 Task: Find a house in Ibague, Colombia for 6 guests from 6th to 15th September, with a price range of ₹8000 to ₹12000, self check-in, and amenities including Wifi, Free parking, and TV.
Action: Mouse moved to (385, 172)
Screenshot: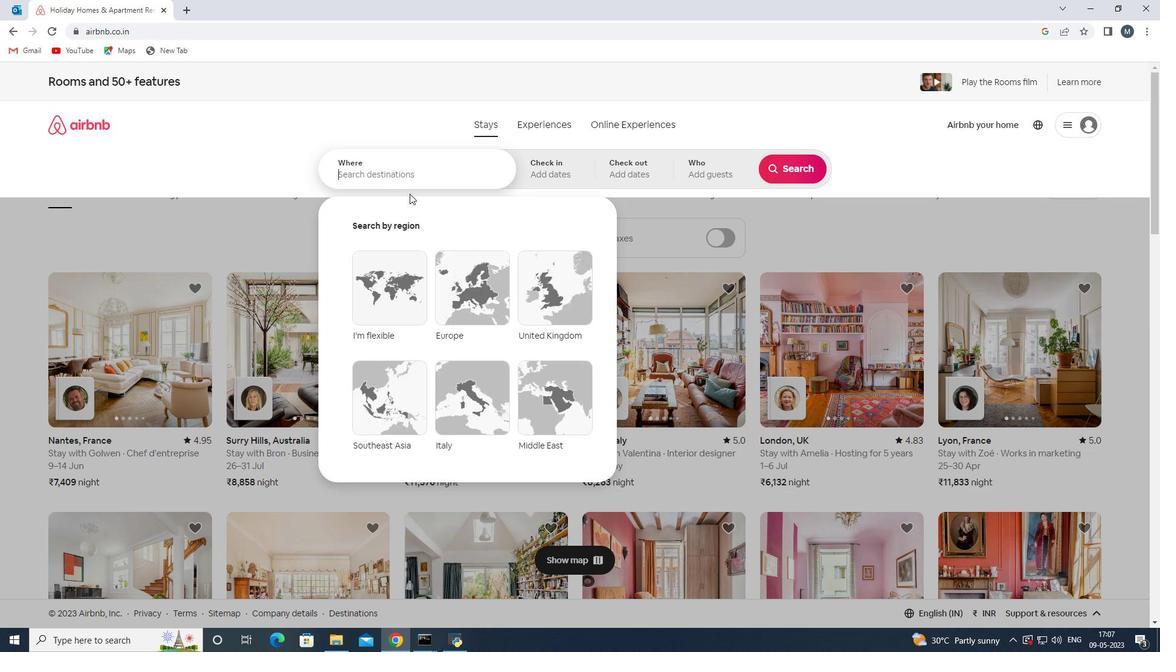 
Action: Mouse pressed left at (385, 172)
Screenshot: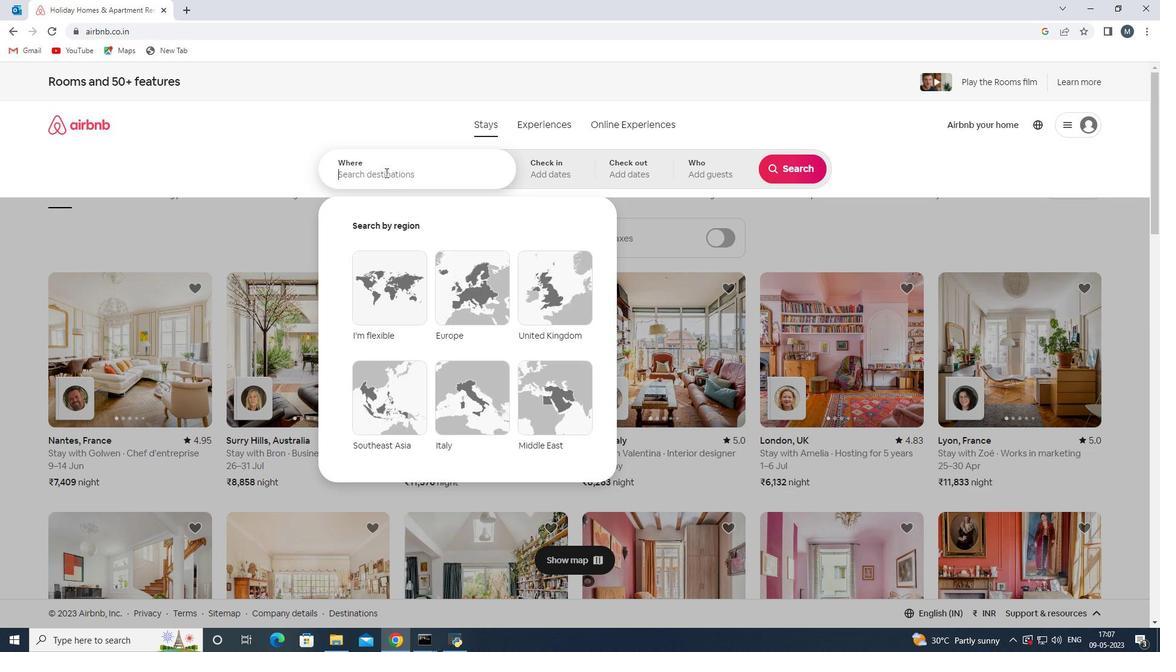 
Action: Mouse moved to (385, 172)
Screenshot: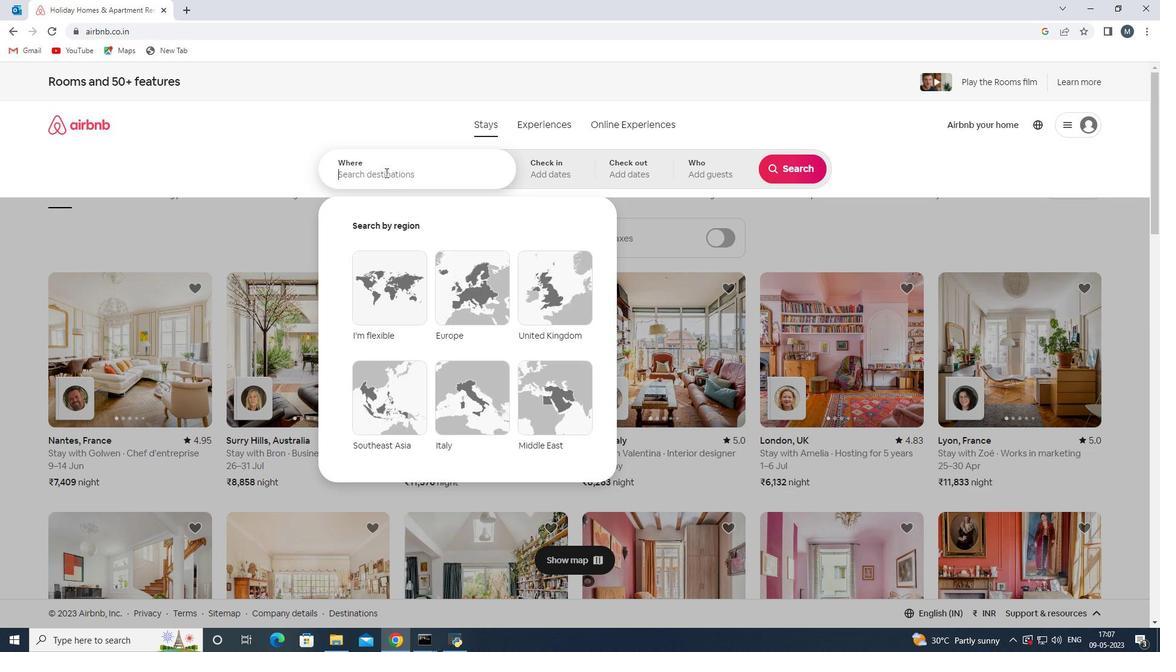 
Action: Key pressed <Key.shift>Ibague,<Key.shift>Colubia<Key.space><Key.enter>
Screenshot: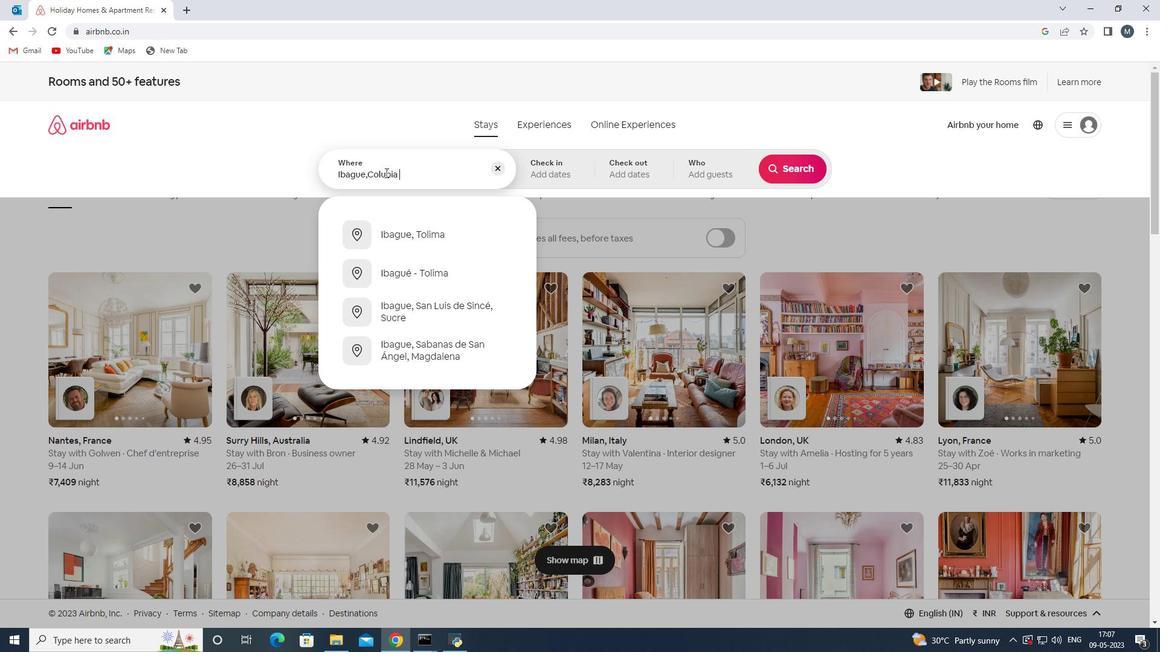
Action: Mouse moved to (791, 263)
Screenshot: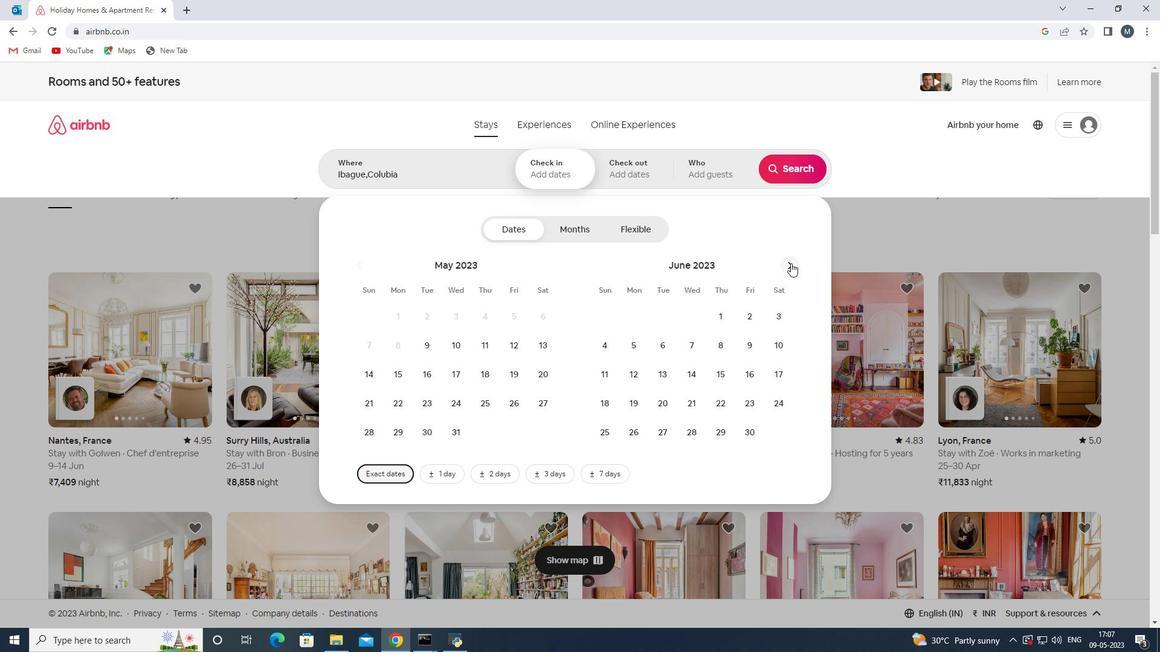 
Action: Mouse pressed left at (791, 263)
Screenshot: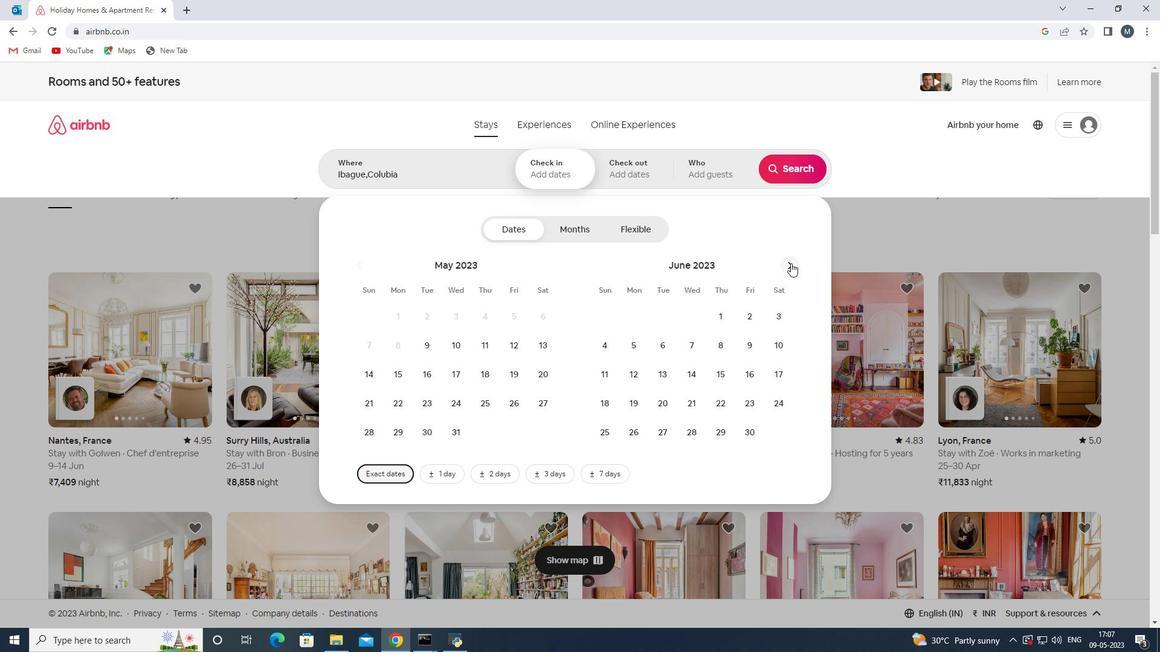 
Action: Mouse moved to (792, 261)
Screenshot: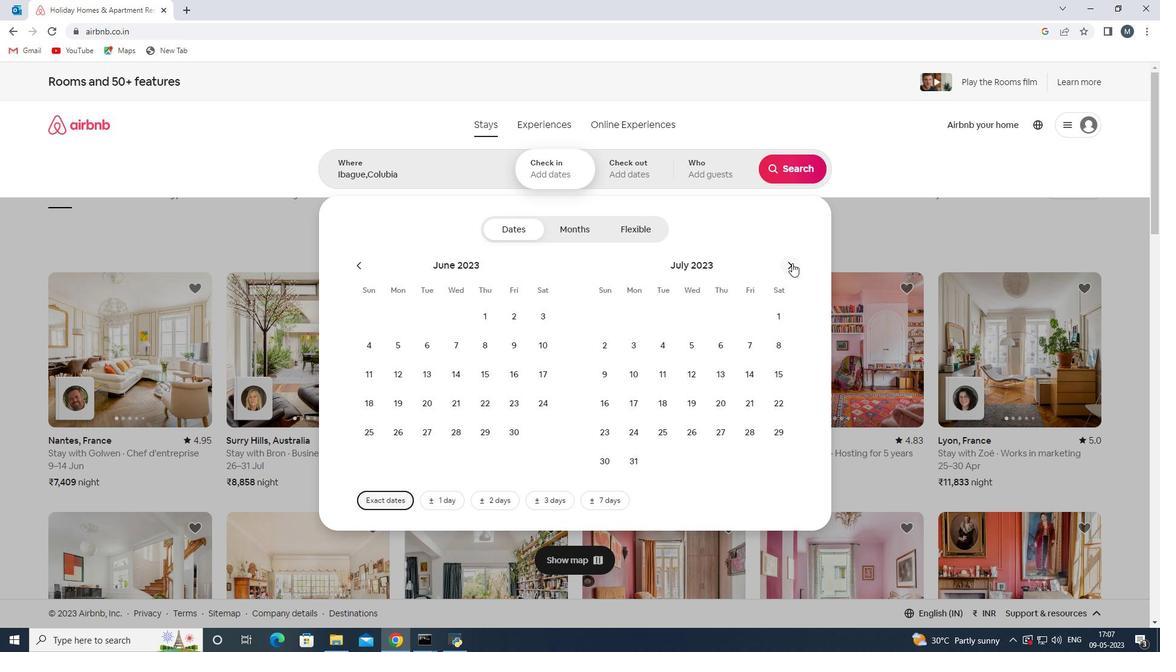 
Action: Mouse pressed left at (792, 261)
Screenshot: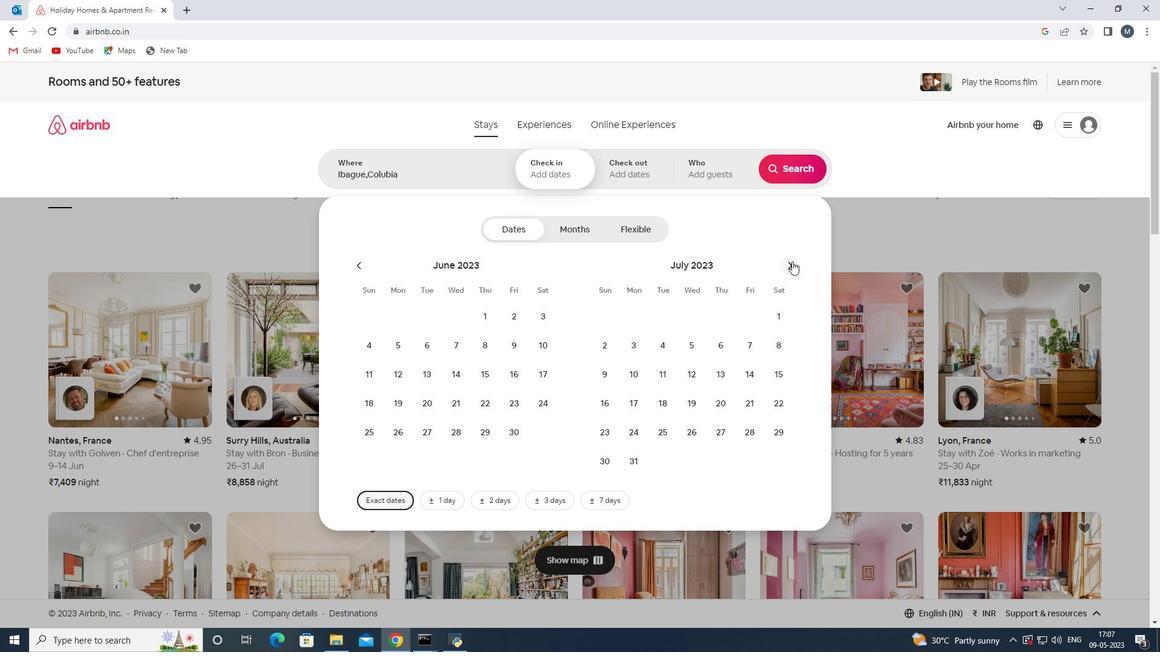 
Action: Mouse moved to (793, 261)
Screenshot: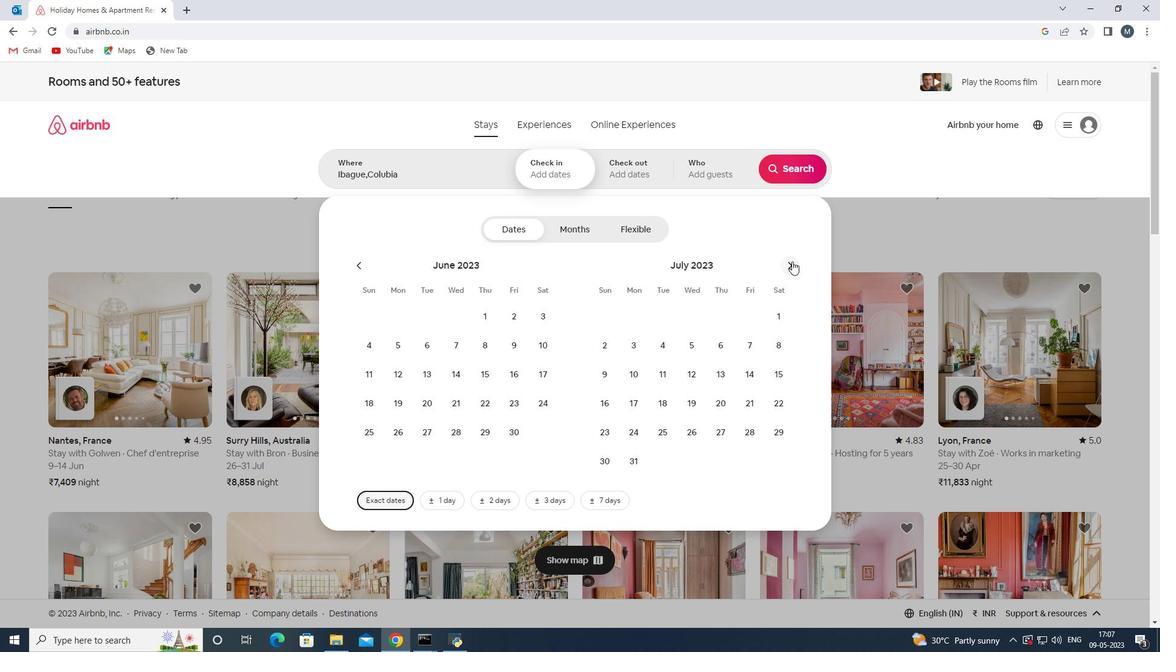 
Action: Mouse pressed left at (793, 261)
Screenshot: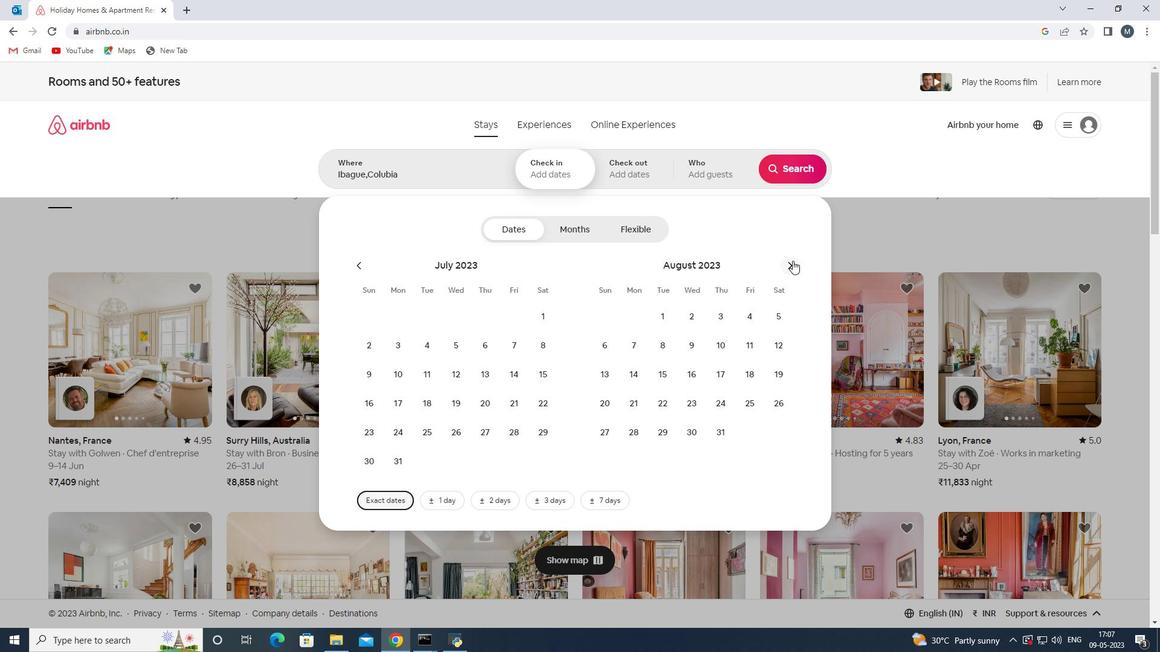 
Action: Mouse moved to (699, 348)
Screenshot: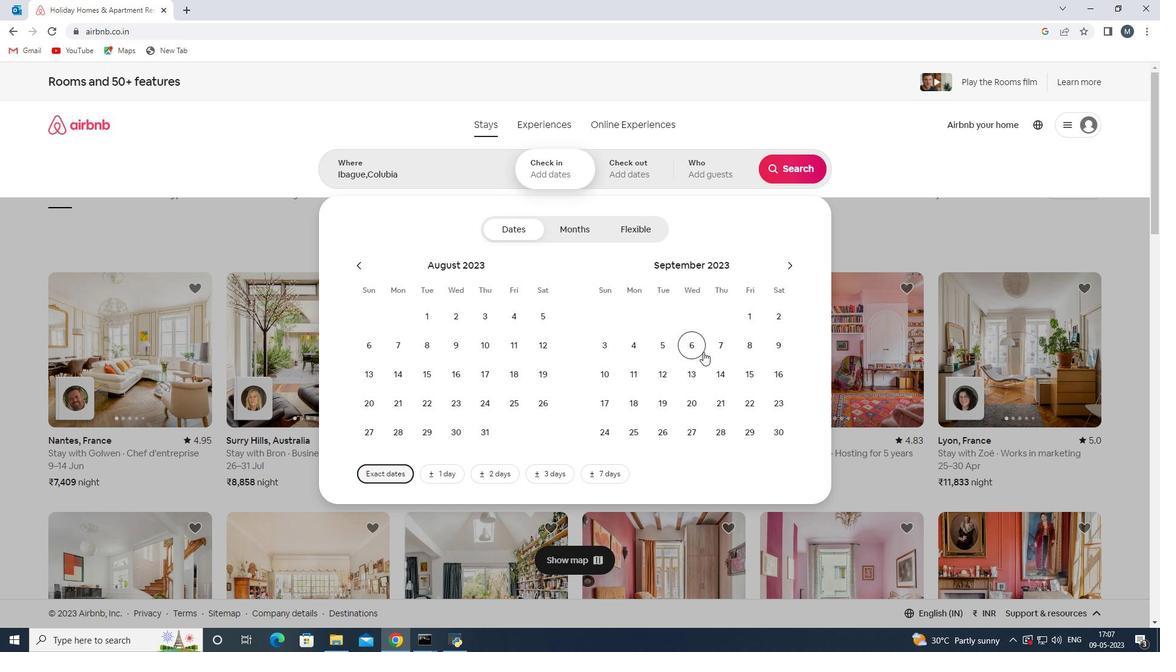
Action: Mouse pressed left at (699, 348)
Screenshot: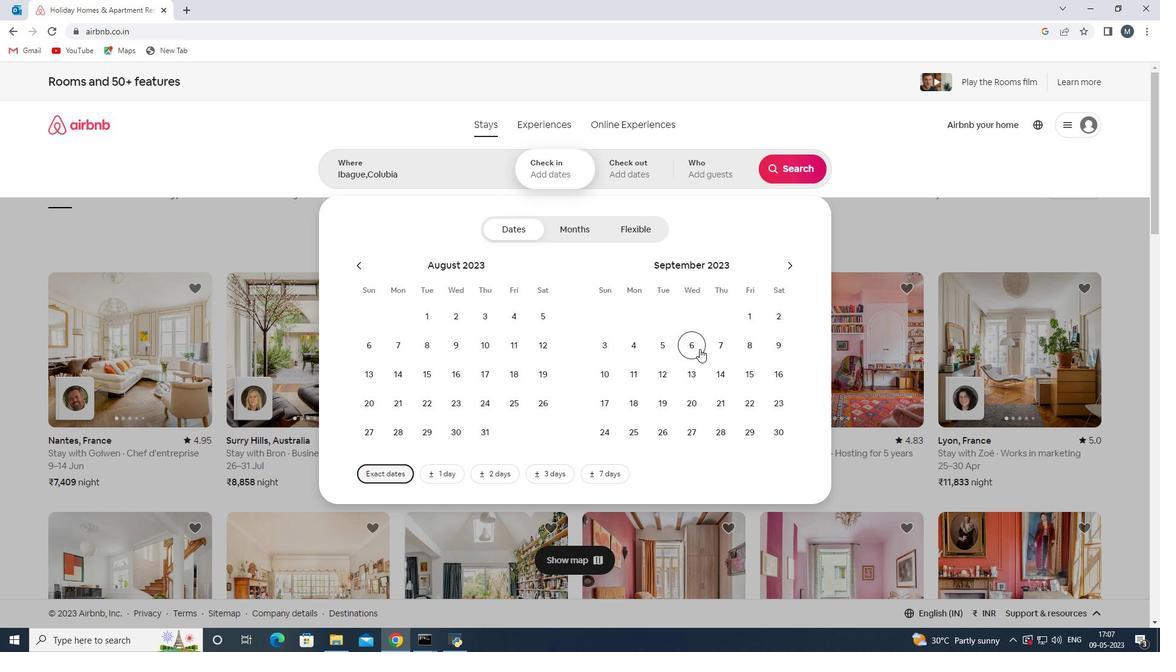 
Action: Mouse moved to (752, 374)
Screenshot: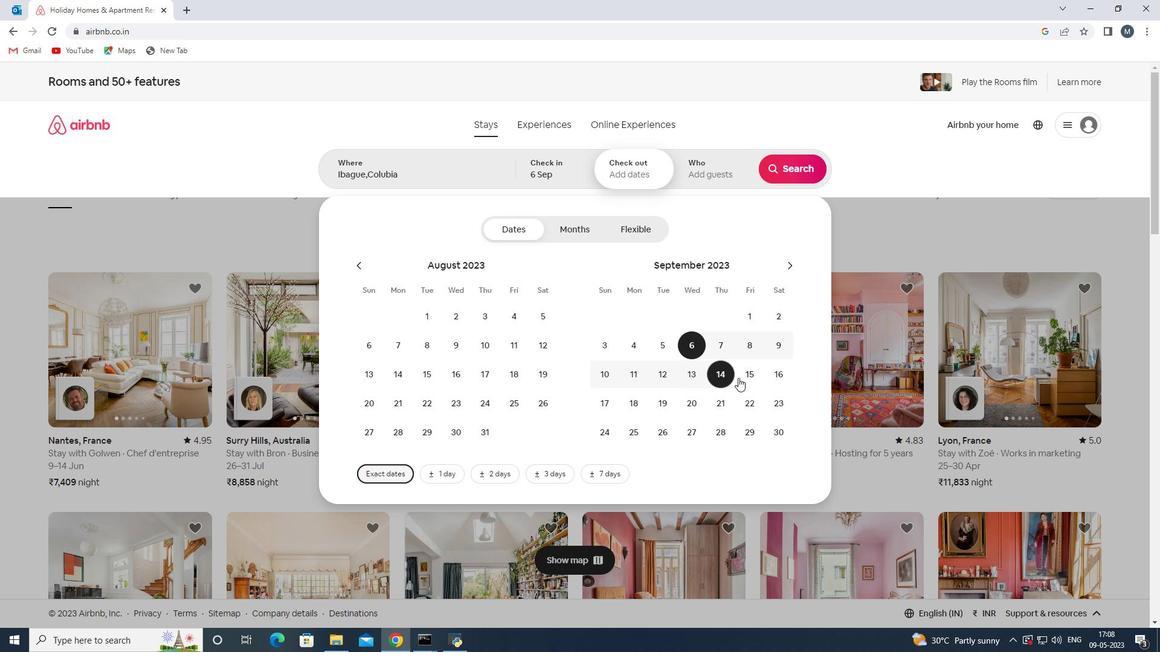 
Action: Mouse pressed left at (752, 374)
Screenshot: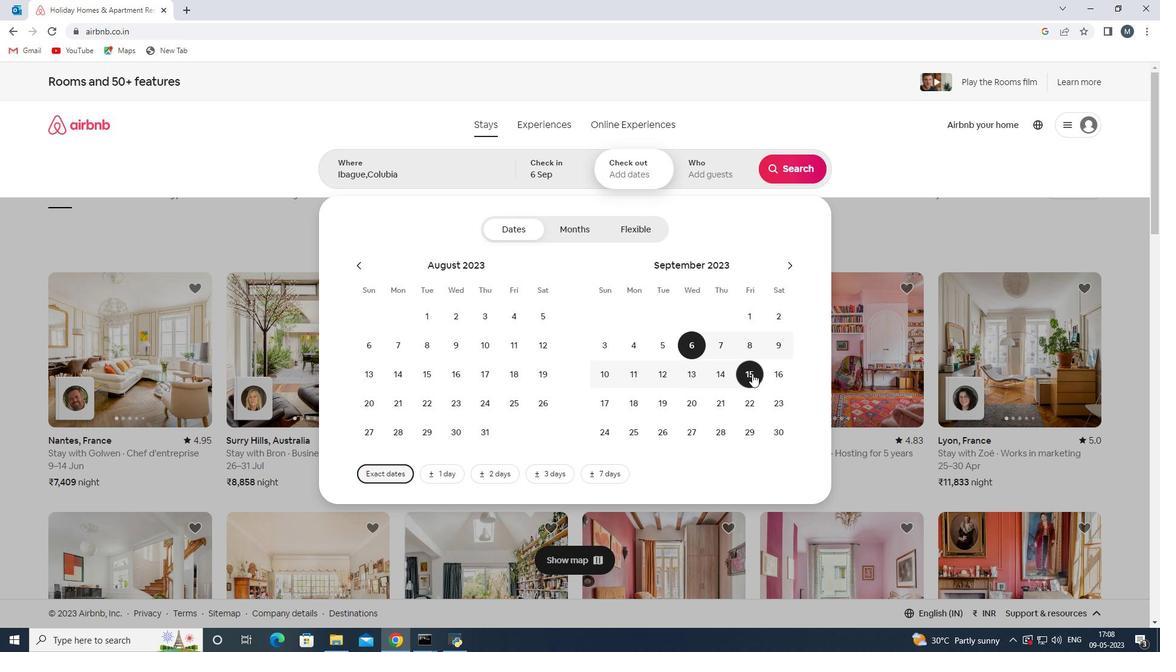 
Action: Mouse moved to (694, 175)
Screenshot: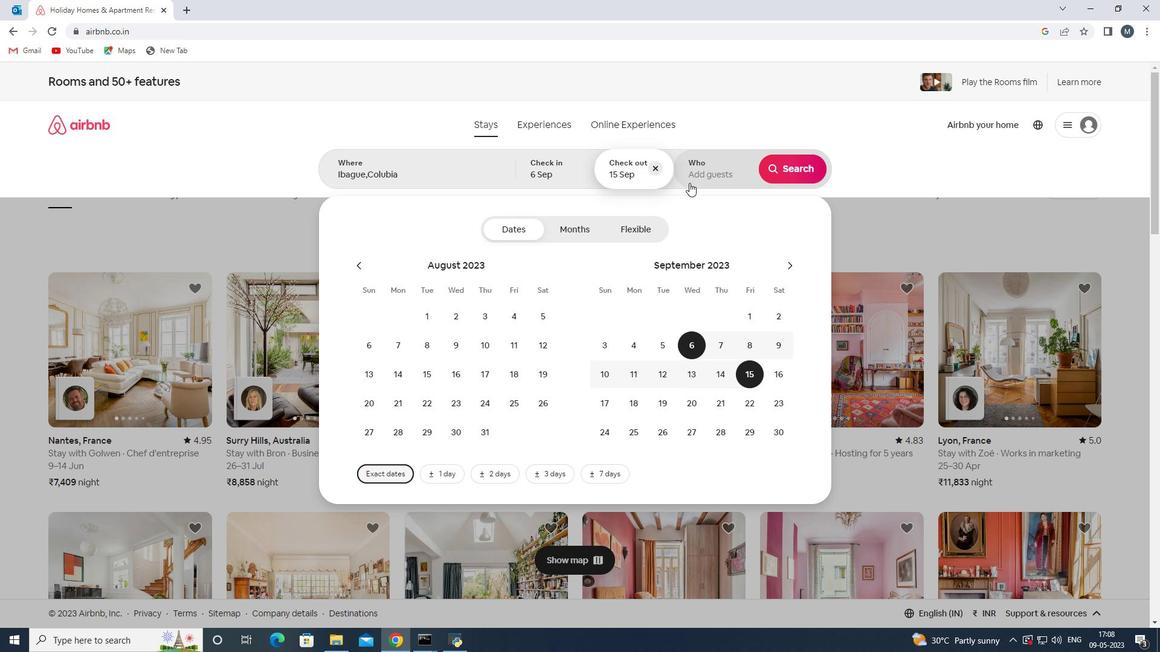 
Action: Mouse pressed left at (694, 175)
Screenshot: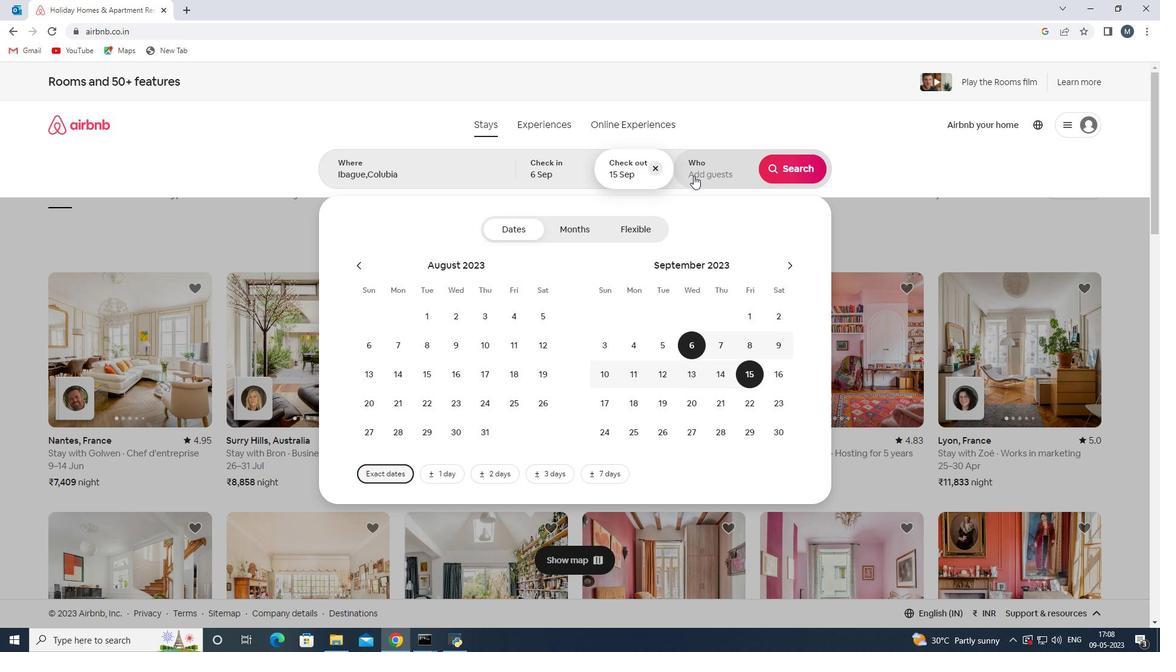 
Action: Mouse moved to (799, 235)
Screenshot: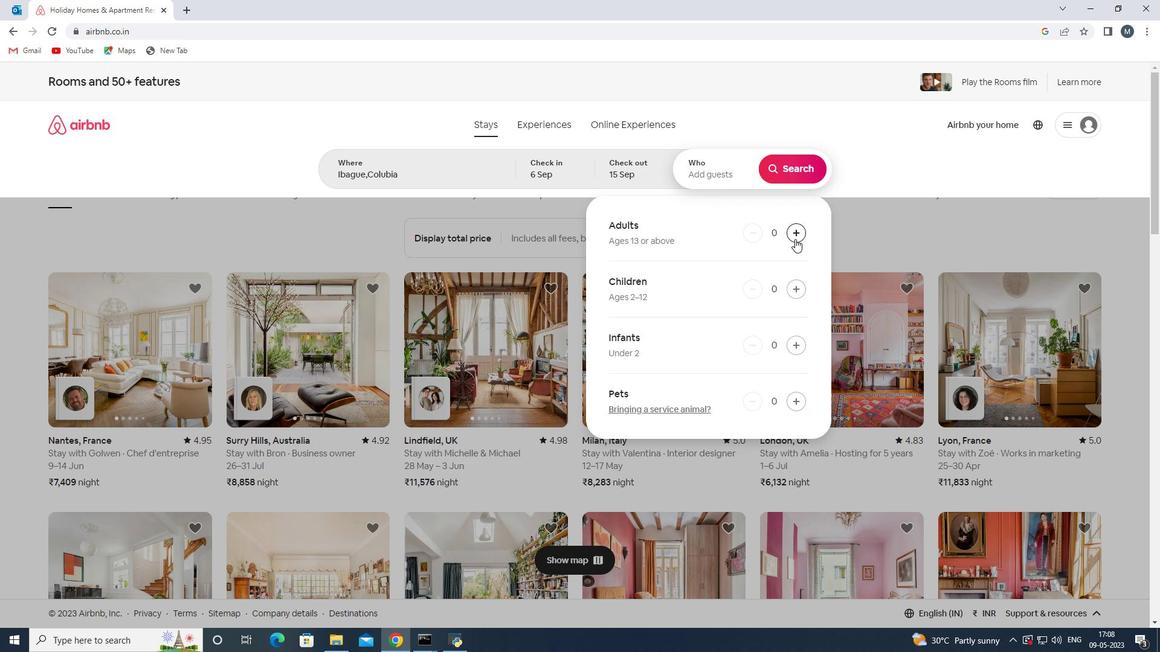 
Action: Mouse pressed left at (799, 235)
Screenshot: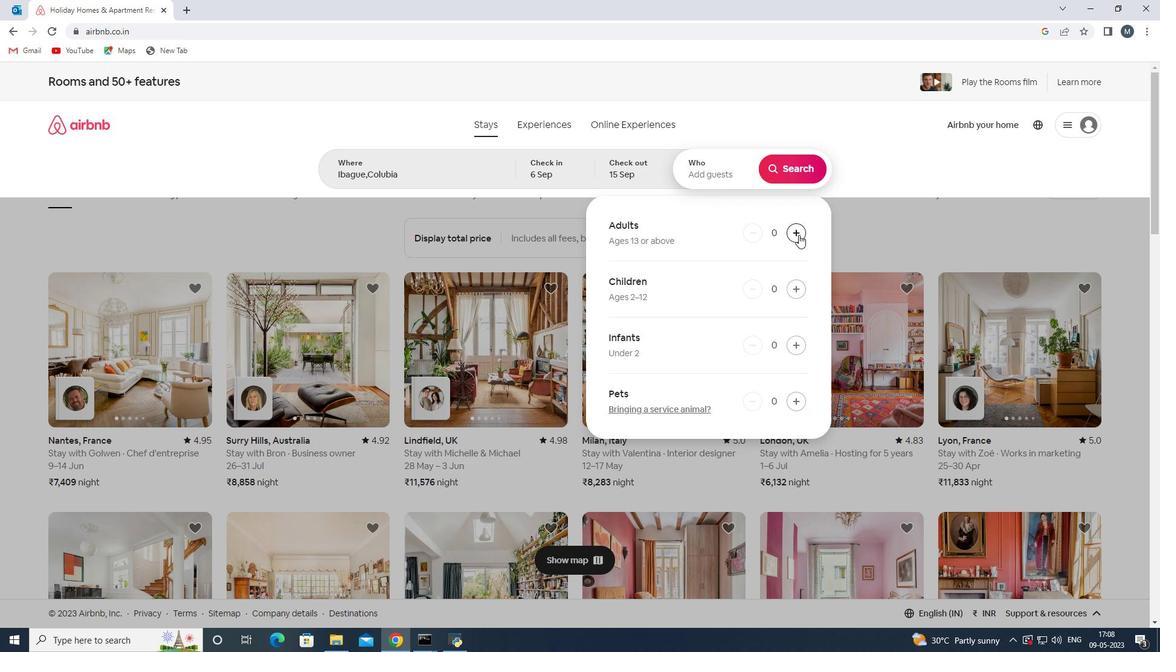 
Action: Mouse pressed left at (799, 235)
Screenshot: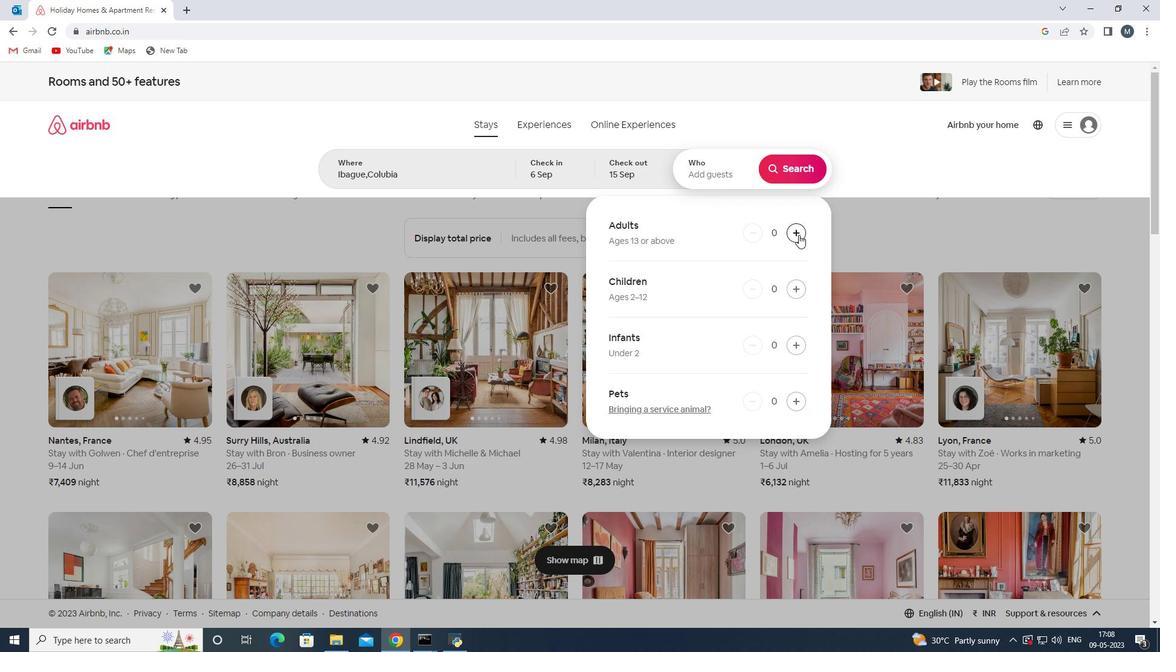 
Action: Mouse pressed left at (799, 235)
Screenshot: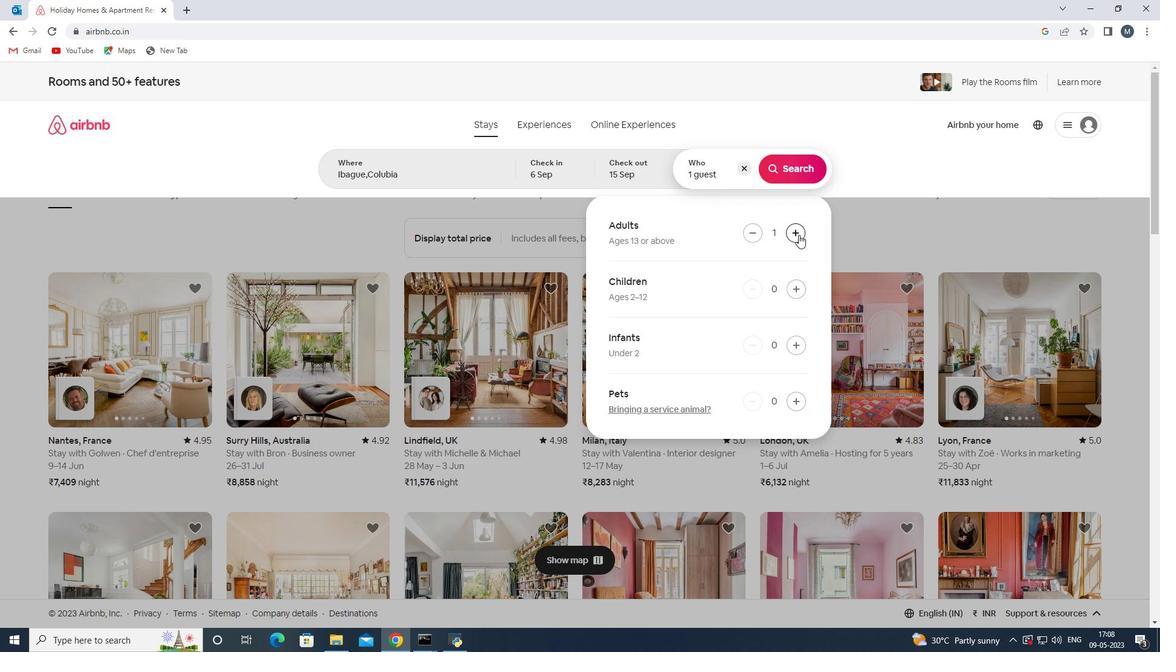 
Action: Mouse pressed left at (799, 235)
Screenshot: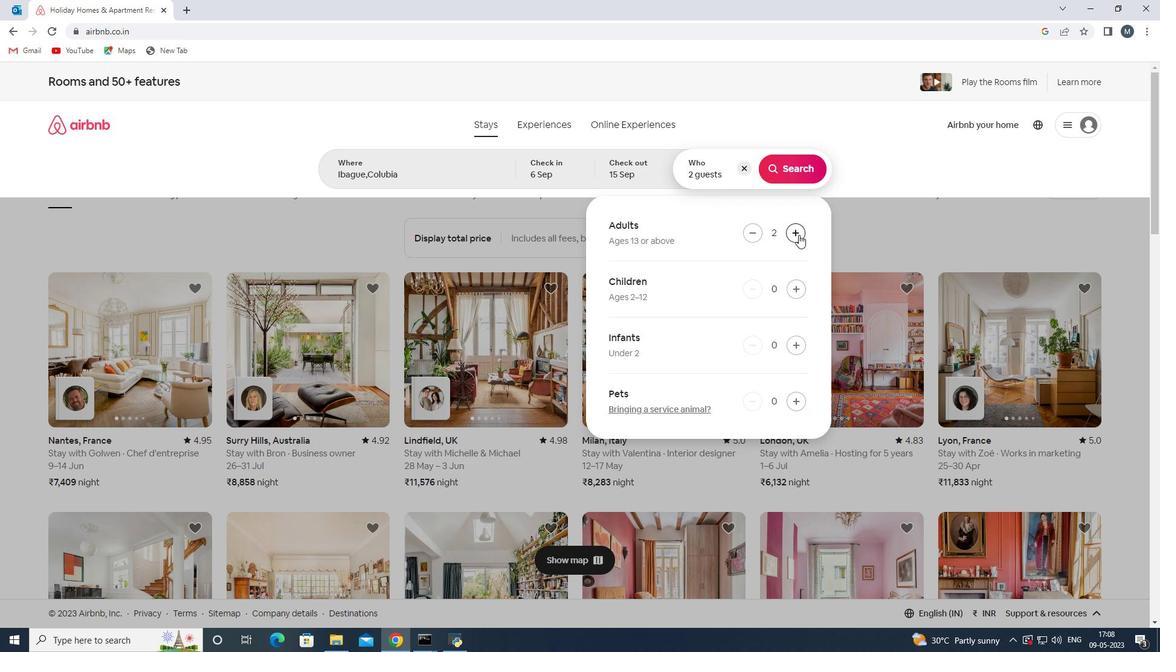 
Action: Mouse pressed left at (799, 235)
Screenshot: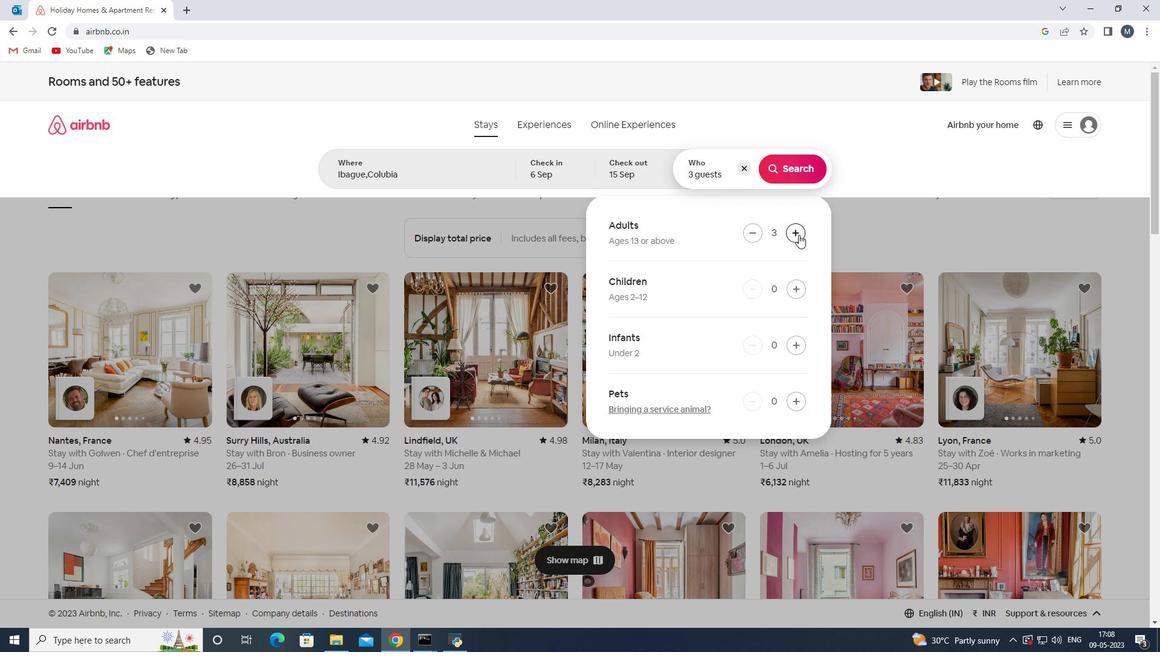
Action: Mouse pressed left at (799, 235)
Screenshot: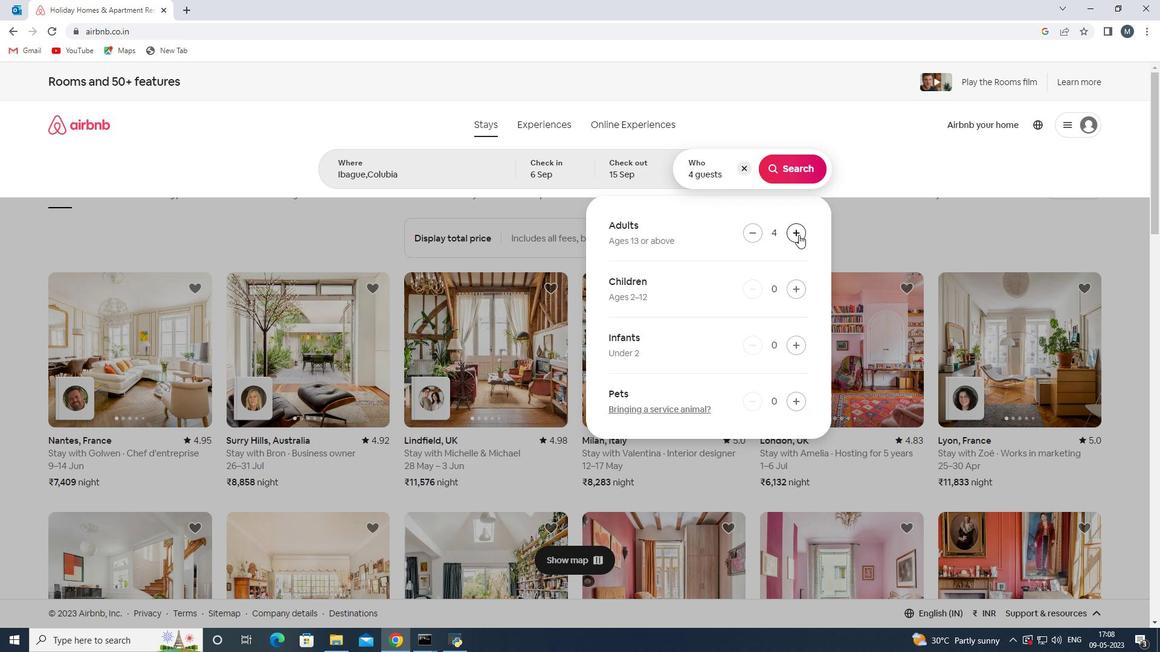 
Action: Mouse moved to (782, 161)
Screenshot: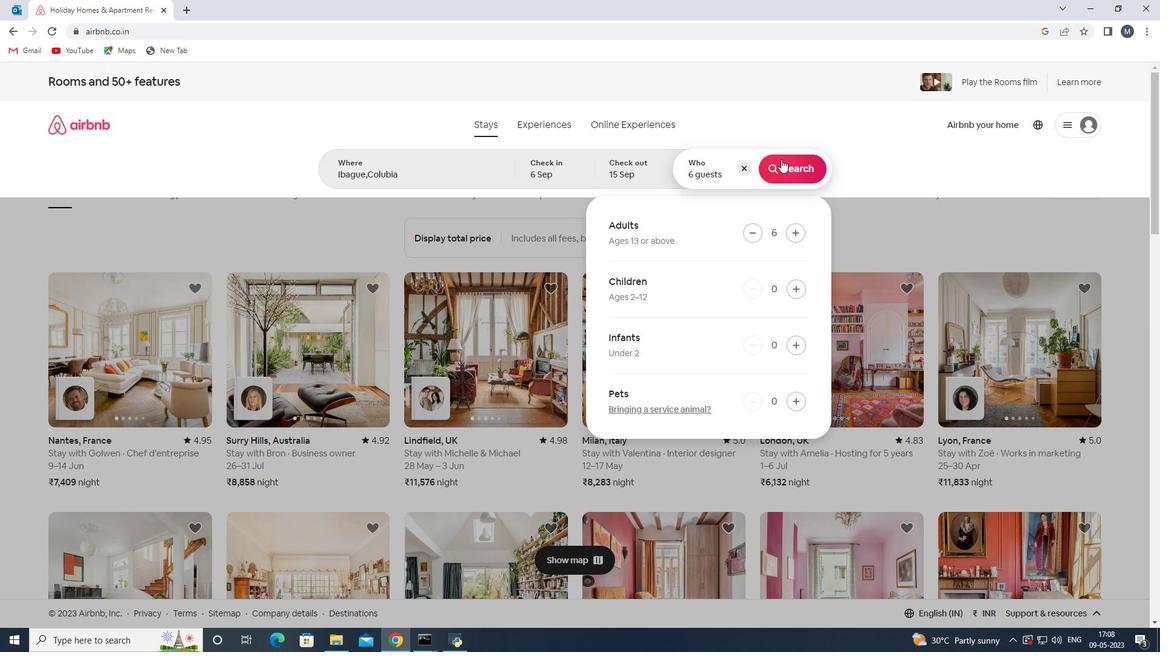 
Action: Mouse pressed left at (782, 161)
Screenshot: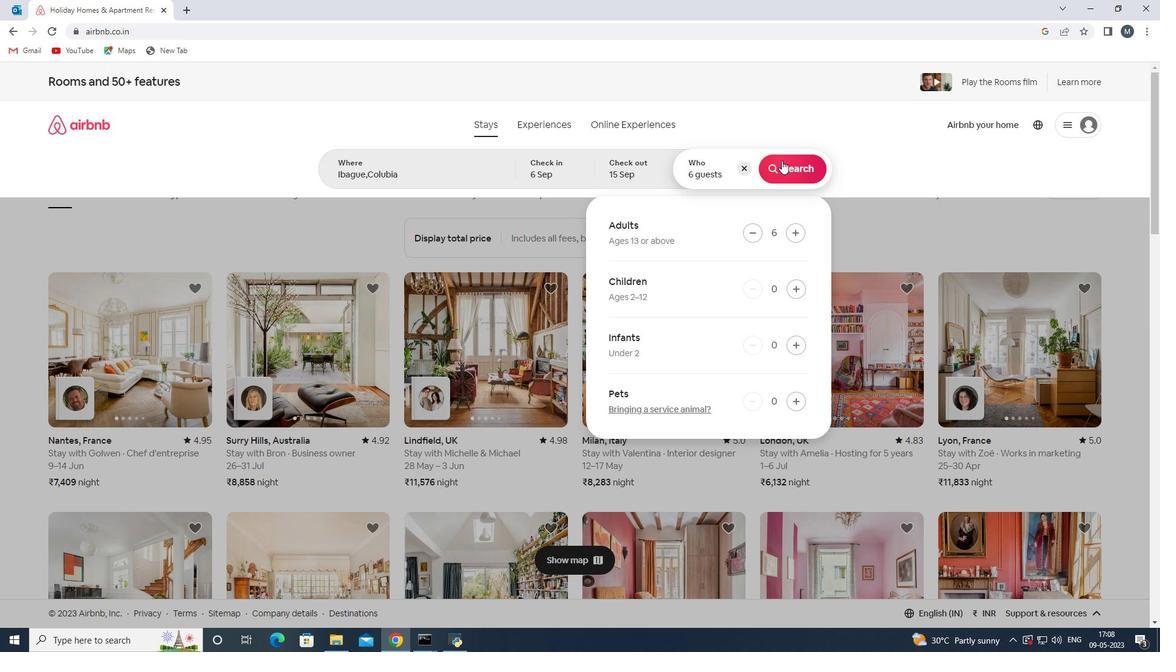 
Action: Mouse moved to (1088, 142)
Screenshot: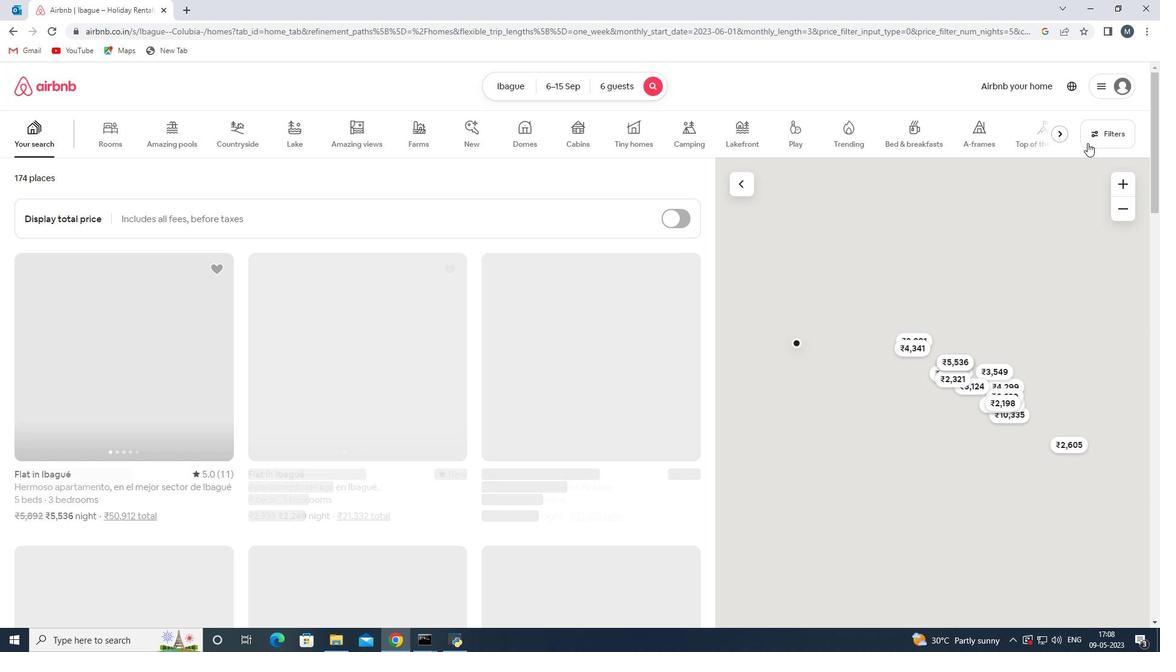
Action: Mouse pressed left at (1088, 142)
Screenshot: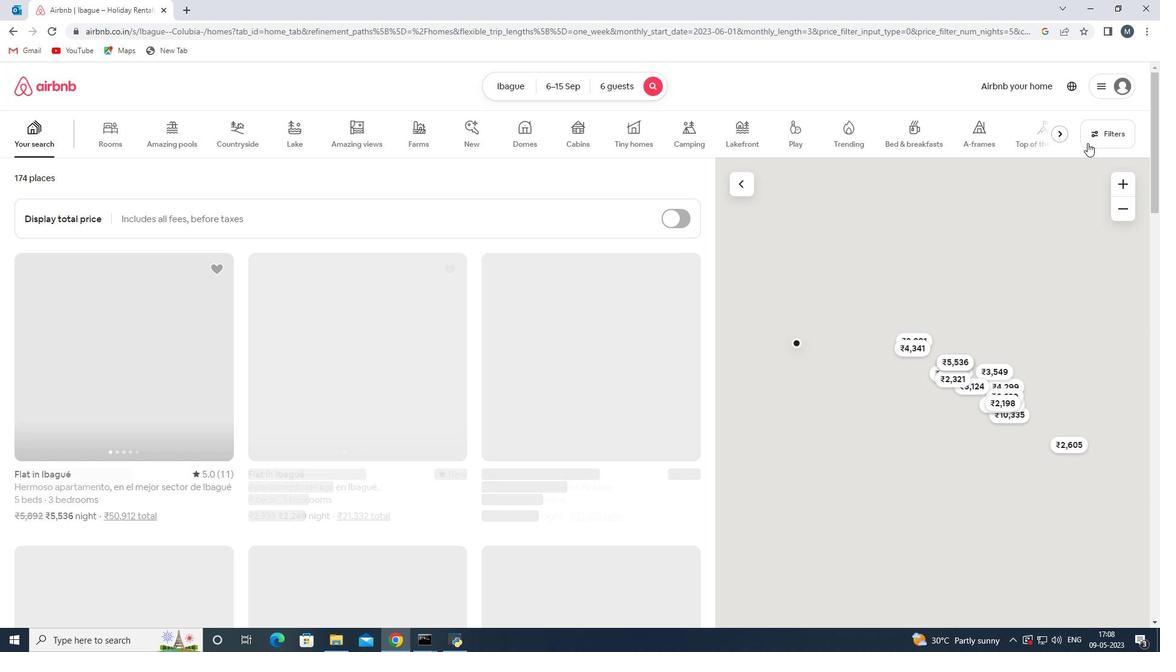 
Action: Mouse moved to (437, 422)
Screenshot: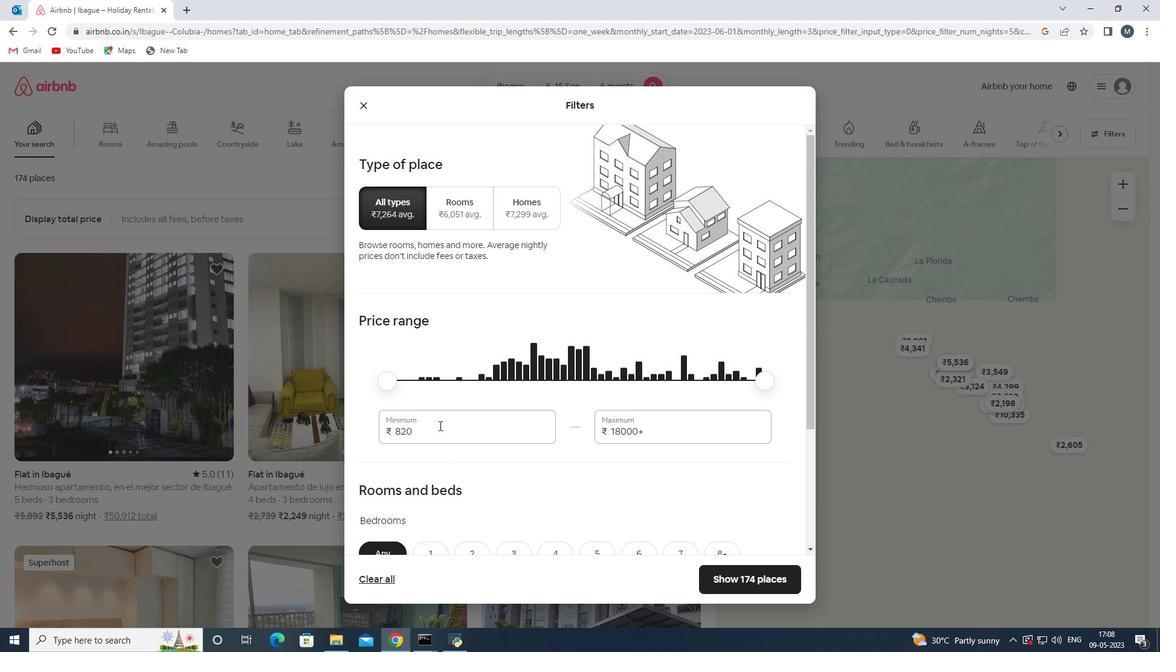 
Action: Mouse pressed left at (437, 422)
Screenshot: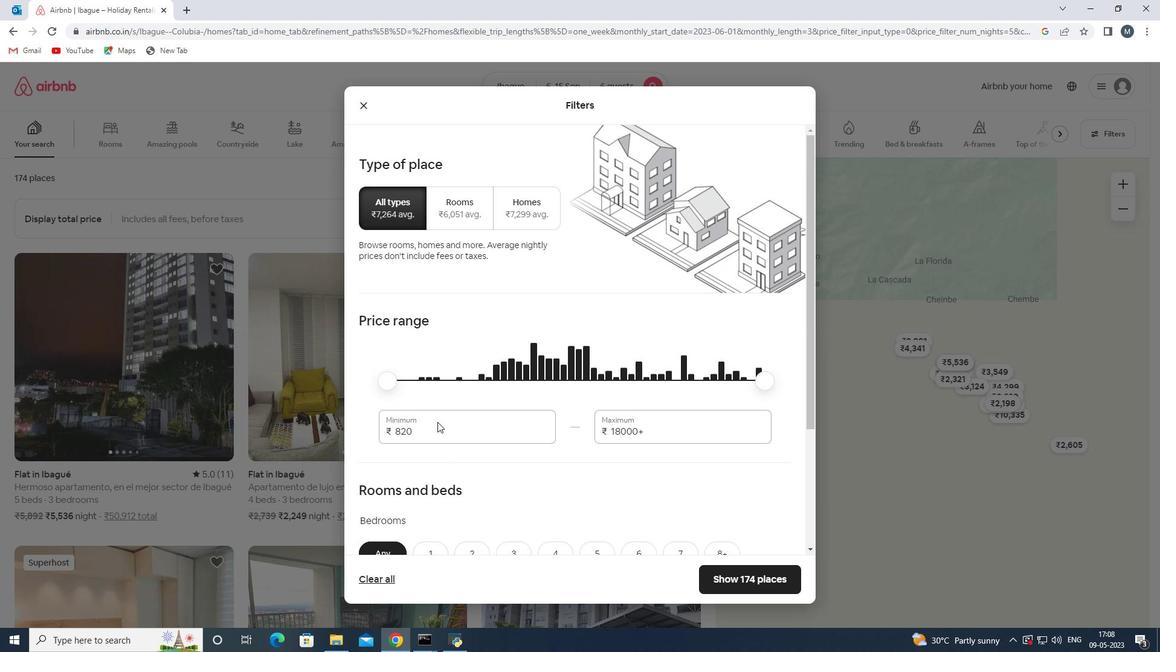 
Action: Mouse moved to (438, 434)
Screenshot: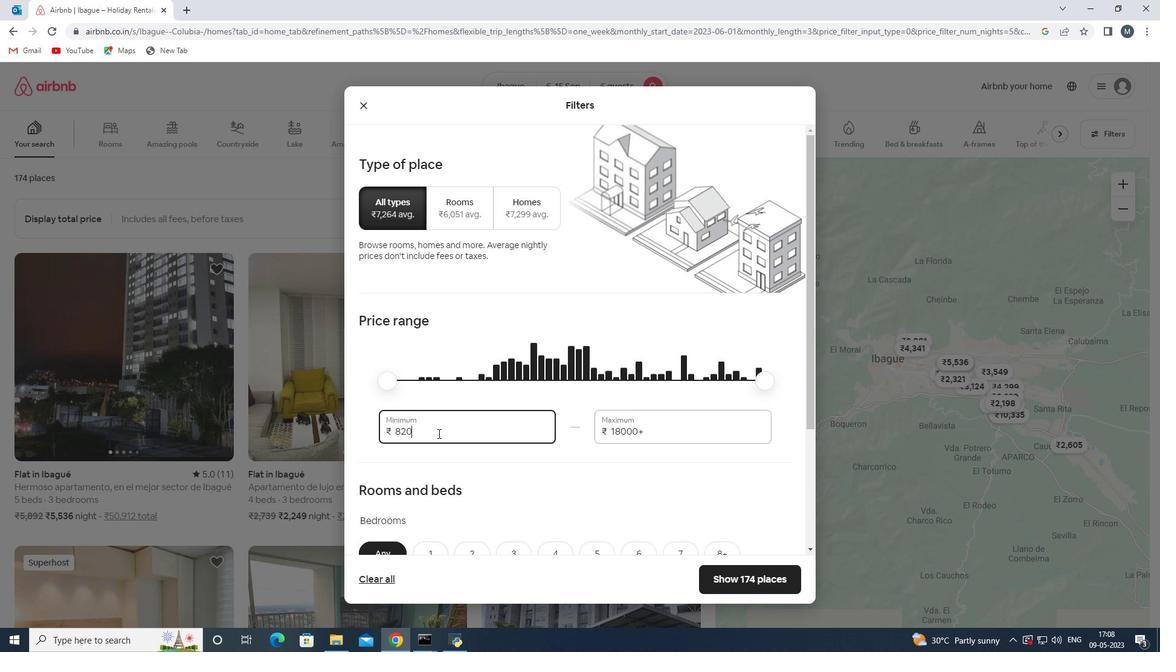 
Action: Key pressed <Key.backspace><Key.backspace>000
Screenshot: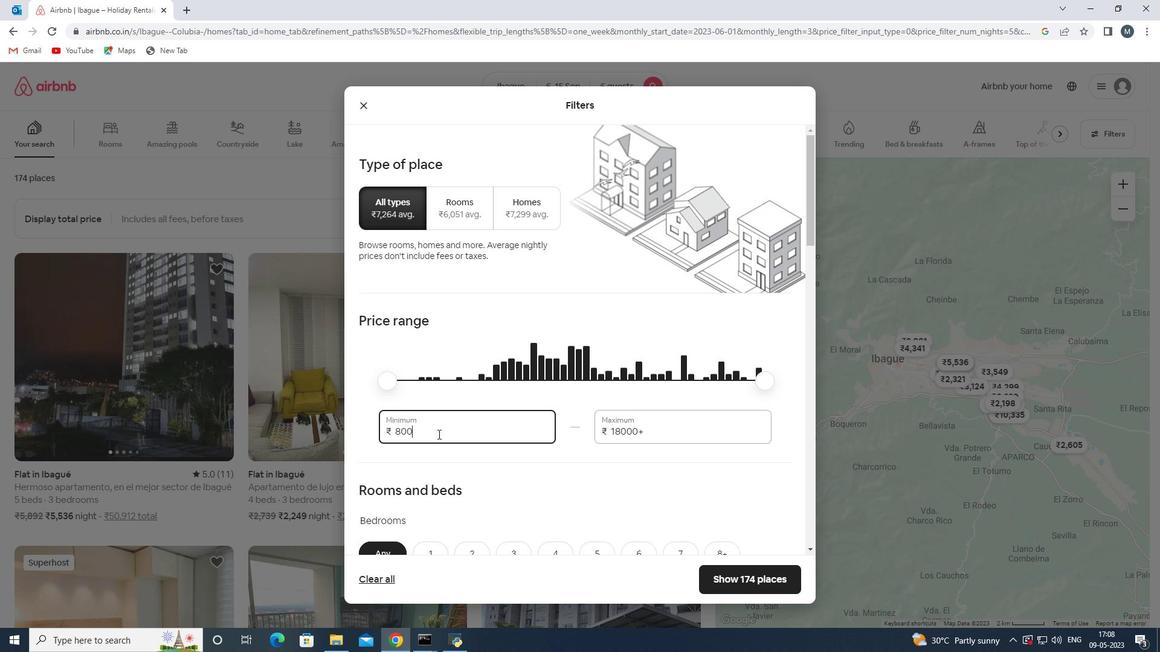 
Action: Mouse moved to (669, 432)
Screenshot: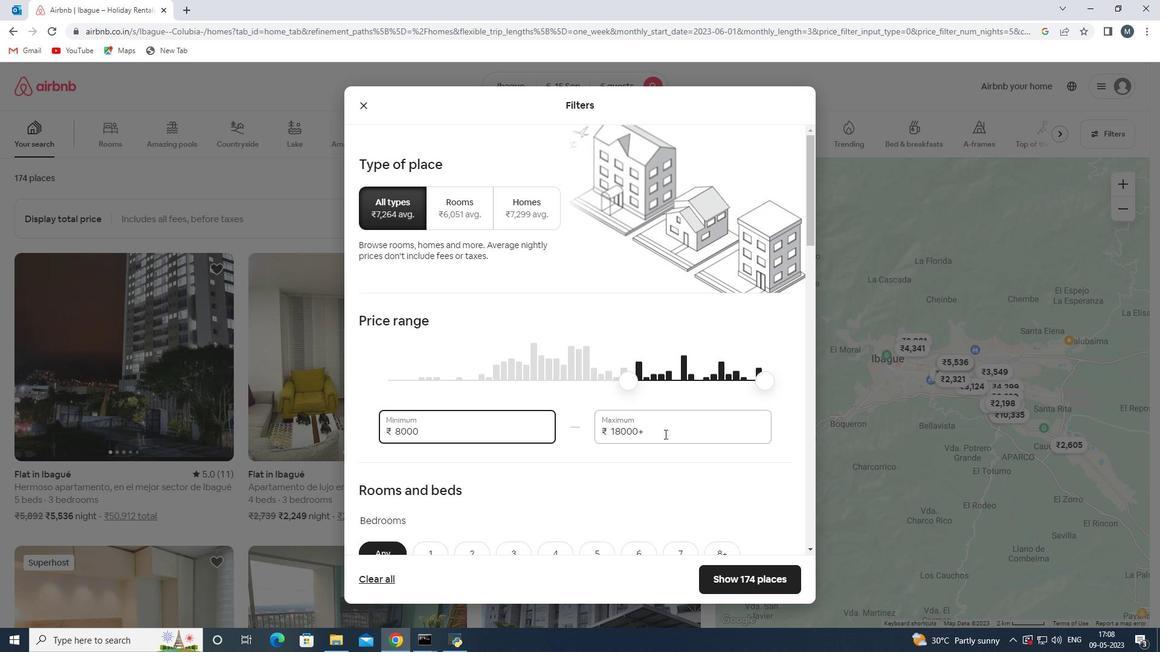 
Action: Mouse pressed left at (669, 432)
Screenshot: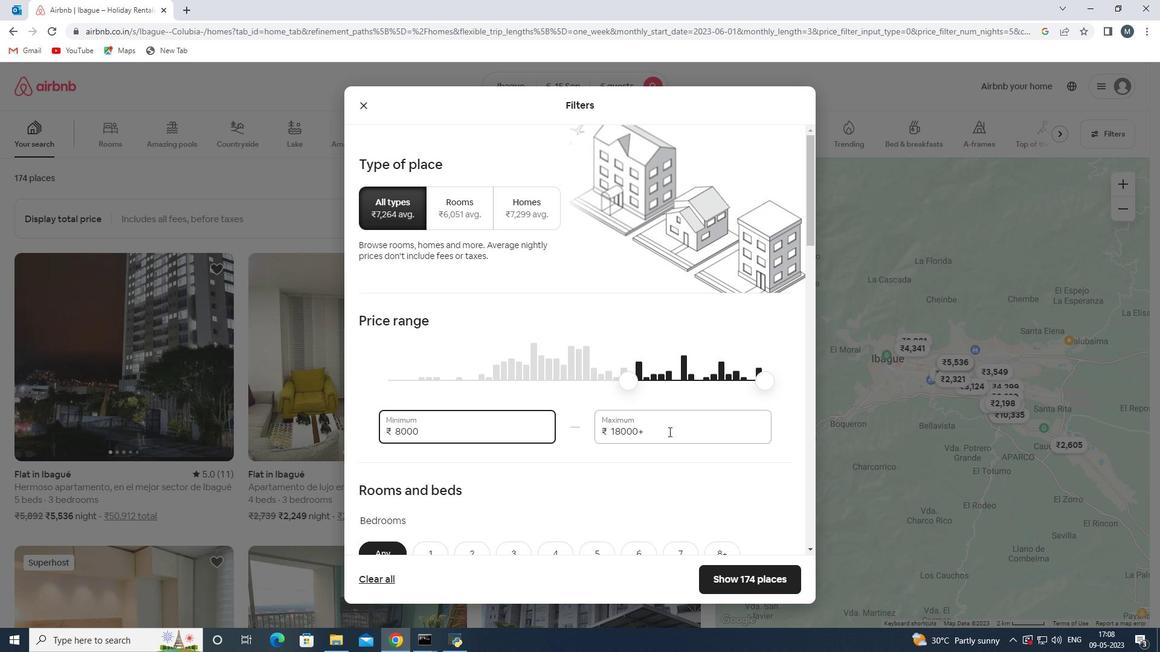 
Action: Mouse moved to (587, 438)
Screenshot: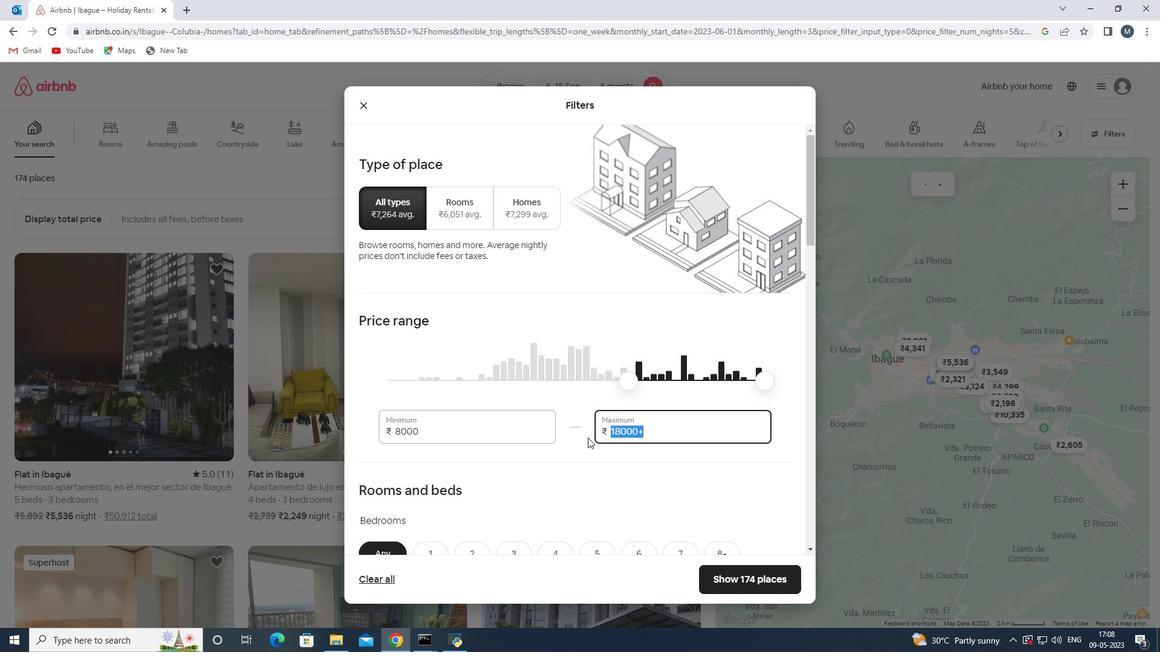 
Action: Key pressed 12000
Screenshot: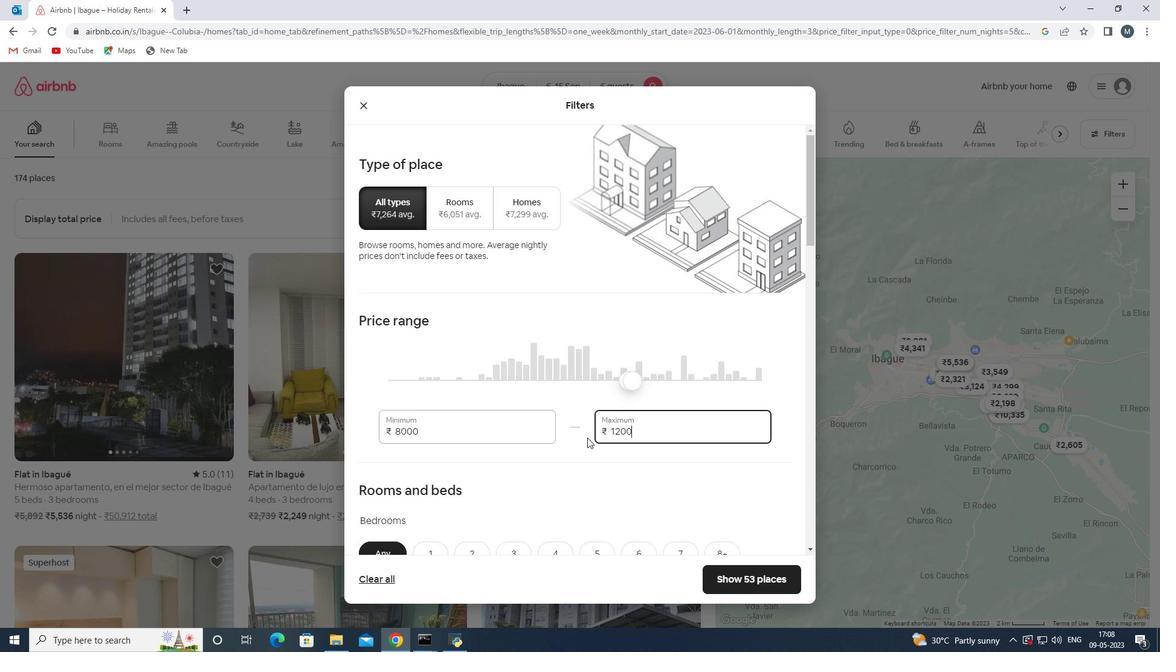 
Action: Mouse moved to (568, 363)
Screenshot: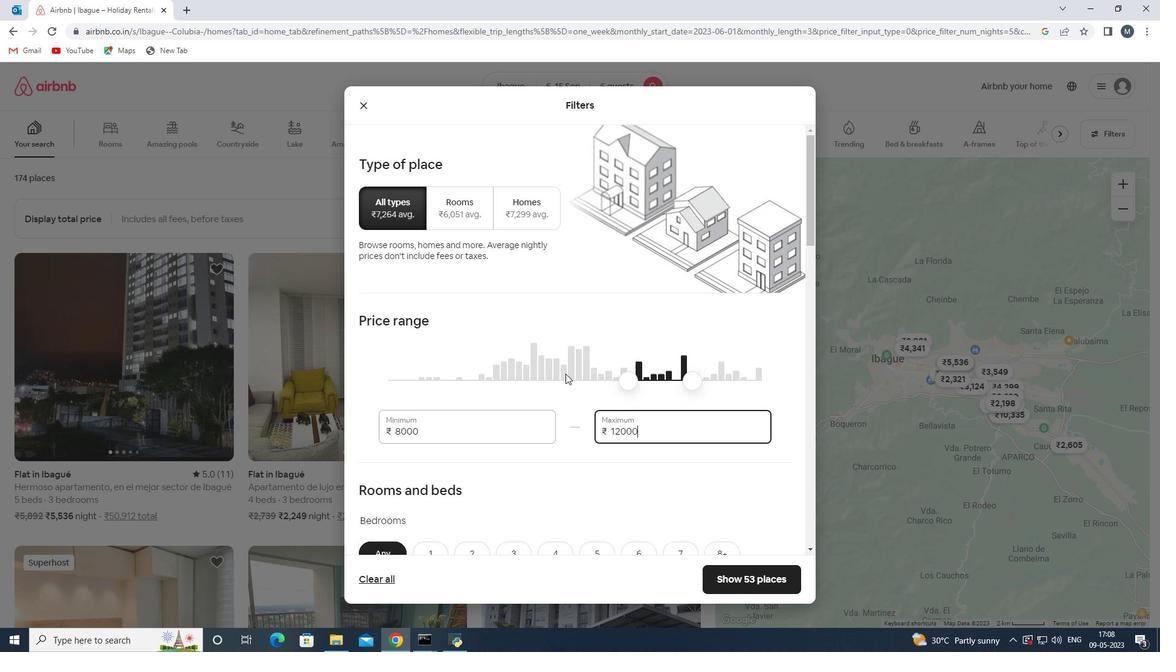 
Action: Mouse scrolled (568, 363) with delta (0, 0)
Screenshot: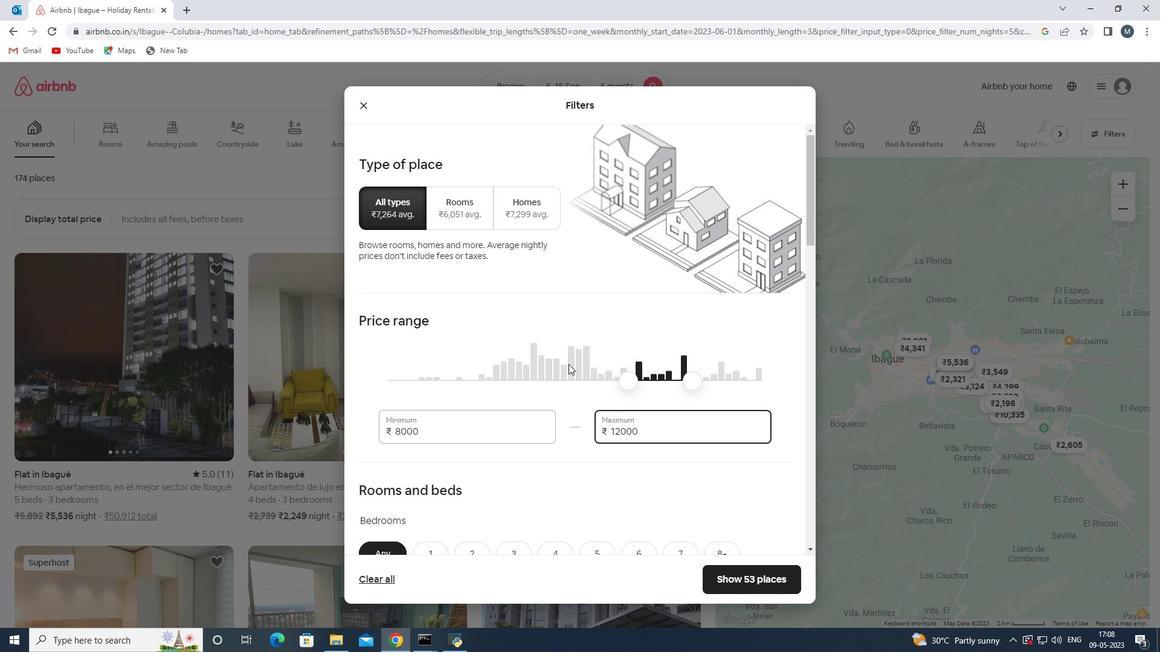 
Action: Mouse scrolled (568, 363) with delta (0, 0)
Screenshot: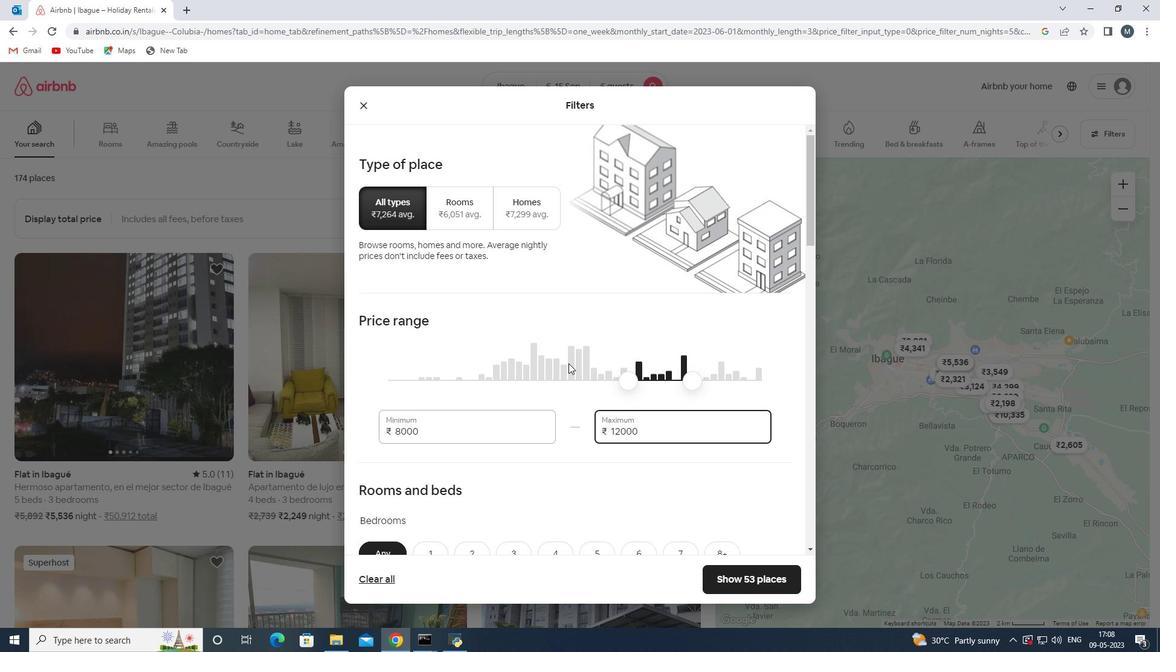 
Action: Mouse moved to (568, 365)
Screenshot: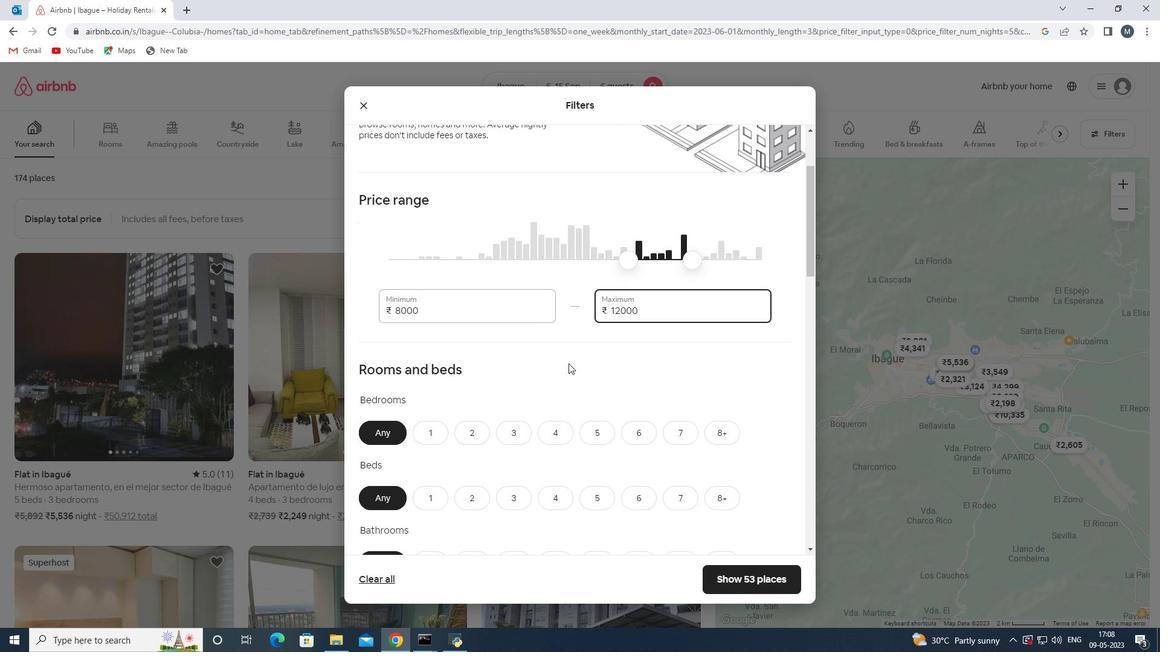 
Action: Mouse scrolled (568, 365) with delta (0, 0)
Screenshot: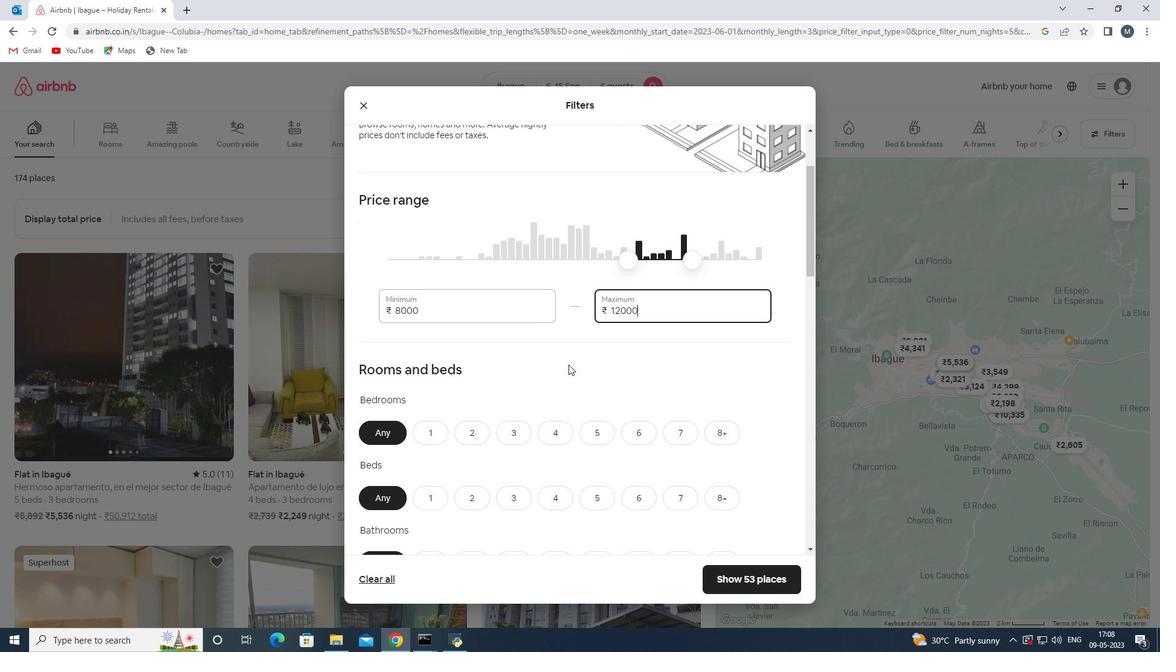
Action: Mouse moved to (649, 369)
Screenshot: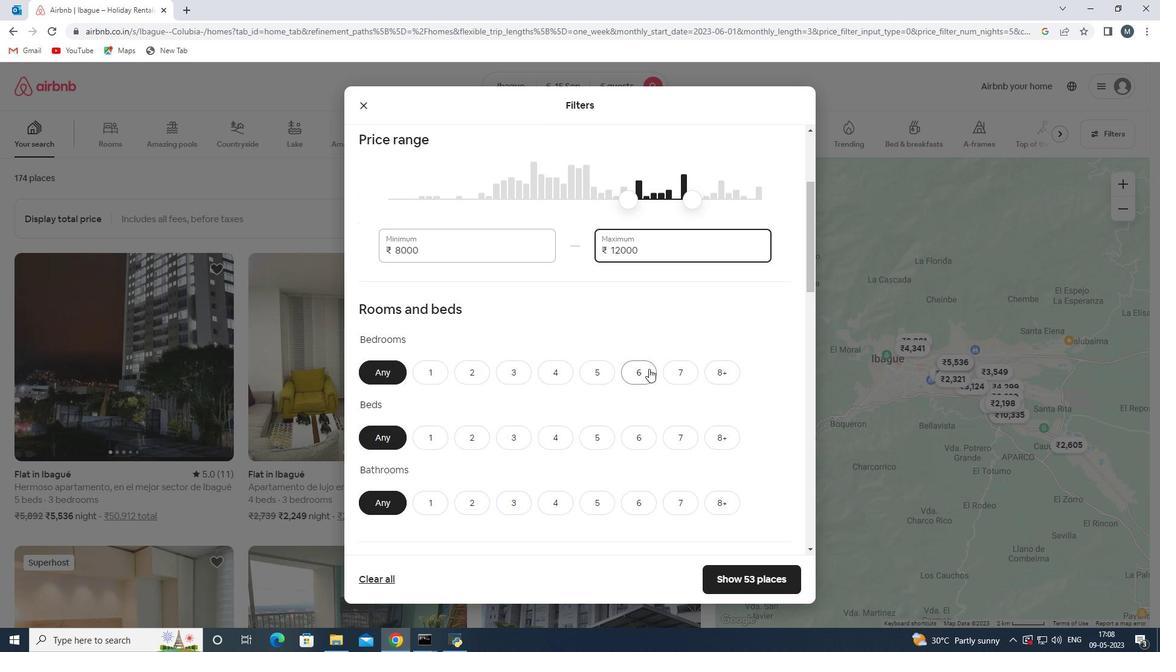 
Action: Mouse pressed left at (649, 369)
Screenshot: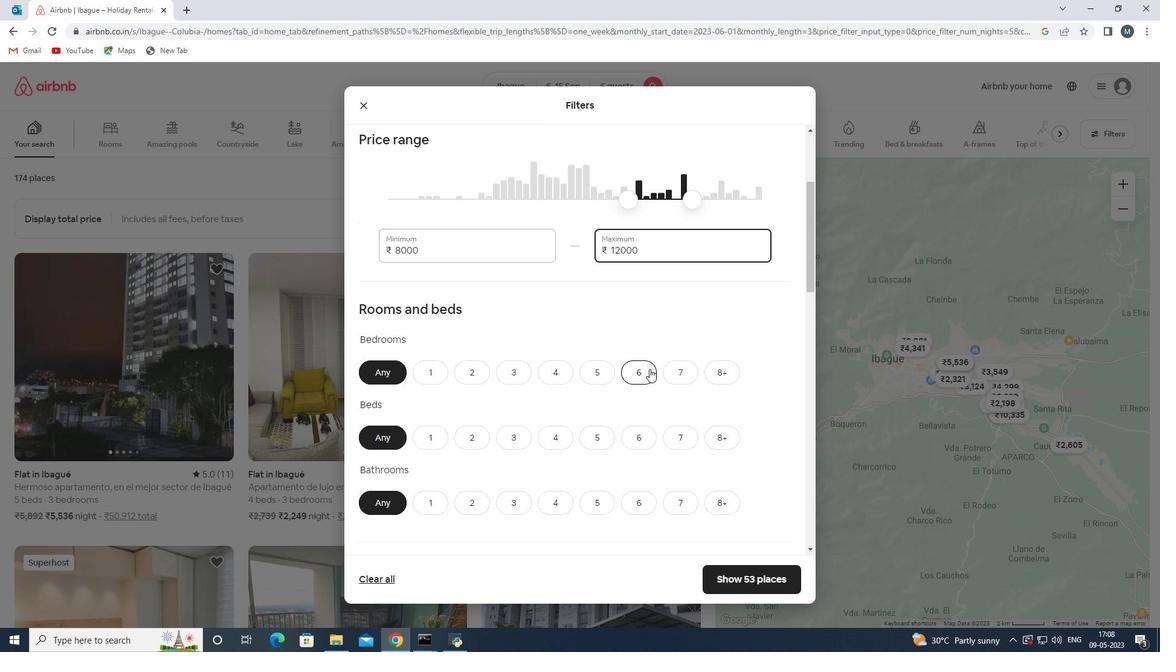 
Action: Mouse moved to (643, 442)
Screenshot: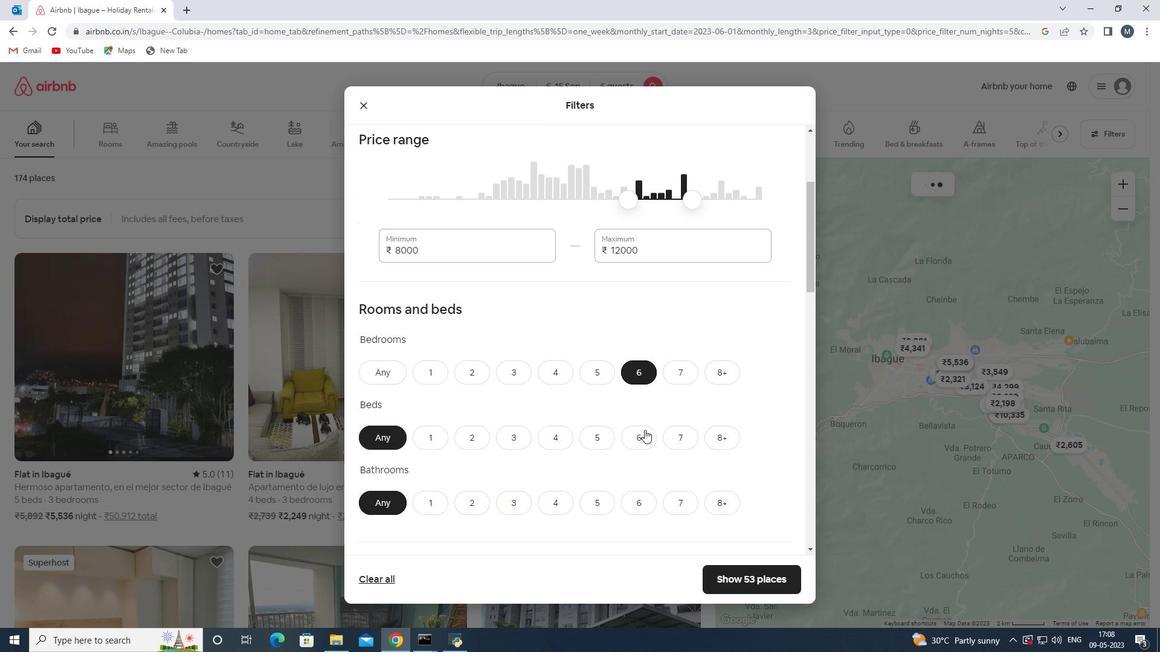 
Action: Mouse pressed left at (643, 442)
Screenshot: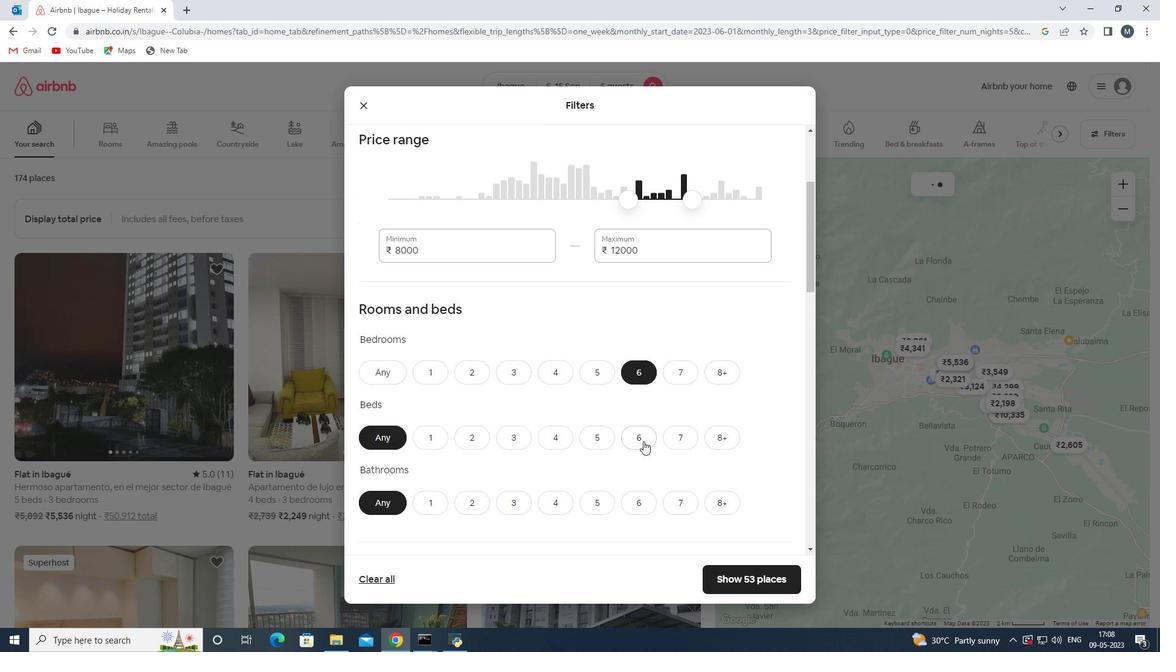 
Action: Mouse moved to (638, 502)
Screenshot: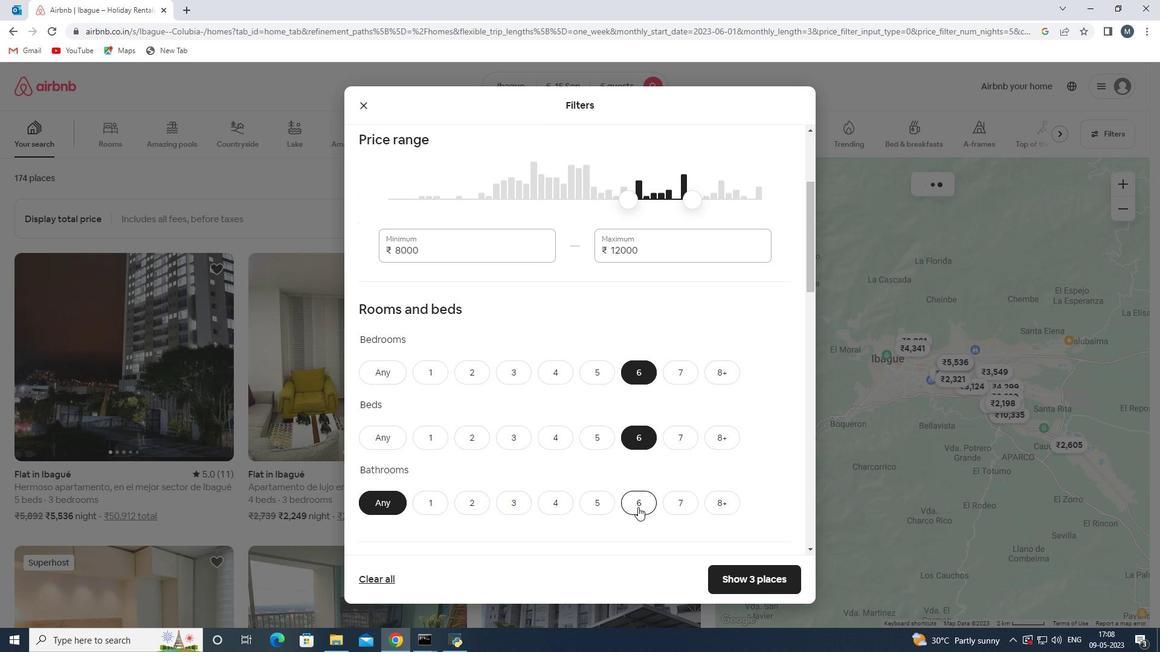 
Action: Mouse pressed left at (638, 502)
Screenshot: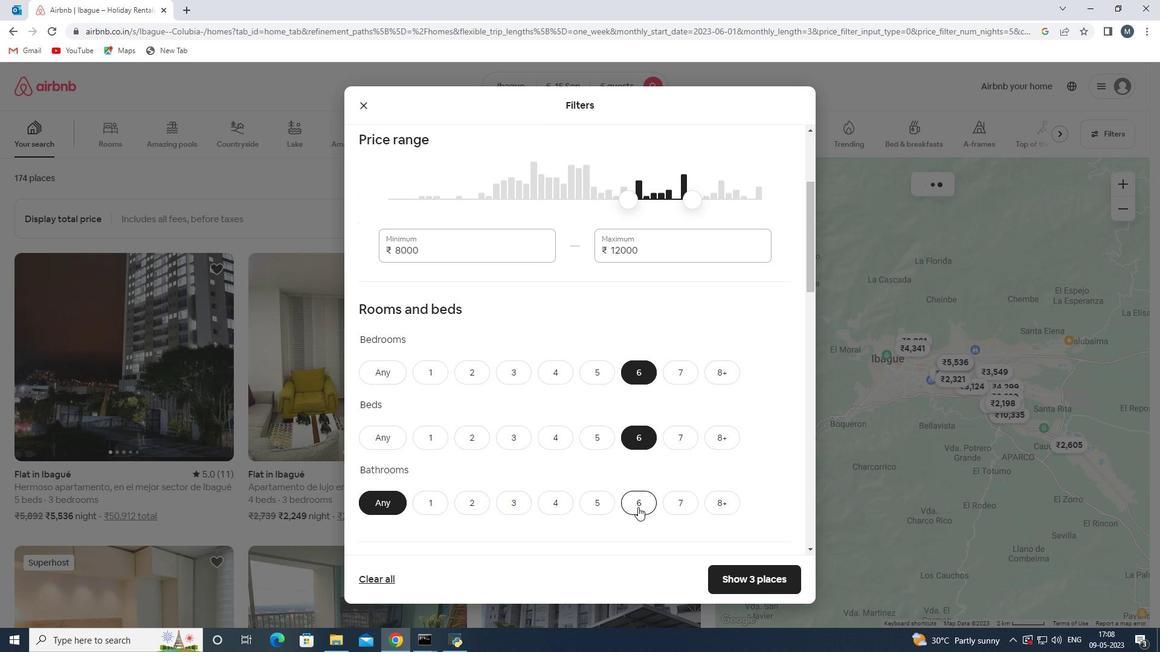 
Action: Mouse moved to (588, 420)
Screenshot: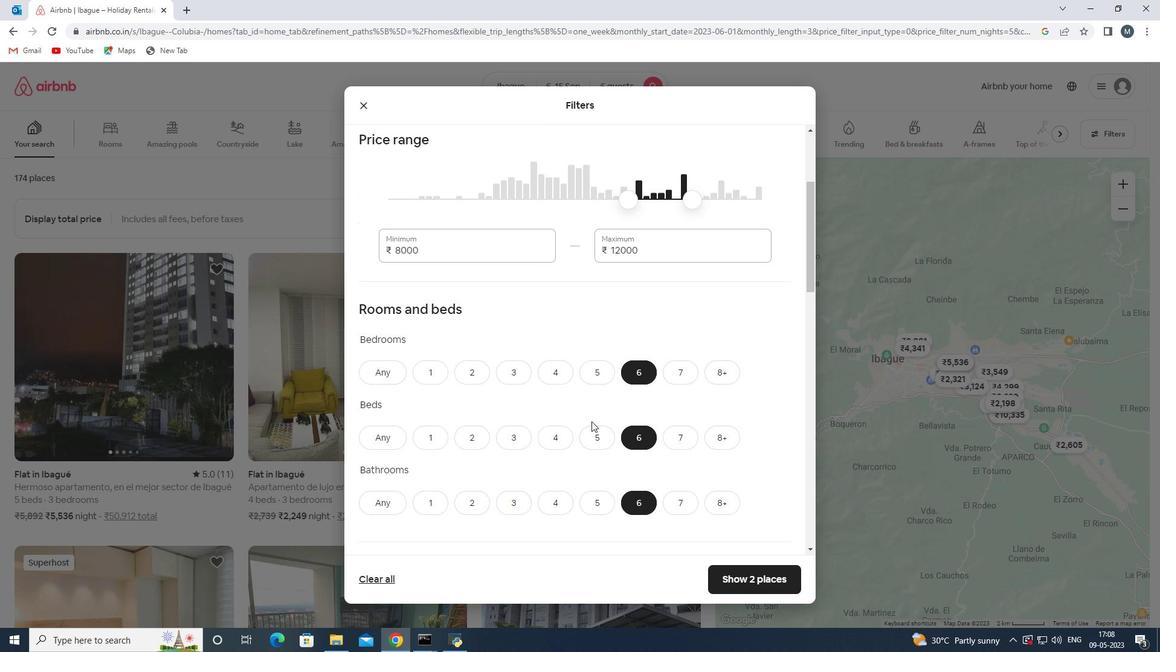 
Action: Mouse scrolled (588, 420) with delta (0, 0)
Screenshot: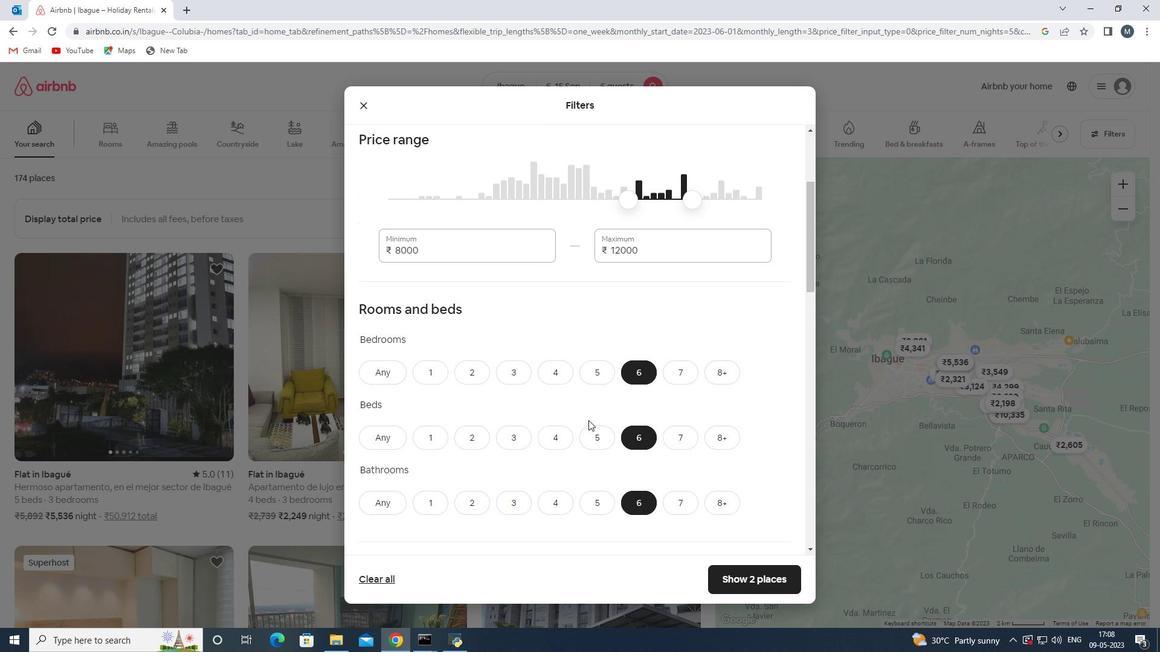 
Action: Mouse moved to (588, 420)
Screenshot: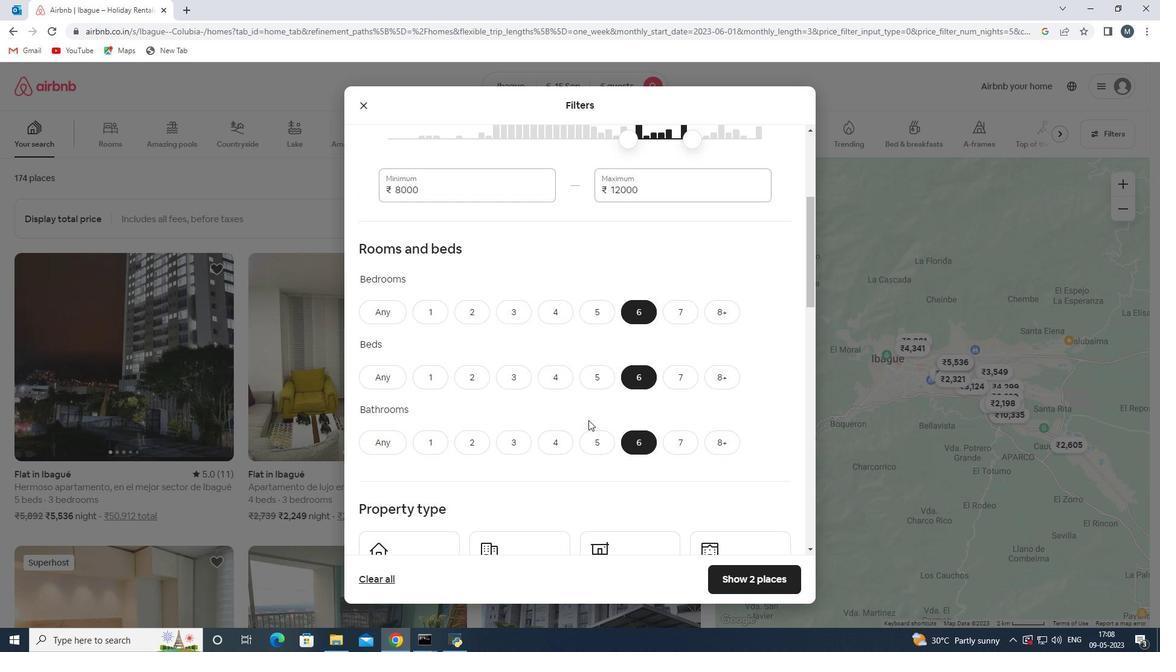 
Action: Mouse scrolled (588, 419) with delta (0, 0)
Screenshot: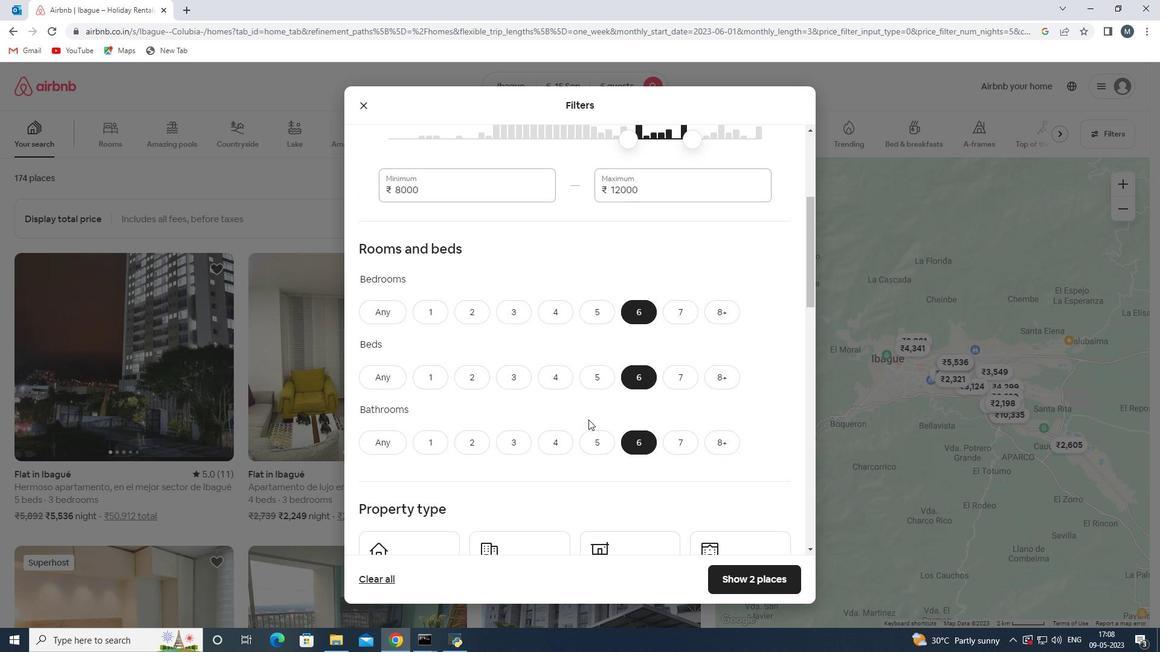 
Action: Mouse moved to (588, 419)
Screenshot: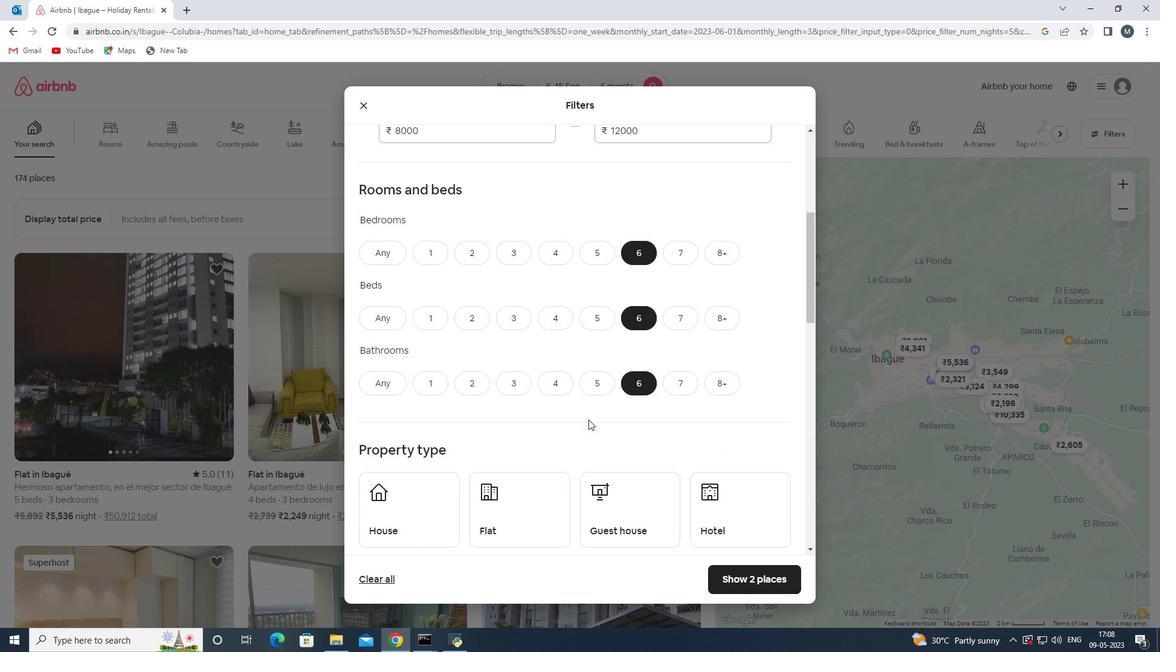 
Action: Mouse scrolled (588, 418) with delta (0, 0)
Screenshot: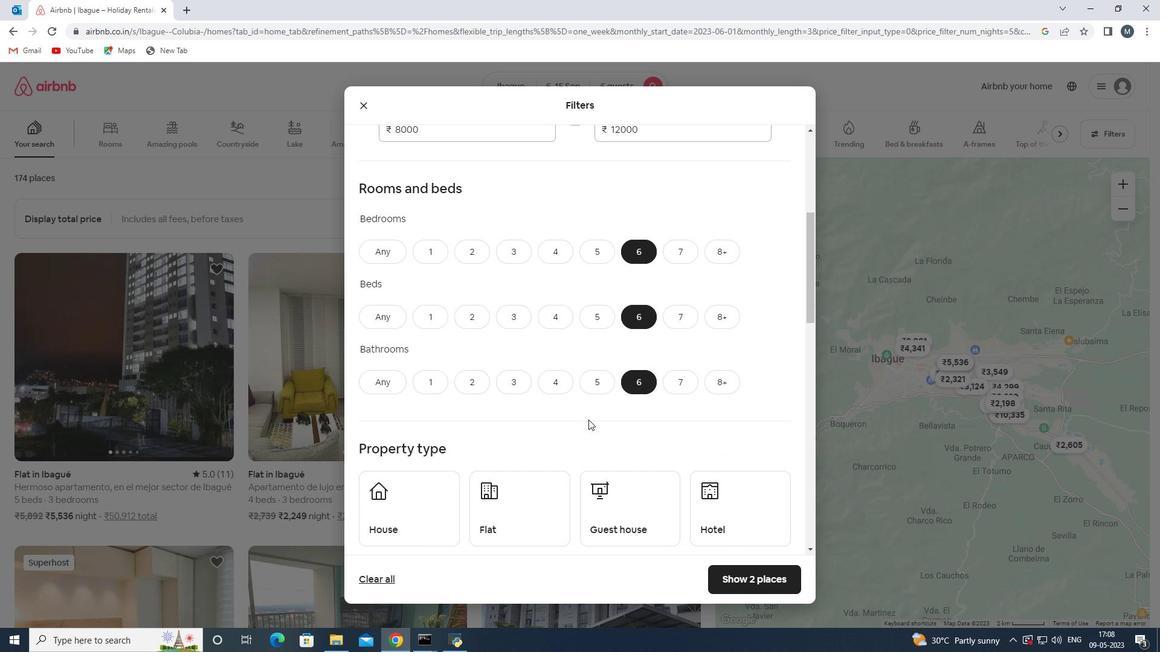 
Action: Mouse moved to (433, 454)
Screenshot: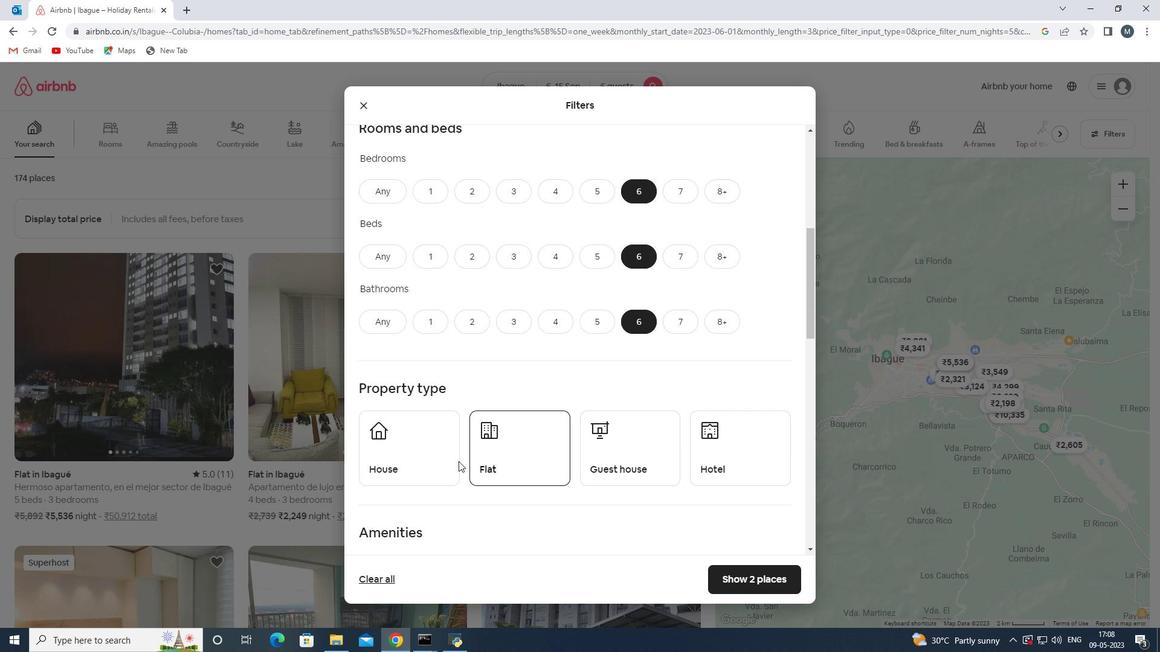 
Action: Mouse pressed left at (433, 454)
Screenshot: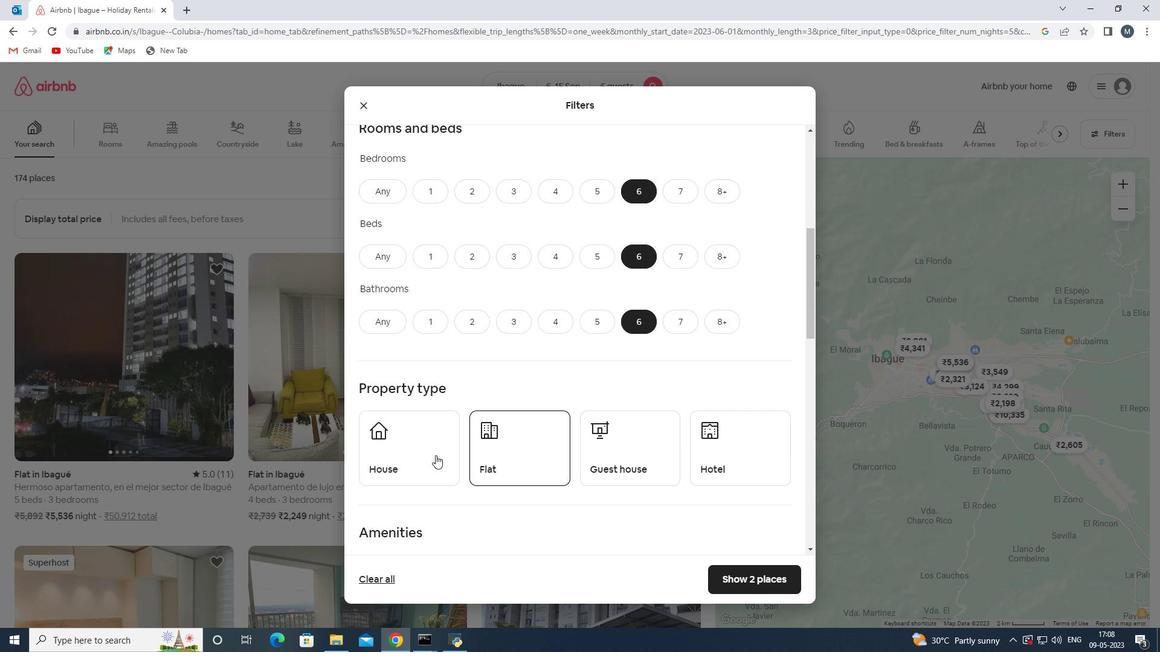 
Action: Mouse moved to (516, 452)
Screenshot: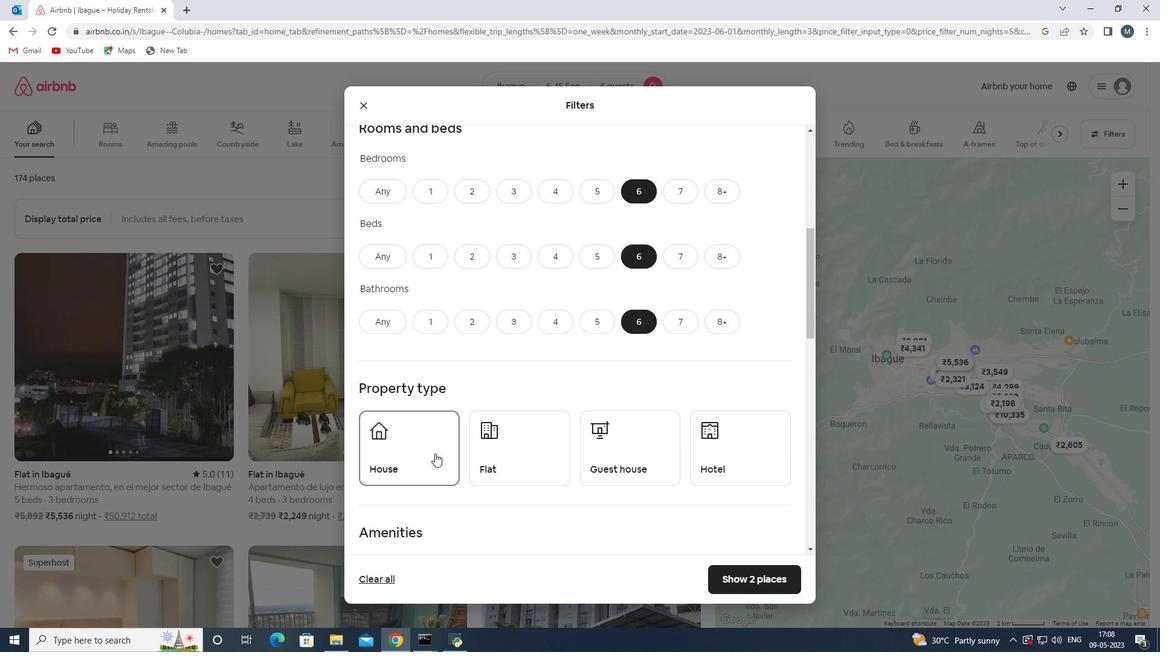 
Action: Mouse pressed left at (516, 452)
Screenshot: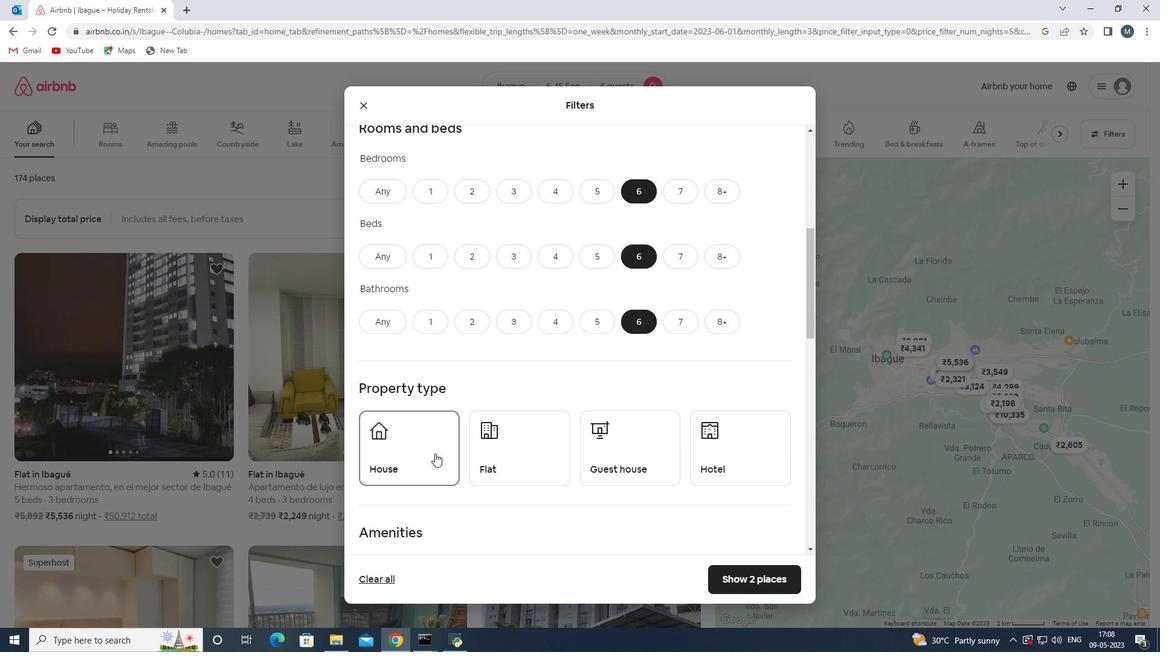 
Action: Mouse moved to (627, 447)
Screenshot: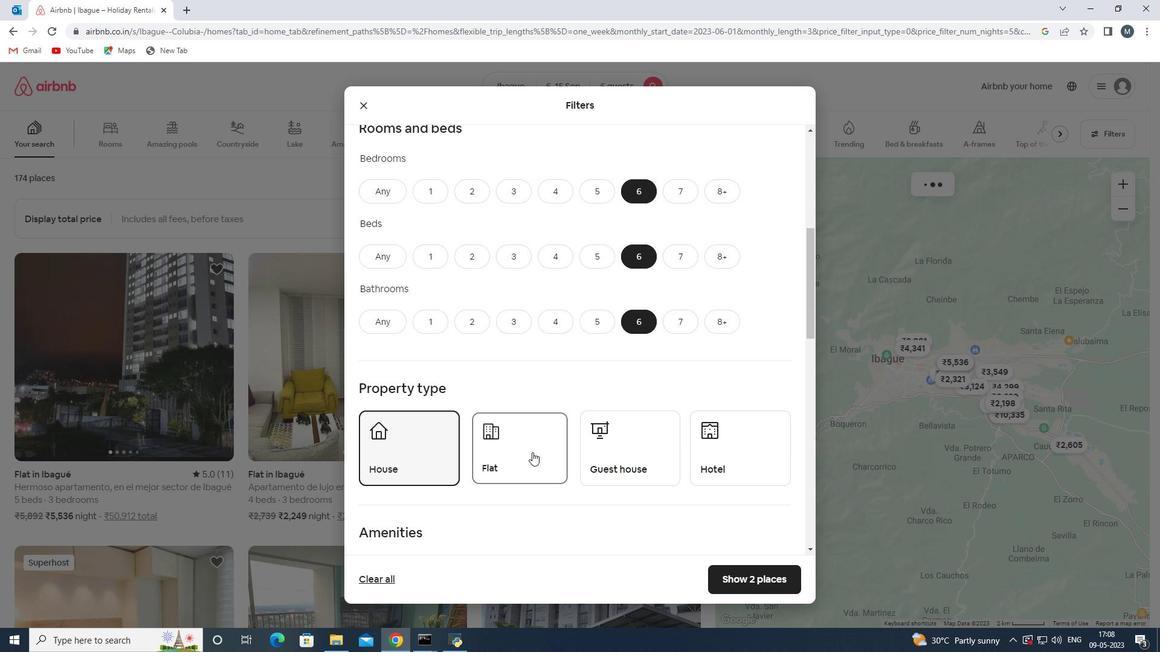 
Action: Mouse pressed left at (627, 447)
Screenshot: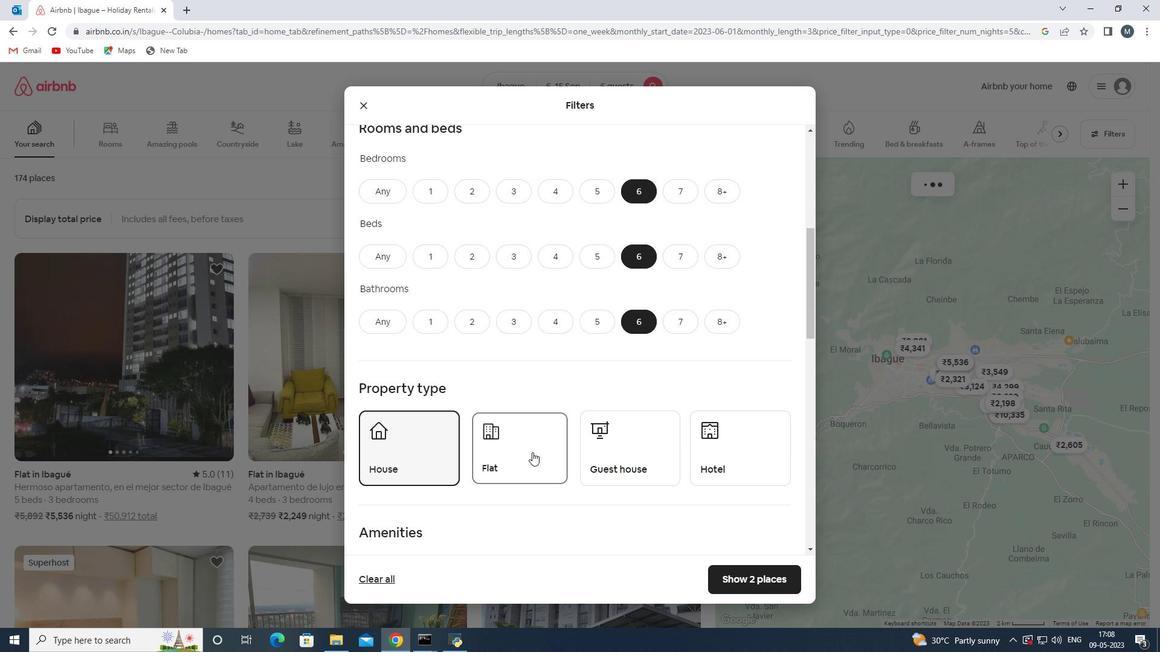 
Action: Mouse moved to (562, 432)
Screenshot: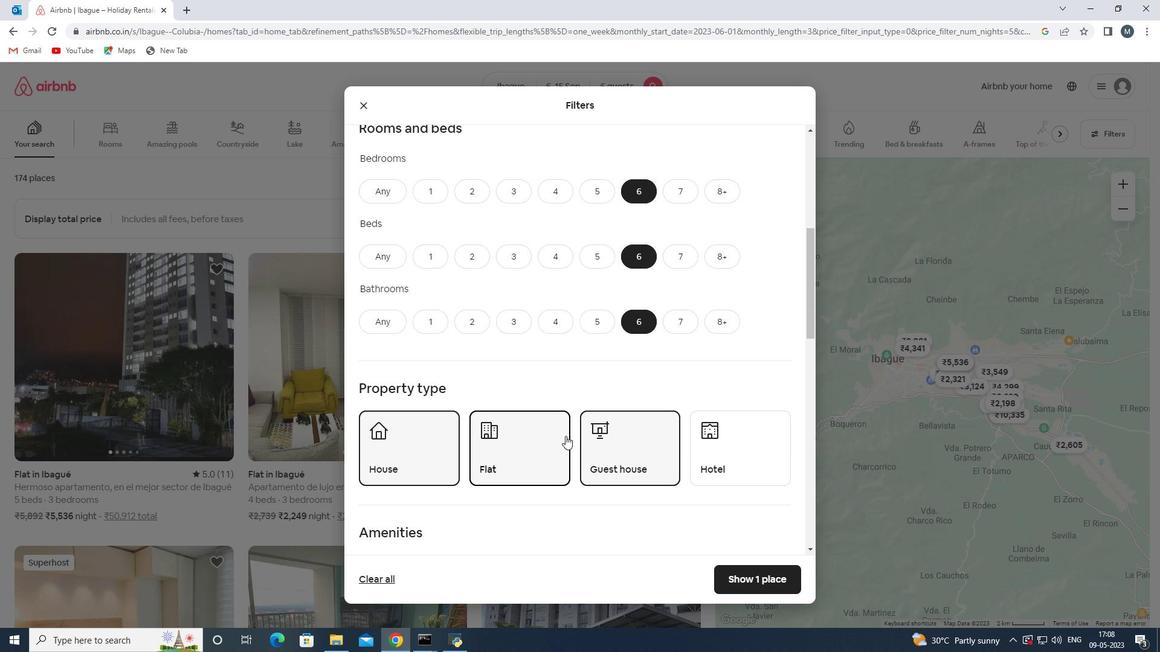 
Action: Mouse scrolled (562, 432) with delta (0, 0)
Screenshot: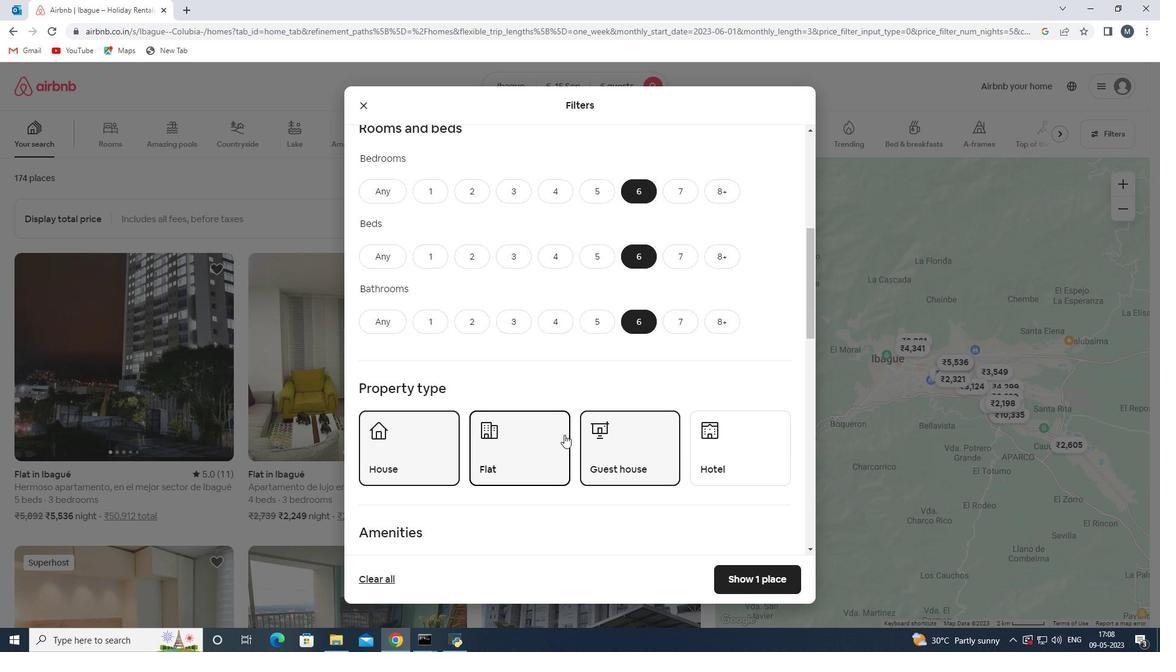 
Action: Mouse moved to (559, 432)
Screenshot: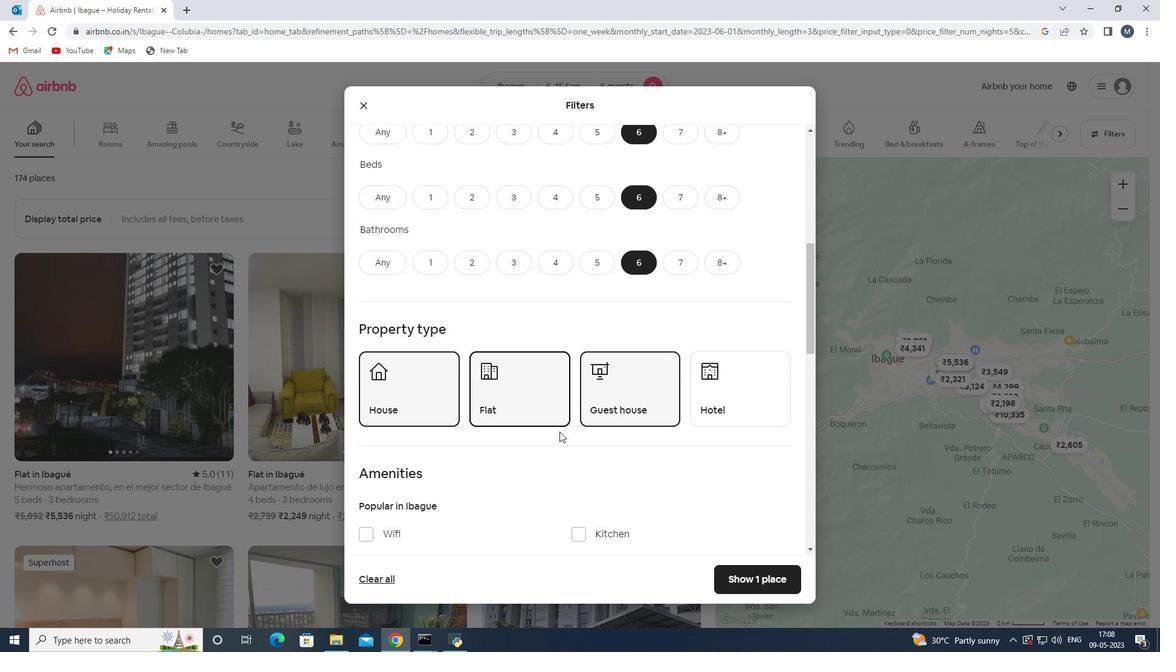
Action: Mouse scrolled (559, 431) with delta (0, 0)
Screenshot: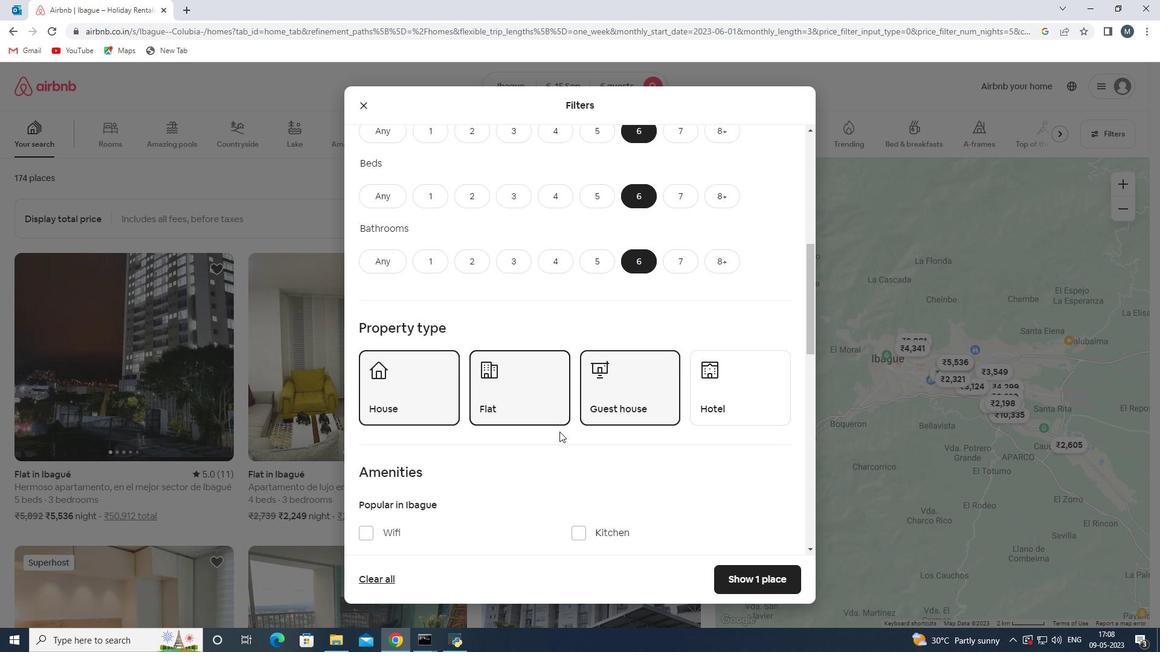 
Action: Mouse moved to (368, 467)
Screenshot: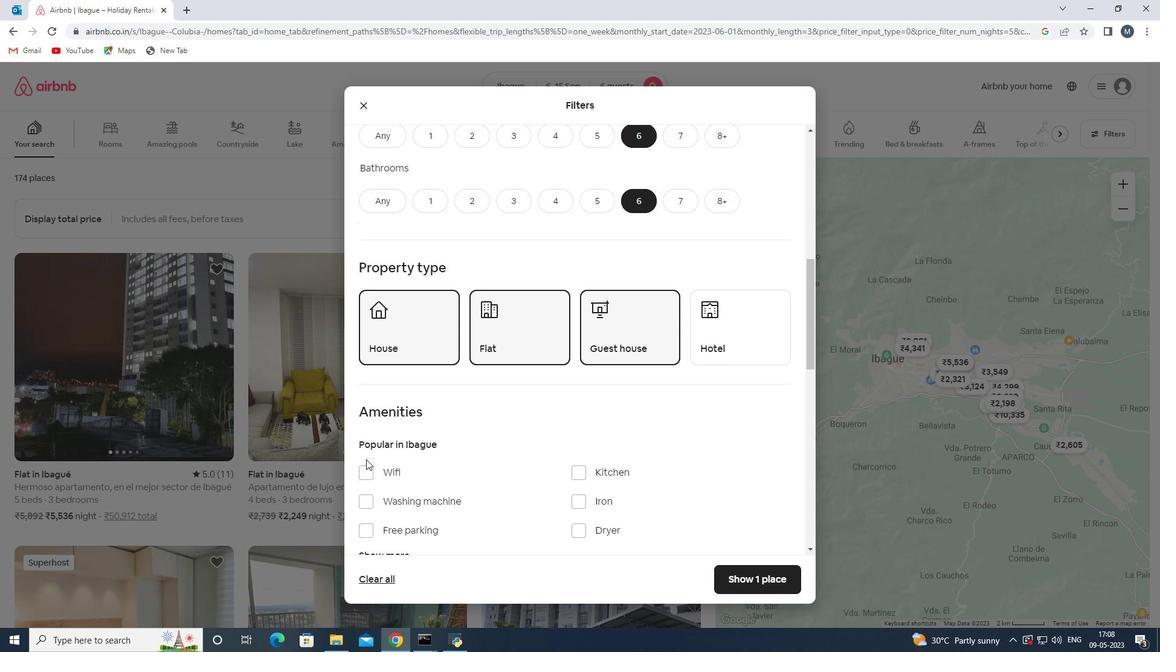 
Action: Mouse pressed left at (368, 467)
Screenshot: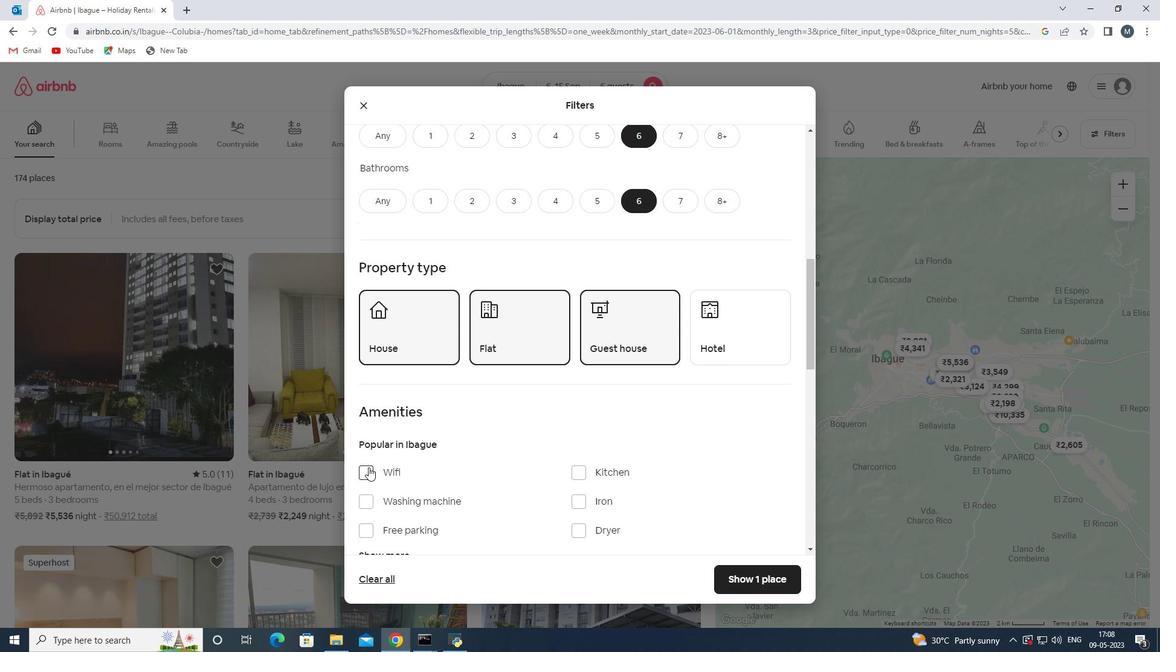 
Action: Mouse moved to (481, 432)
Screenshot: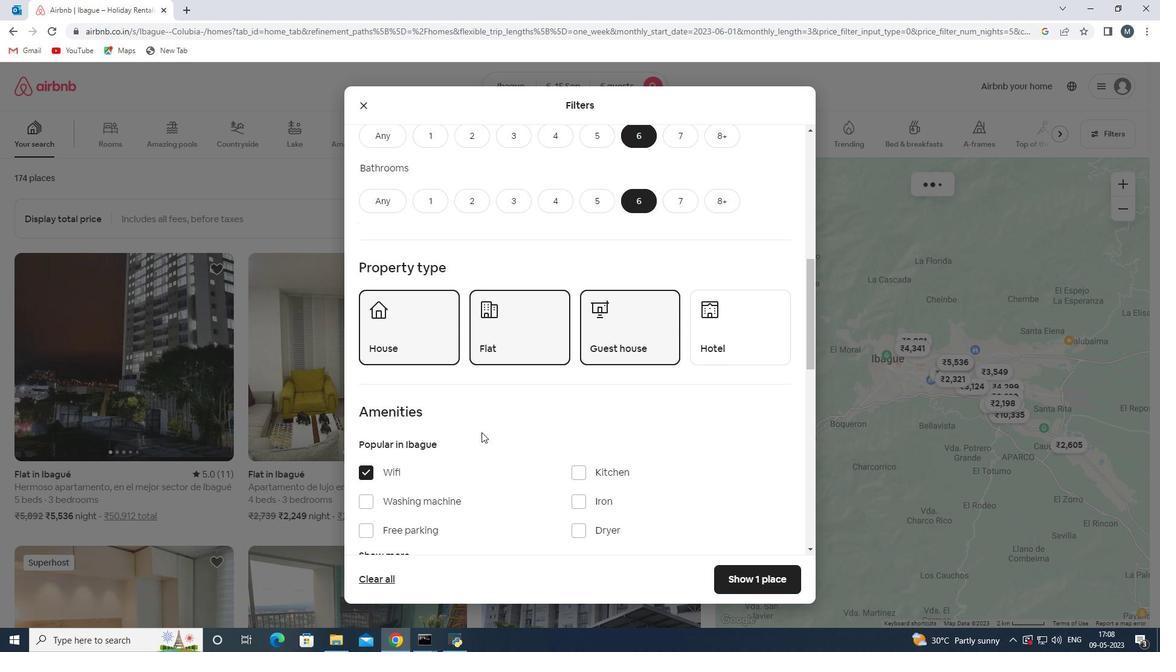 
Action: Mouse scrolled (481, 432) with delta (0, 0)
Screenshot: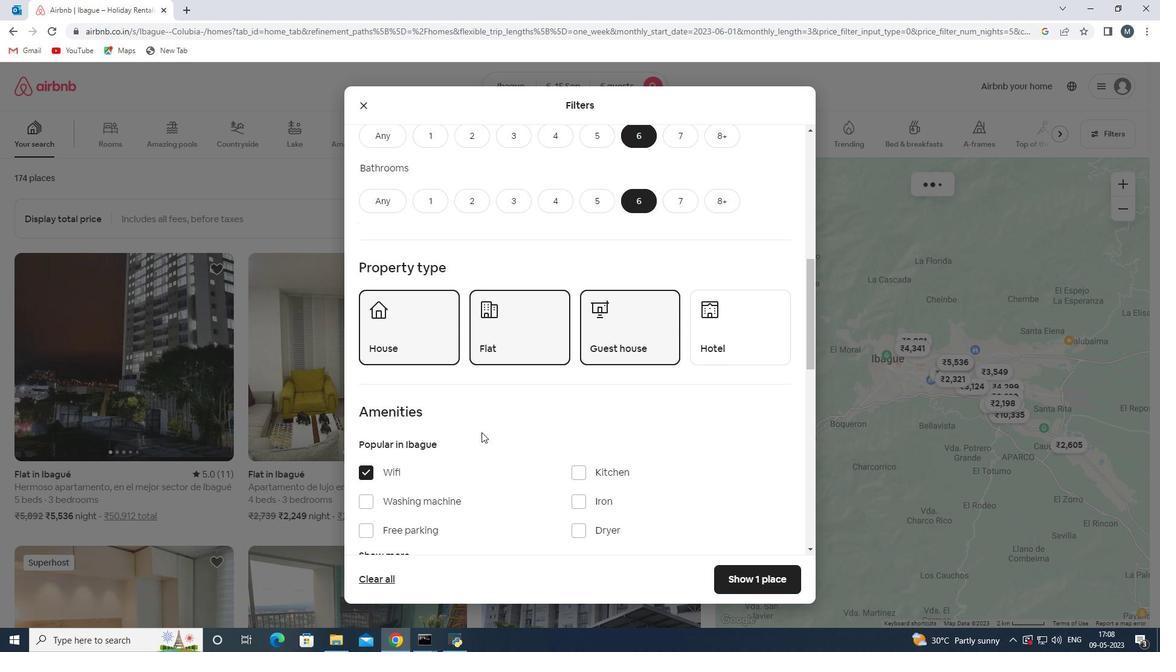 
Action: Mouse moved to (447, 466)
Screenshot: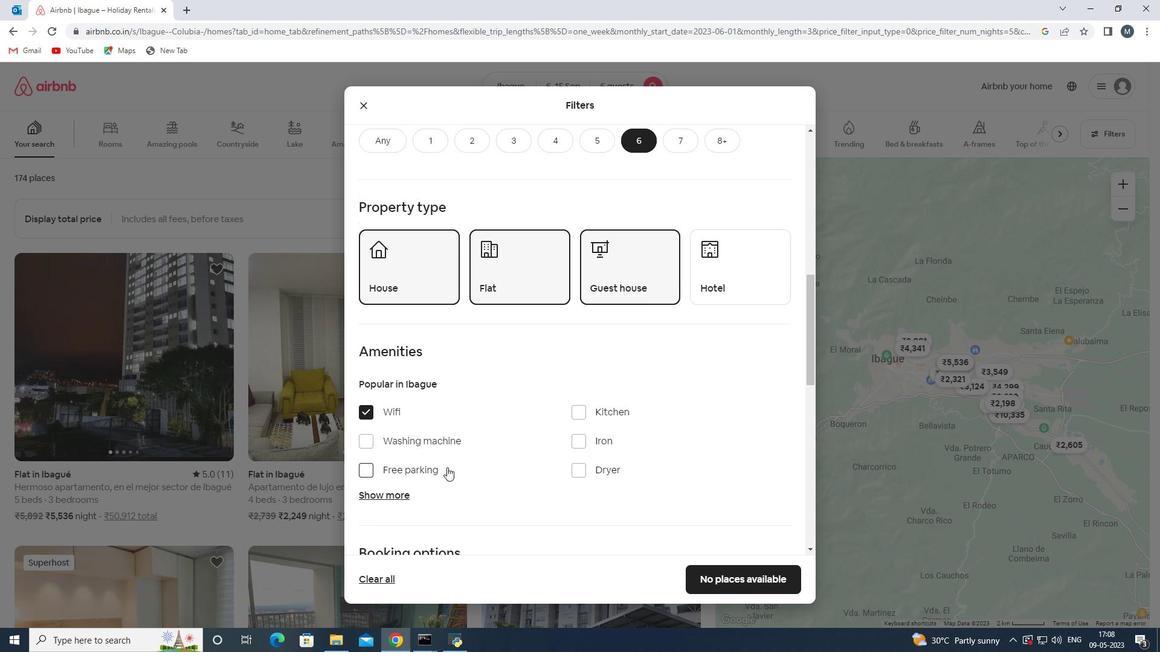 
Action: Mouse pressed left at (447, 466)
Screenshot: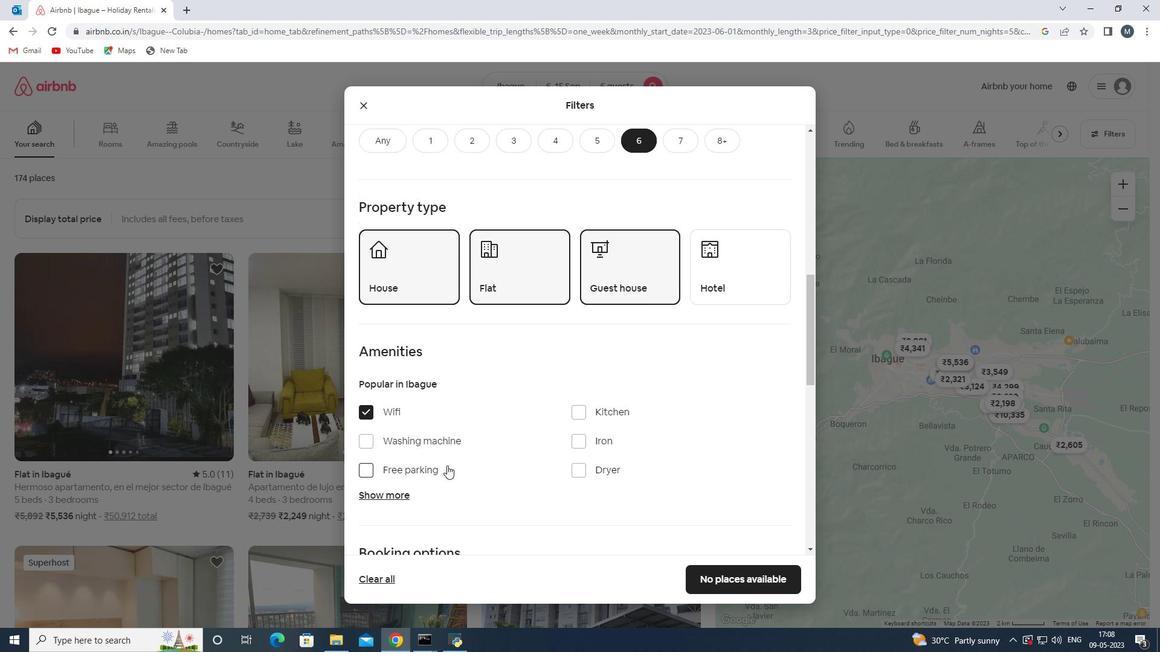
Action: Mouse moved to (474, 437)
Screenshot: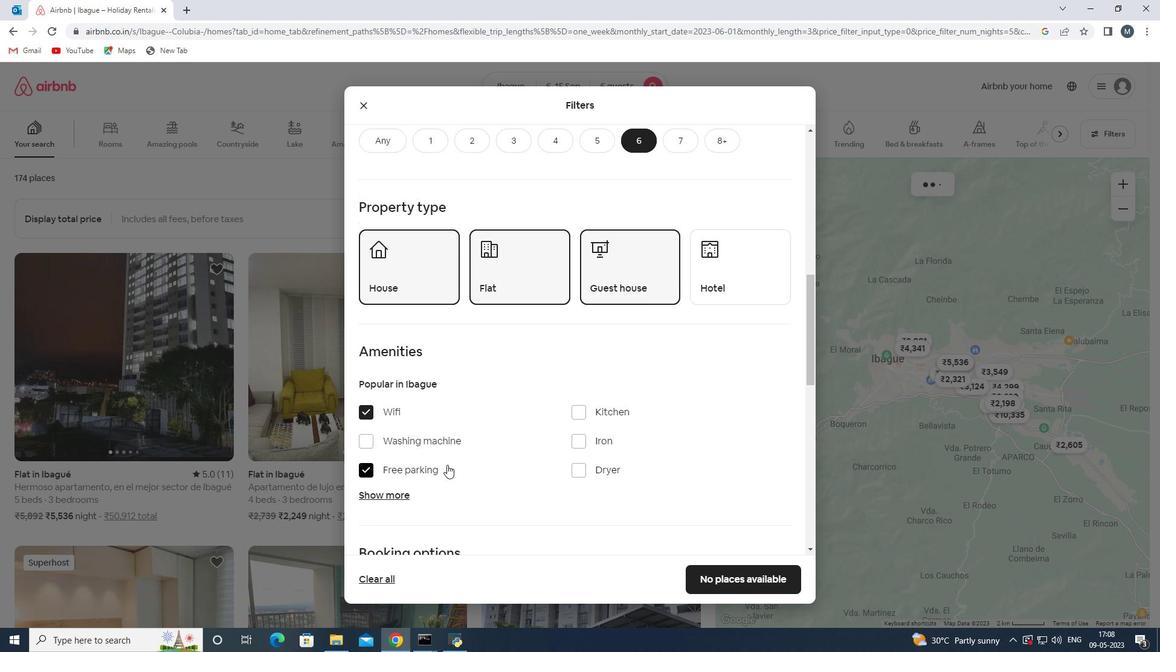 
Action: Mouse scrolled (474, 437) with delta (0, 0)
Screenshot: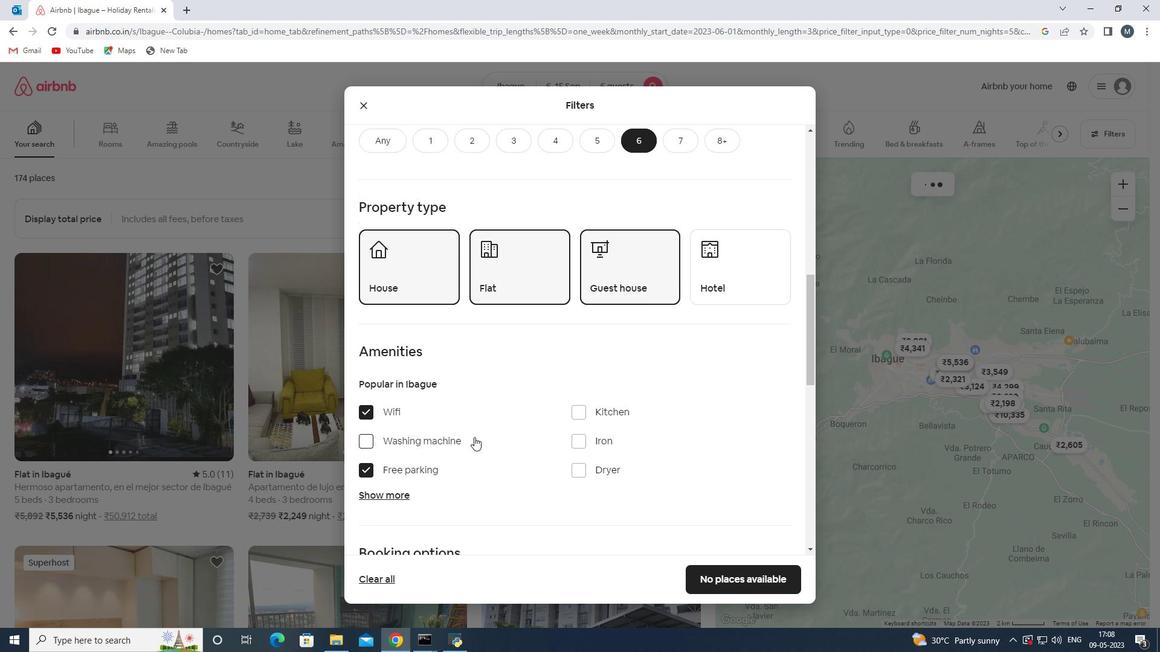
Action: Mouse moved to (399, 433)
Screenshot: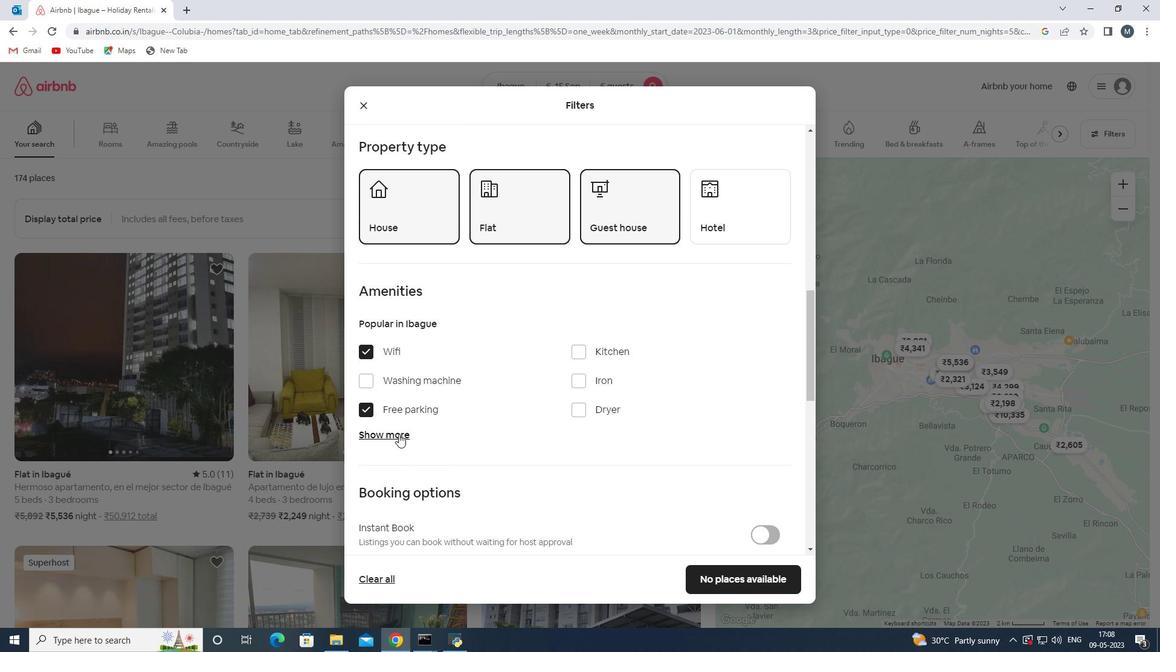 
Action: Mouse pressed left at (399, 433)
Screenshot: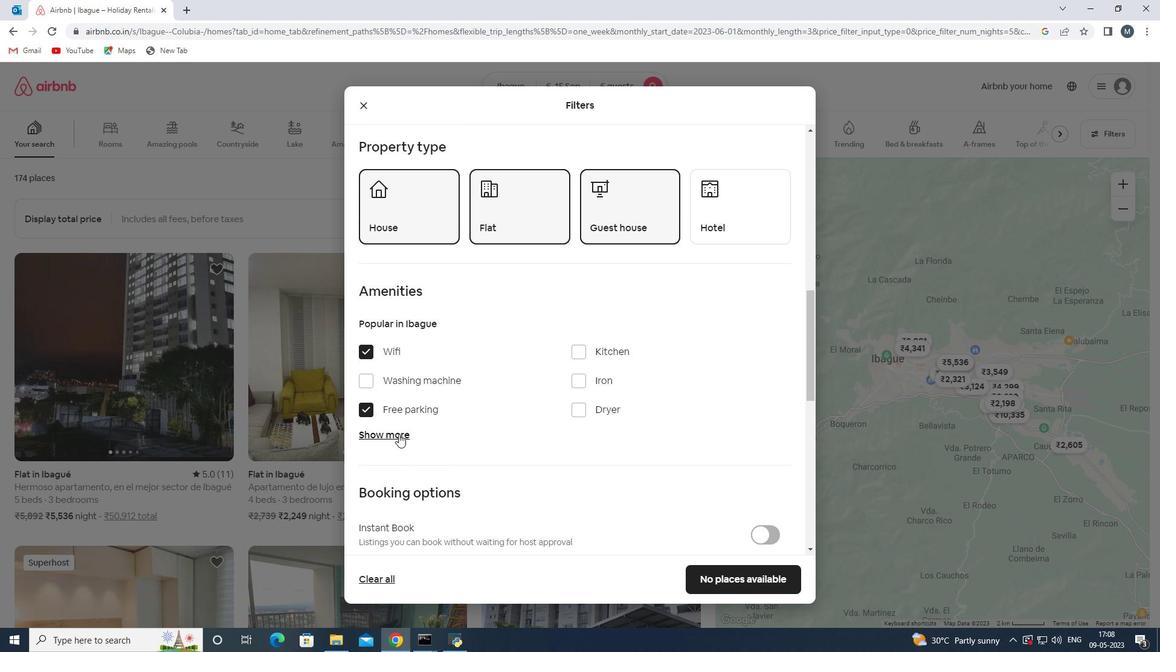 
Action: Mouse moved to (450, 429)
Screenshot: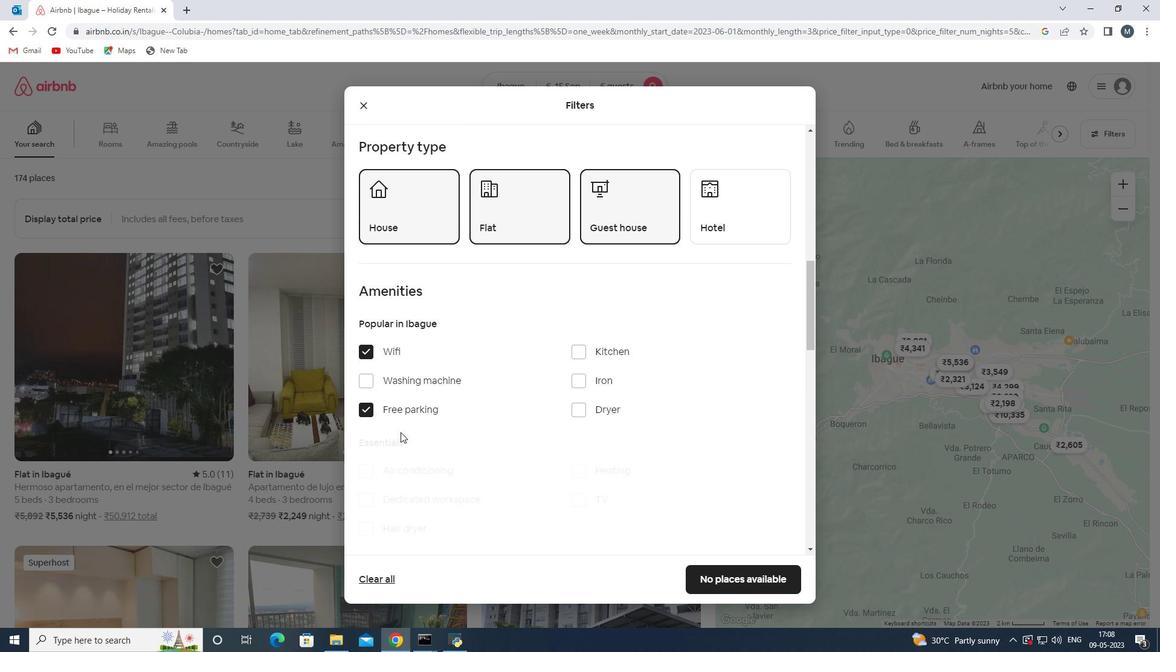
Action: Mouse scrolled (450, 428) with delta (0, 0)
Screenshot: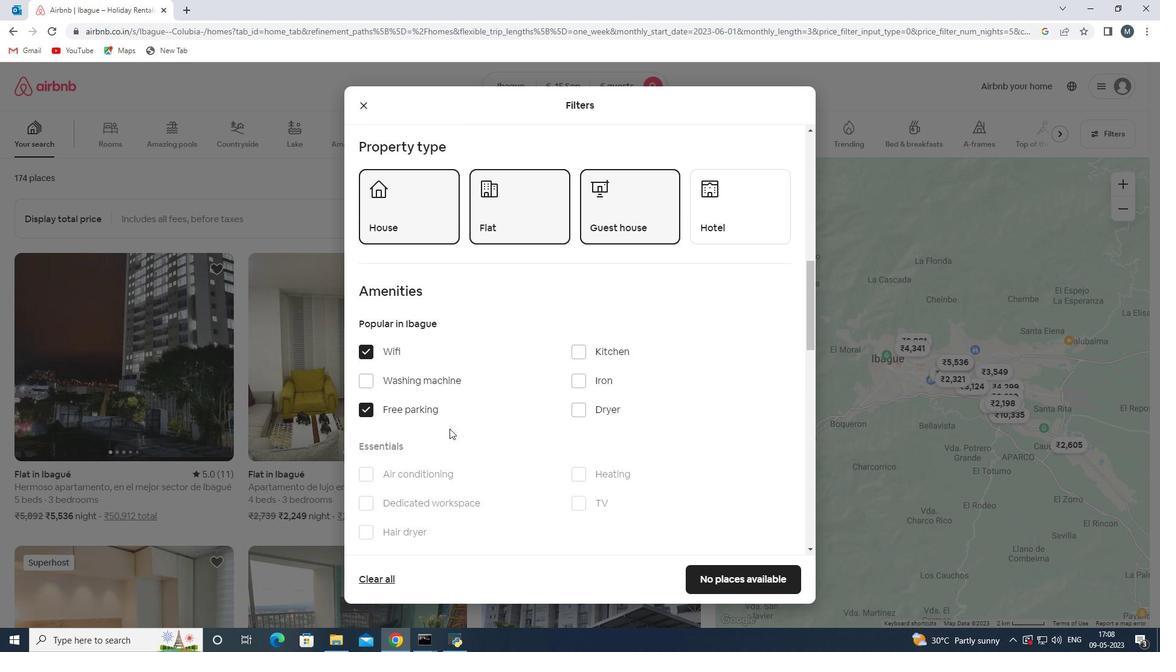 
Action: Mouse moved to (450, 429)
Screenshot: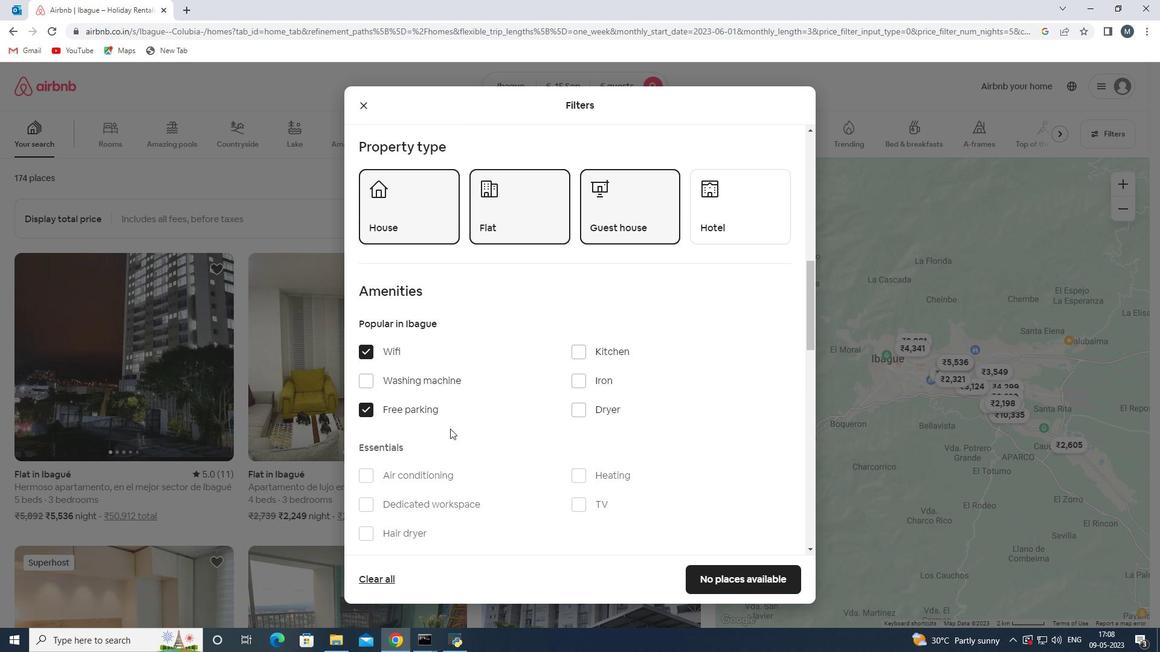
Action: Mouse scrolled (450, 428) with delta (0, 0)
Screenshot: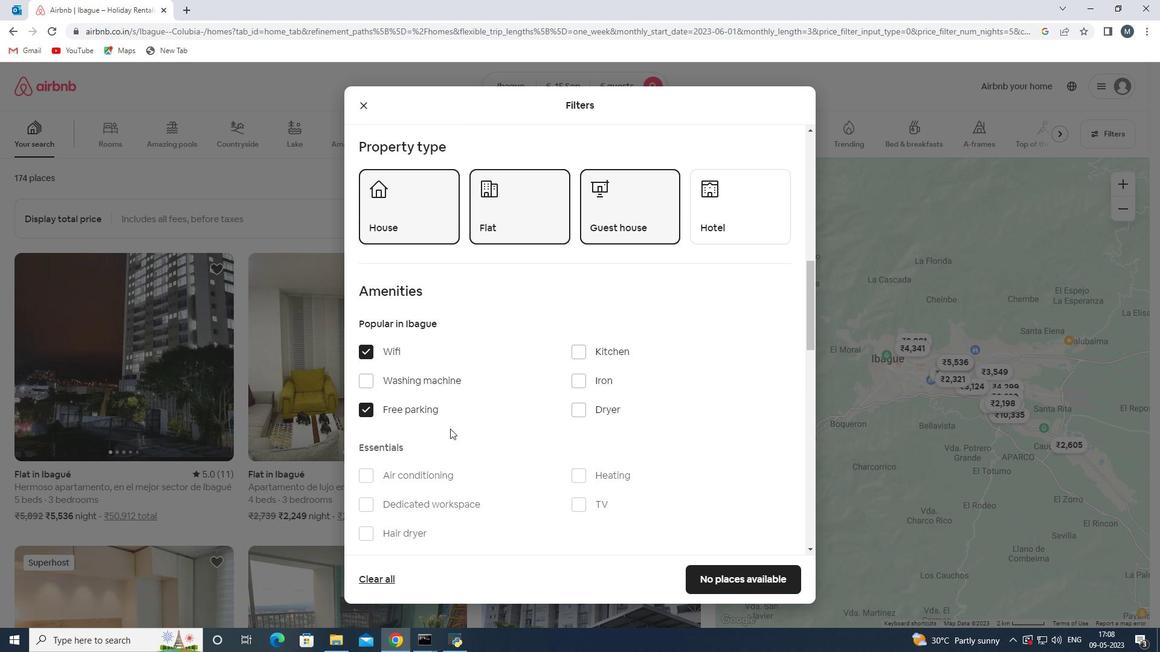 
Action: Mouse moved to (574, 386)
Screenshot: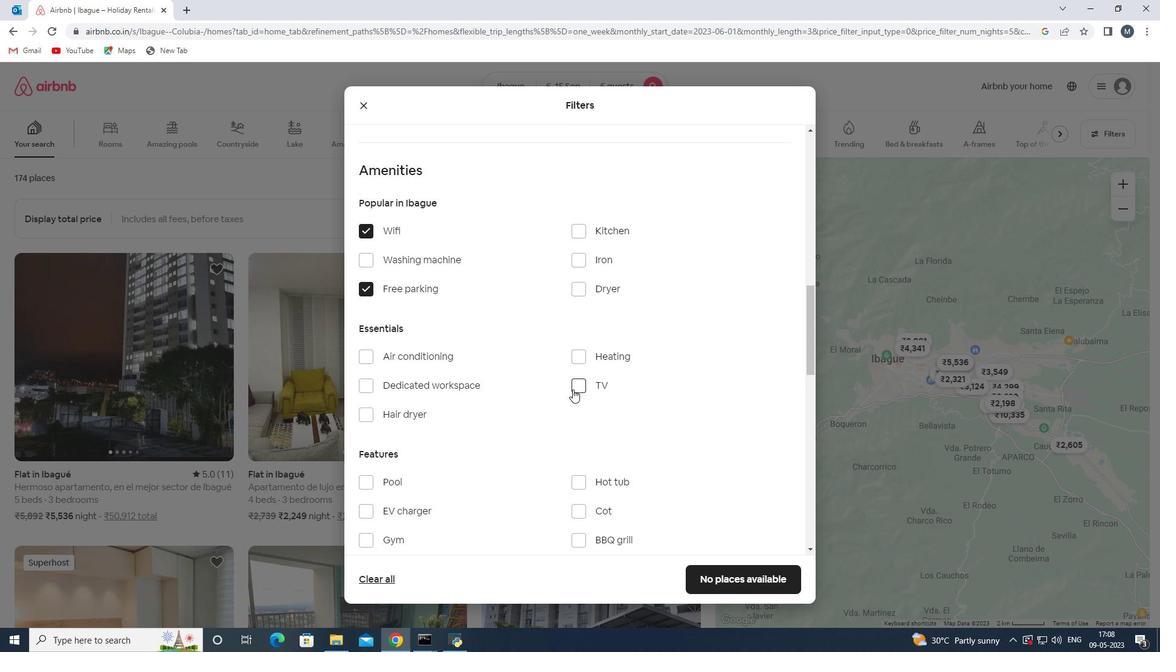 
Action: Mouse pressed left at (574, 386)
Screenshot: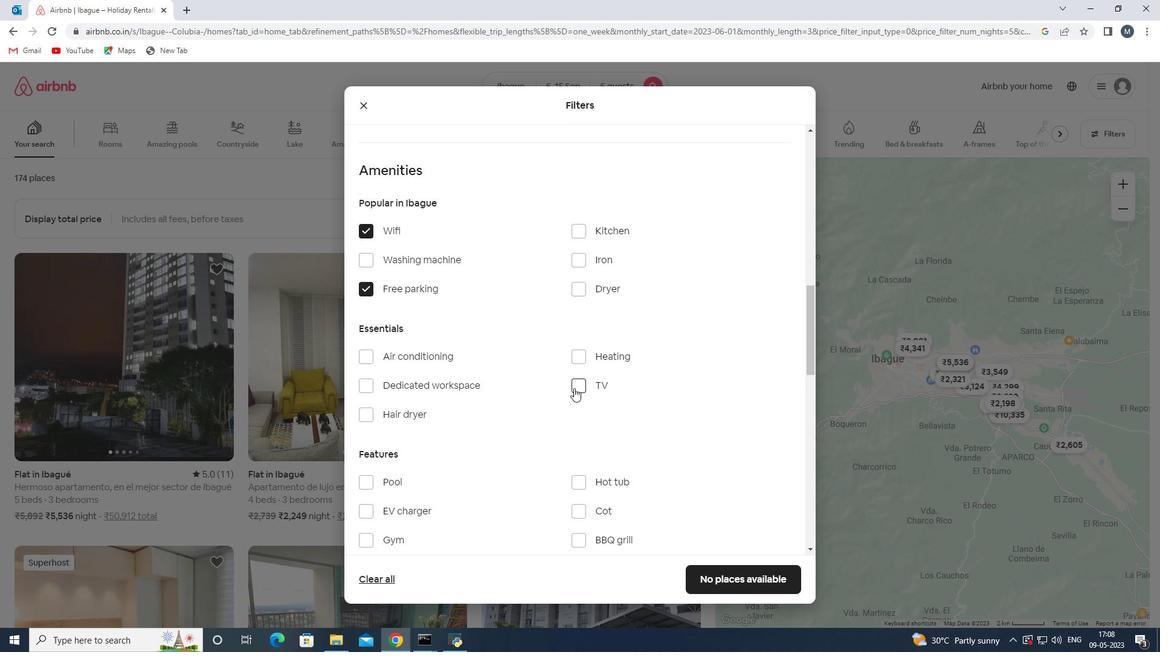 
Action: Mouse moved to (477, 426)
Screenshot: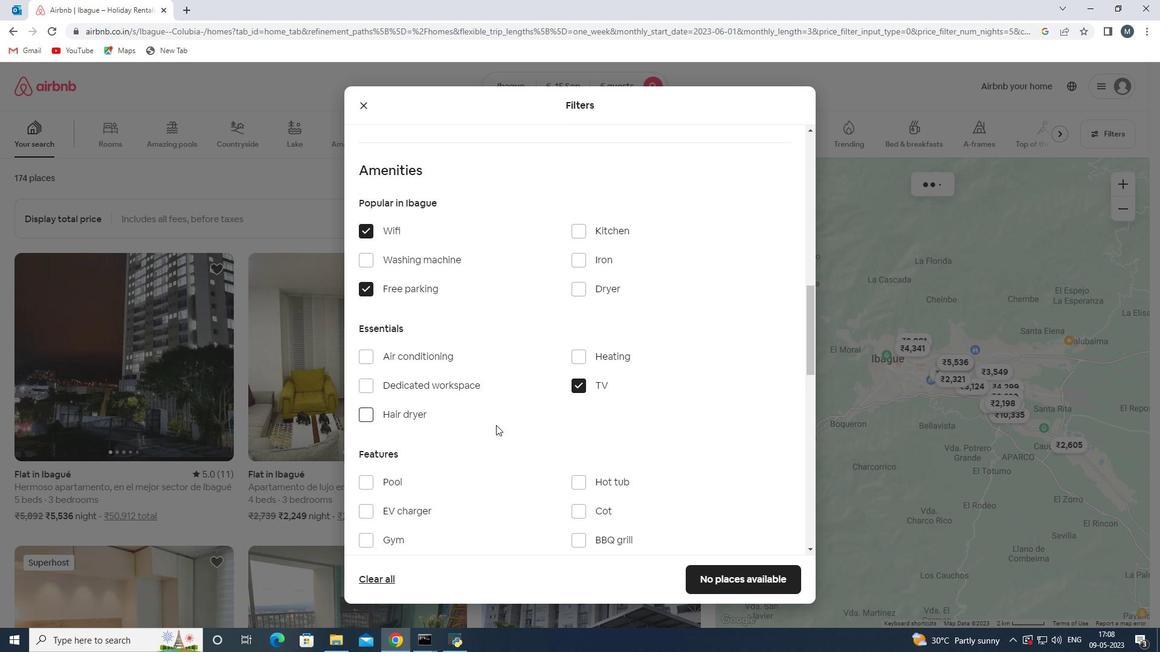 
Action: Mouse scrolled (477, 425) with delta (0, 0)
Screenshot: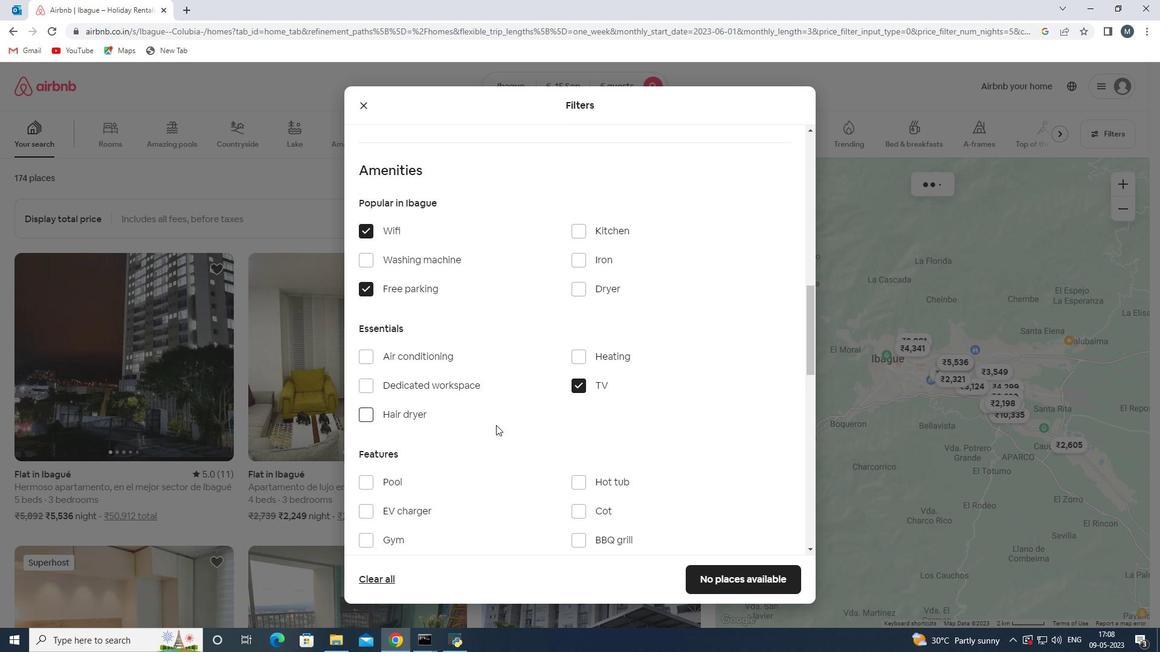 
Action: Mouse moved to (476, 427)
Screenshot: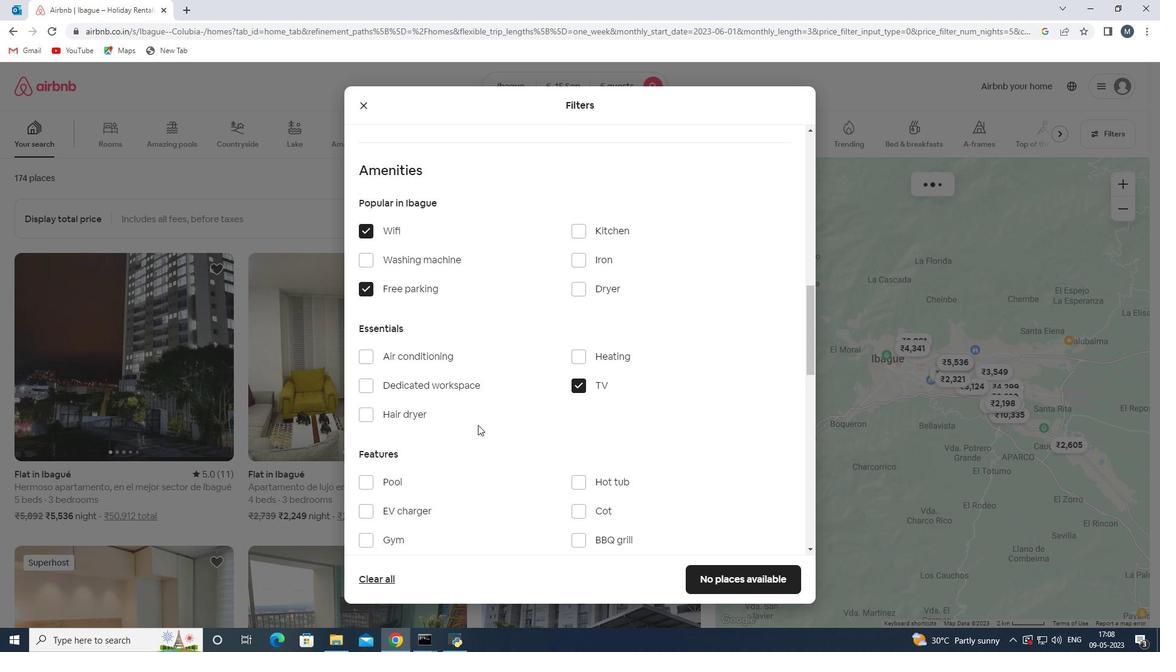 
Action: Mouse scrolled (476, 426) with delta (0, 0)
Screenshot: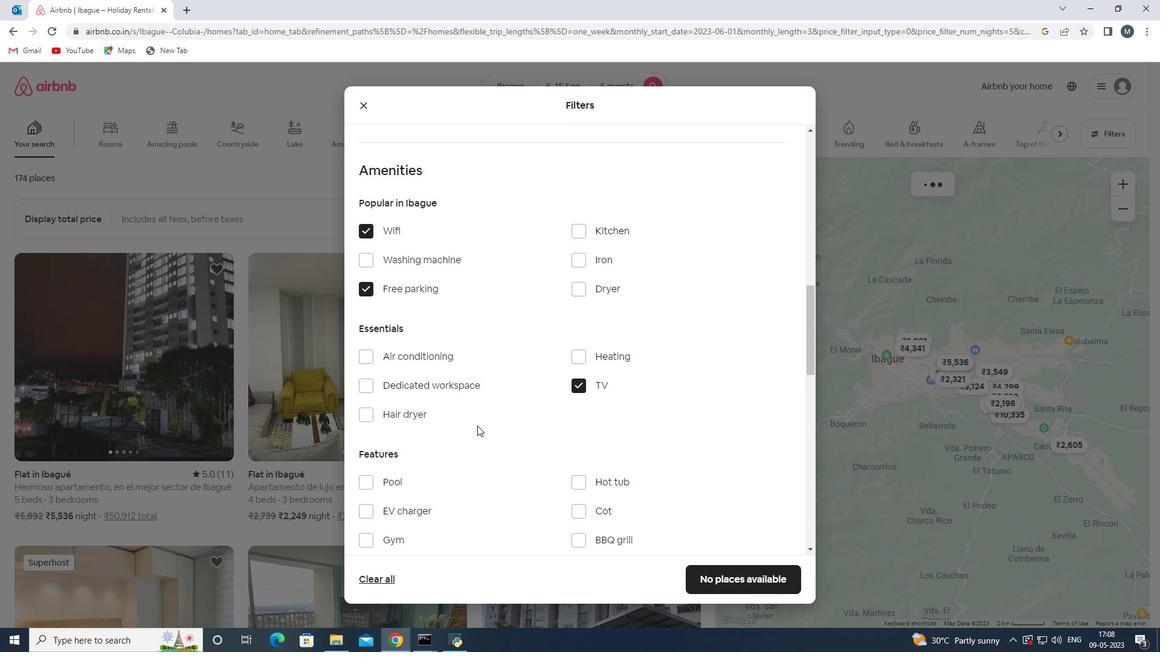 
Action: Mouse moved to (419, 423)
Screenshot: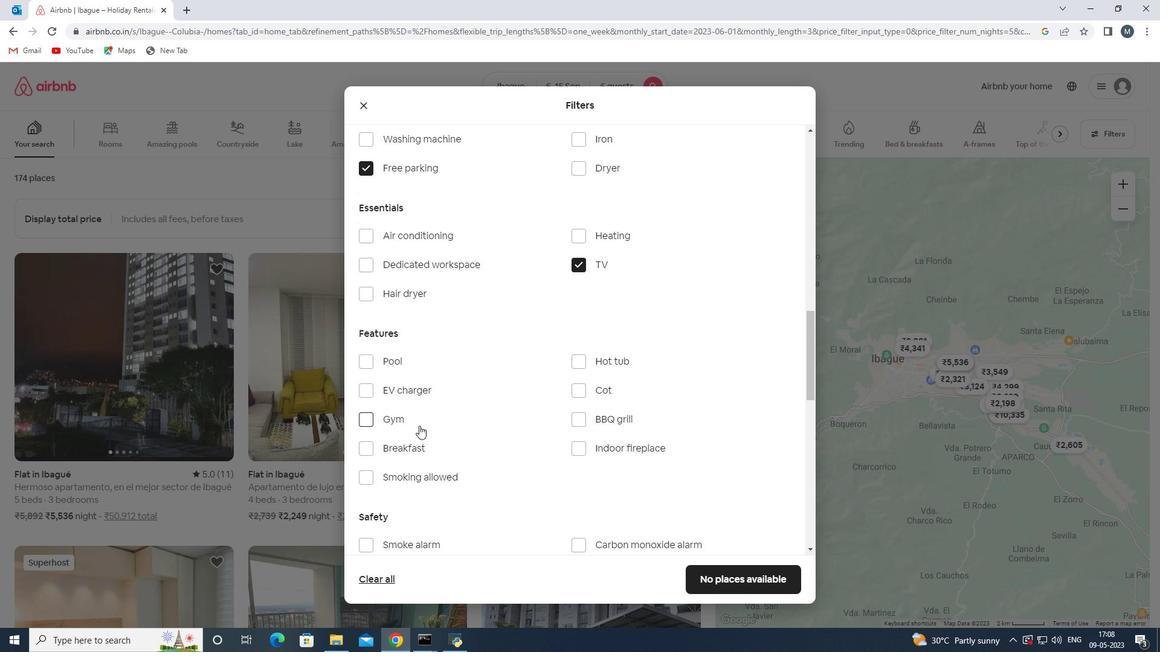 
Action: Mouse pressed left at (419, 423)
Screenshot: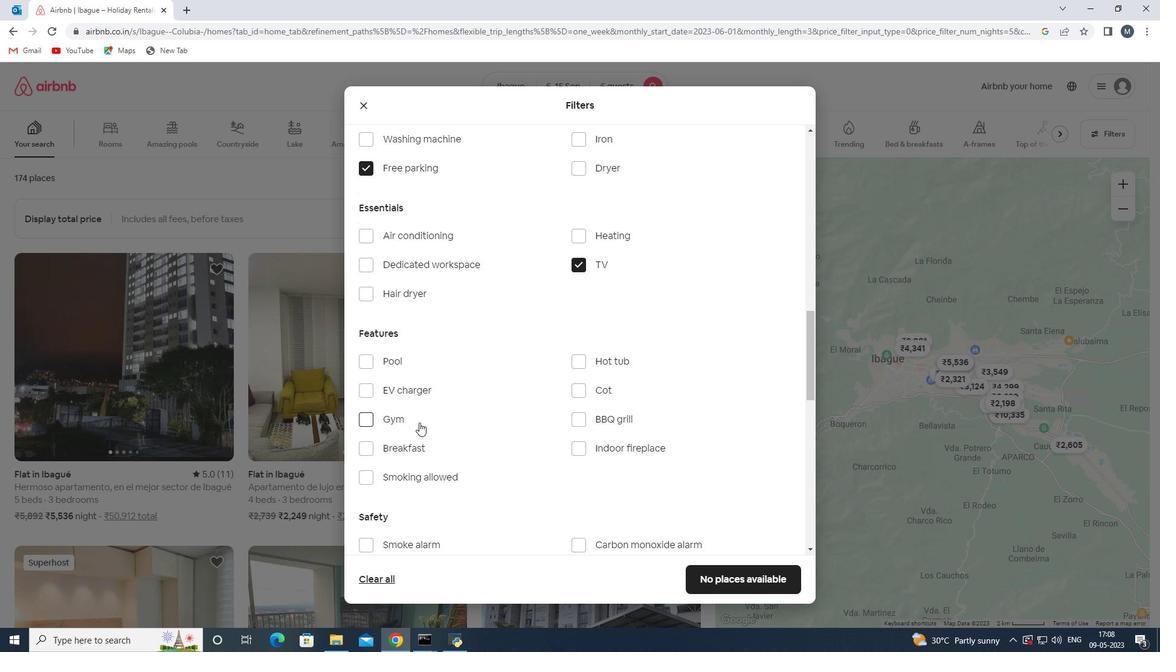 
Action: Mouse moved to (414, 445)
Screenshot: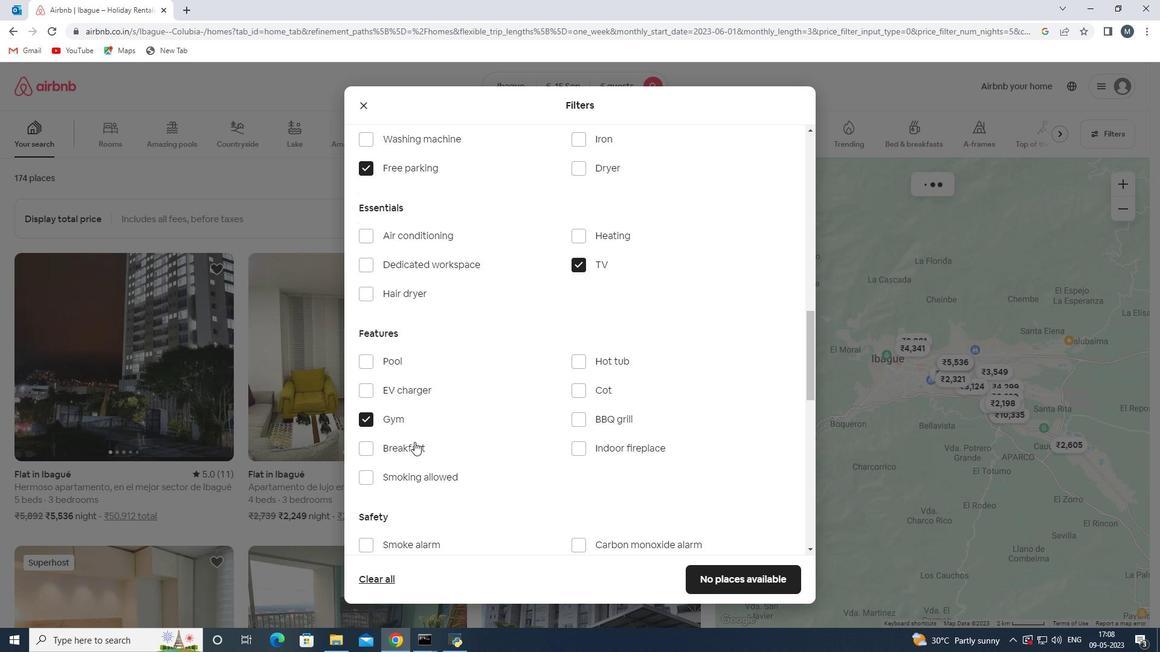 
Action: Mouse pressed left at (414, 445)
Screenshot: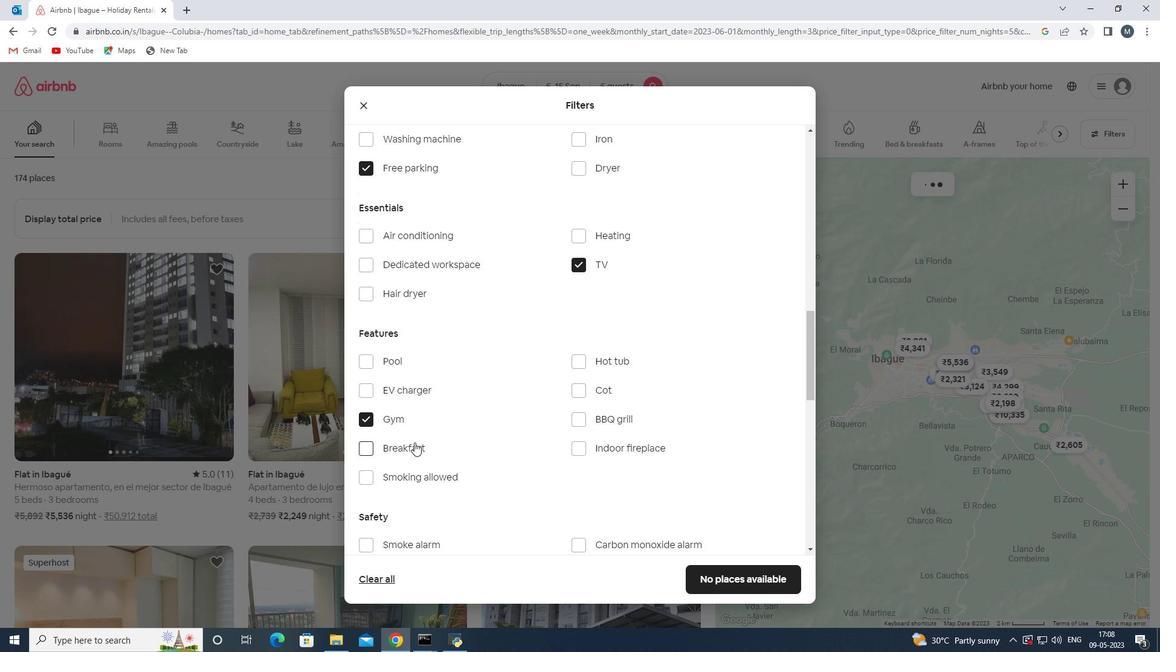 
Action: Mouse moved to (461, 435)
Screenshot: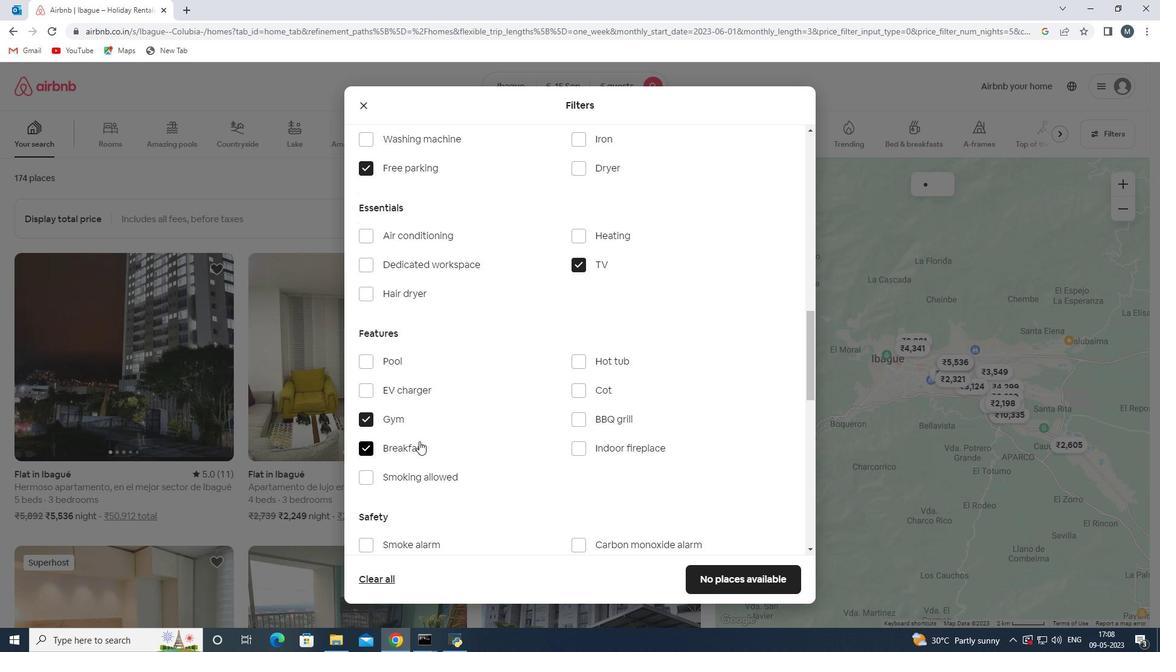 
Action: Mouse scrolled (461, 434) with delta (0, 0)
Screenshot: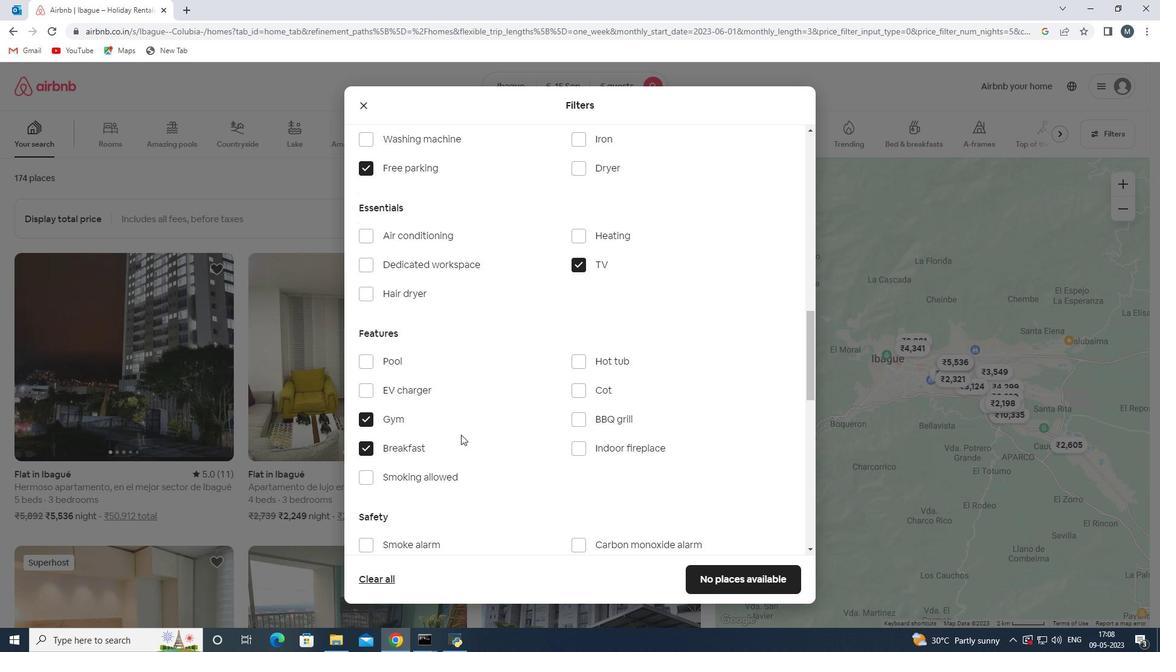 
Action: Mouse scrolled (461, 434) with delta (0, 0)
Screenshot: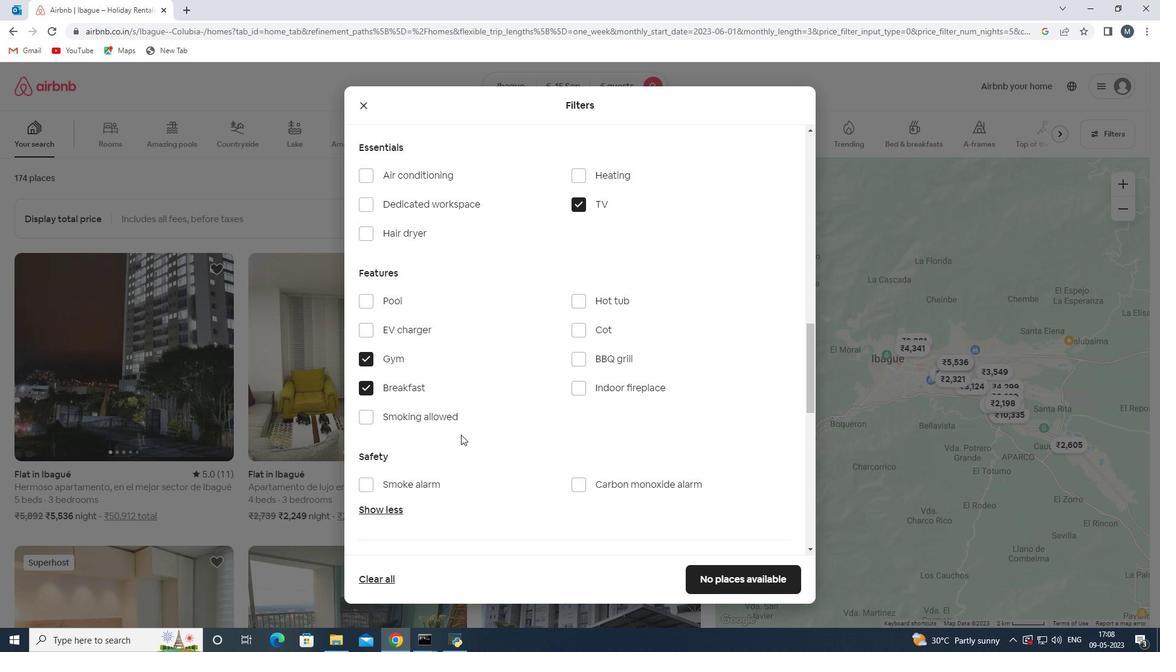 
Action: Mouse moved to (507, 432)
Screenshot: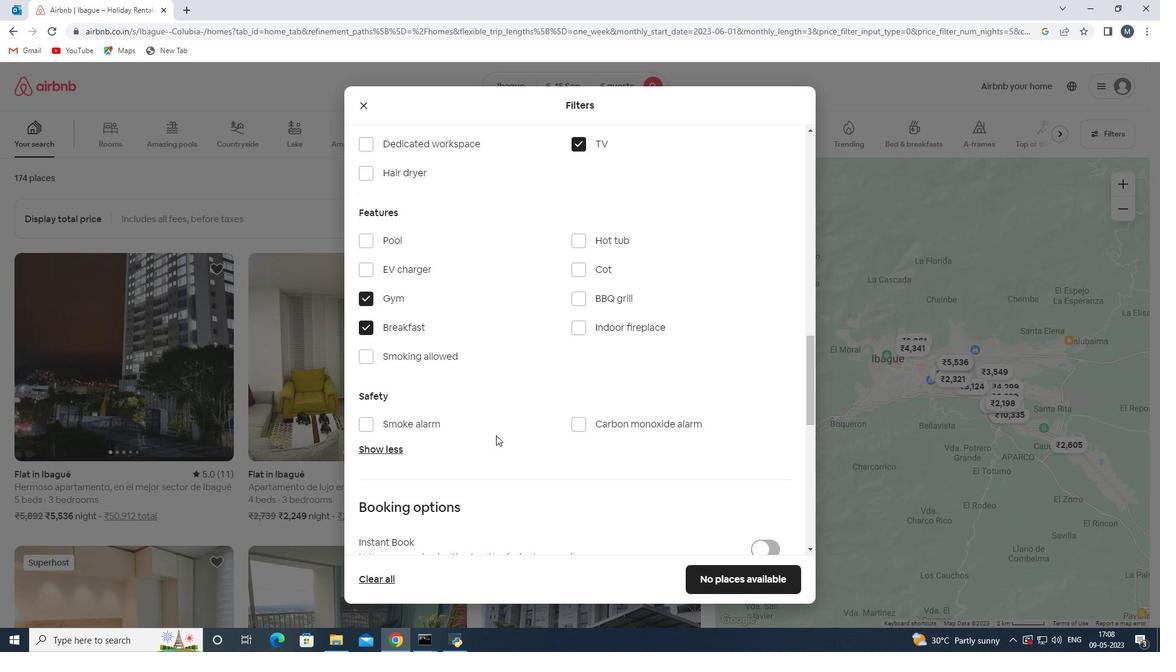 
Action: Mouse scrolled (507, 432) with delta (0, 0)
Screenshot: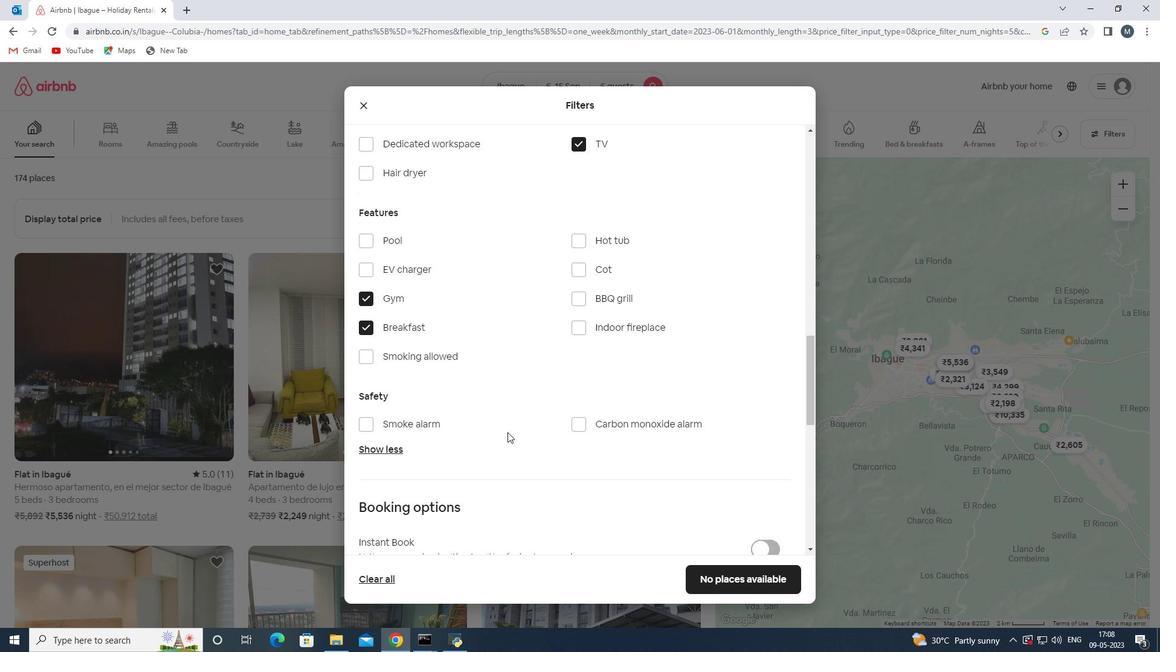 
Action: Mouse moved to (508, 432)
Screenshot: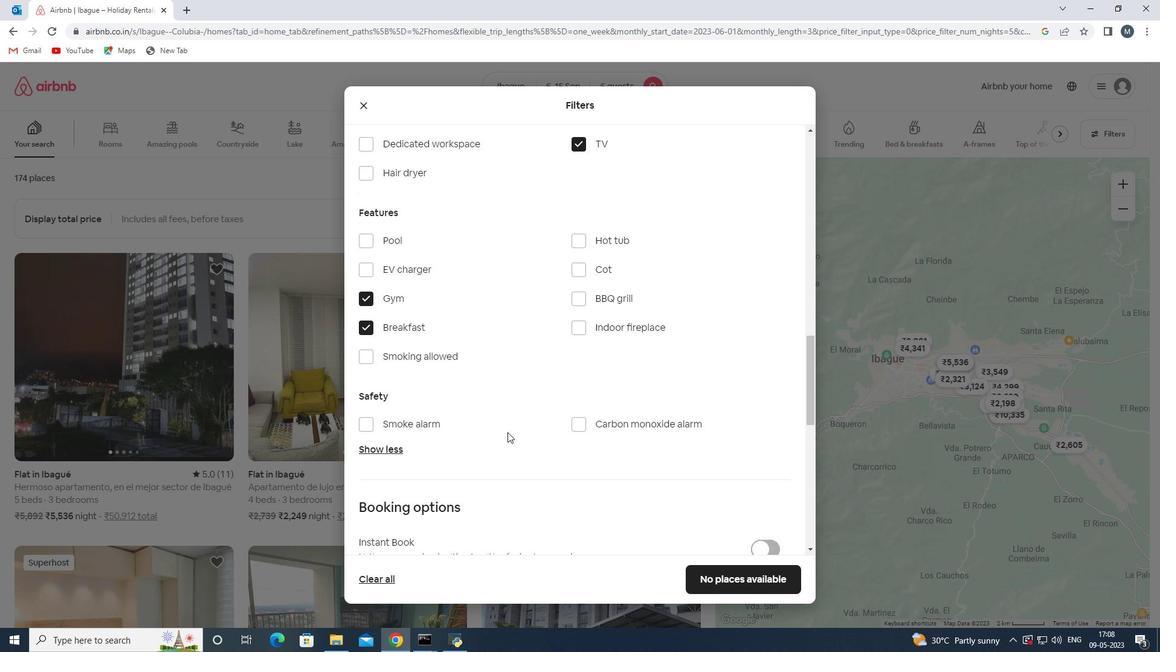
Action: Mouse scrolled (508, 431) with delta (0, 0)
Screenshot: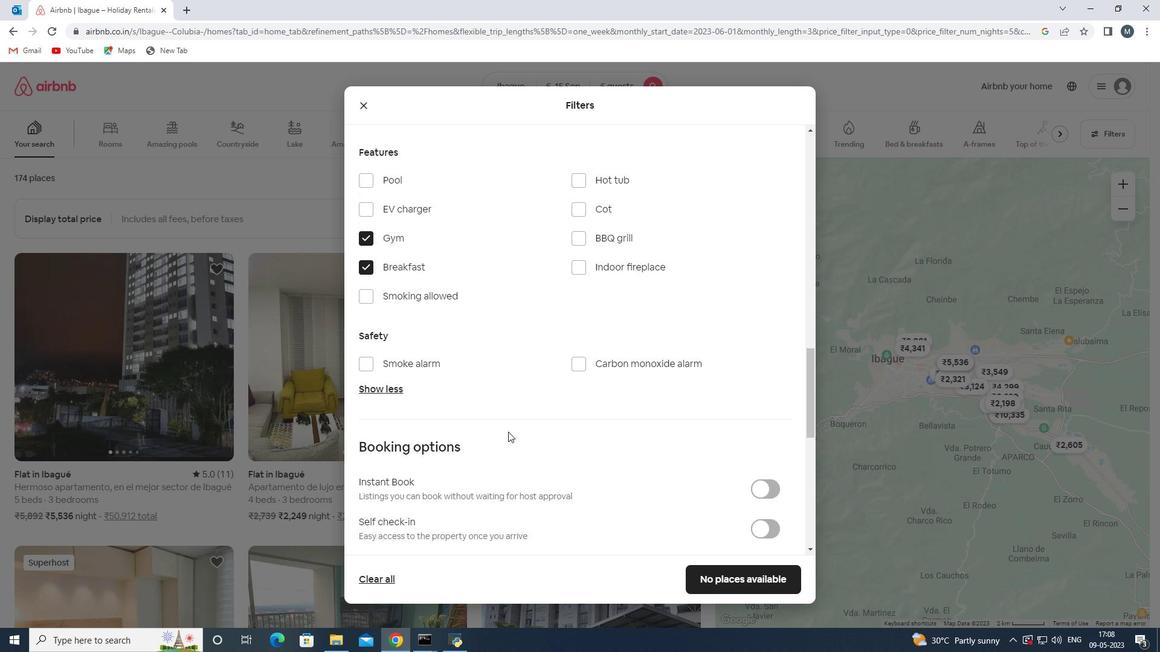 
Action: Mouse moved to (759, 466)
Screenshot: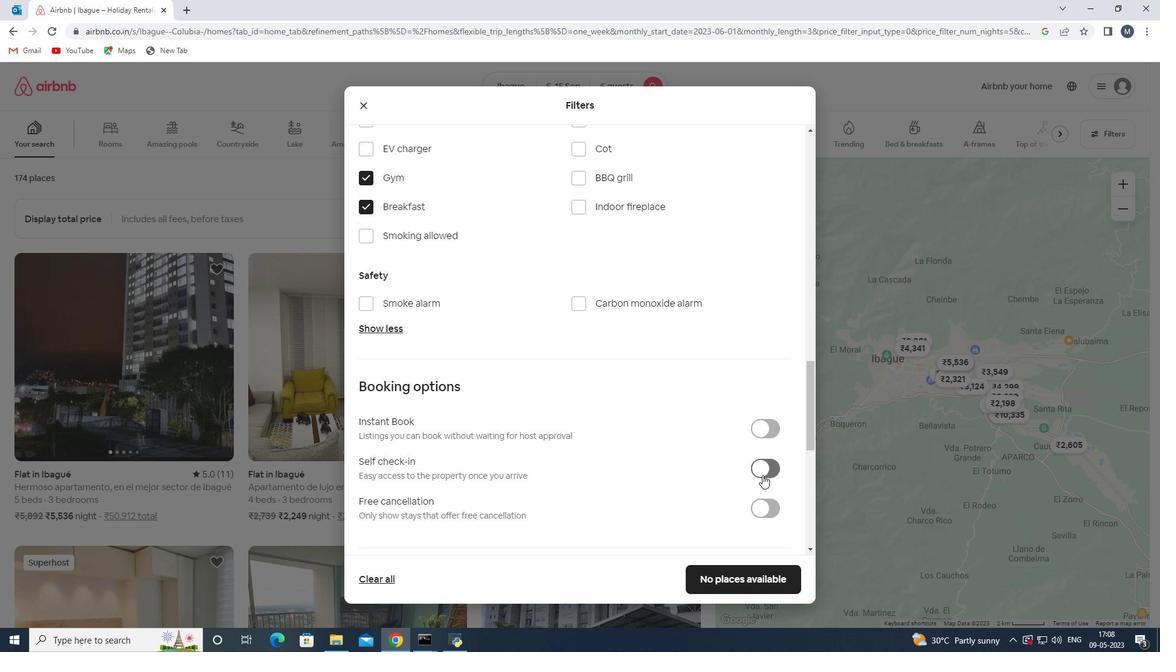 
Action: Mouse pressed left at (759, 466)
Screenshot: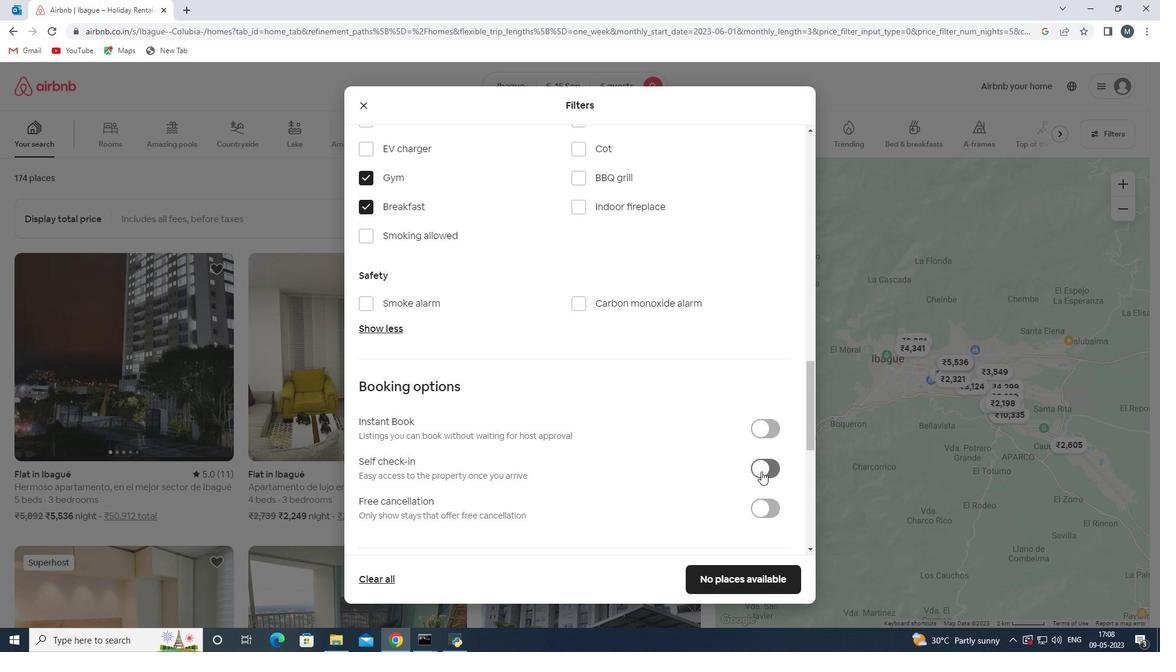 
Action: Mouse moved to (592, 457)
Screenshot: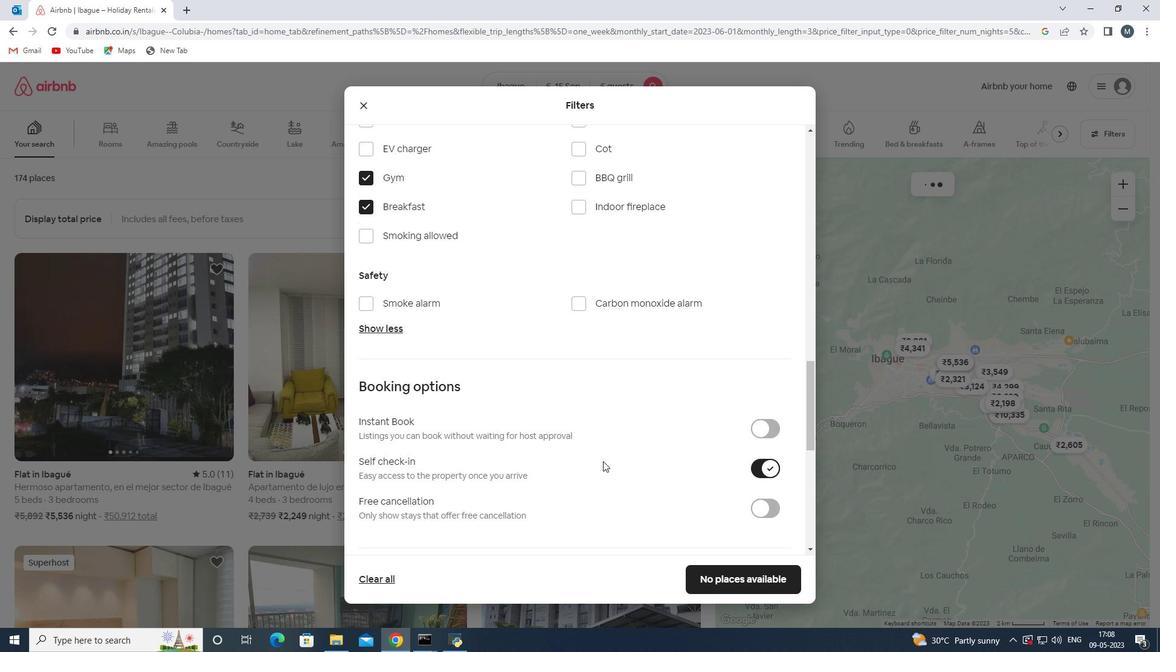 
Action: Mouse scrolled (592, 456) with delta (0, 0)
Screenshot: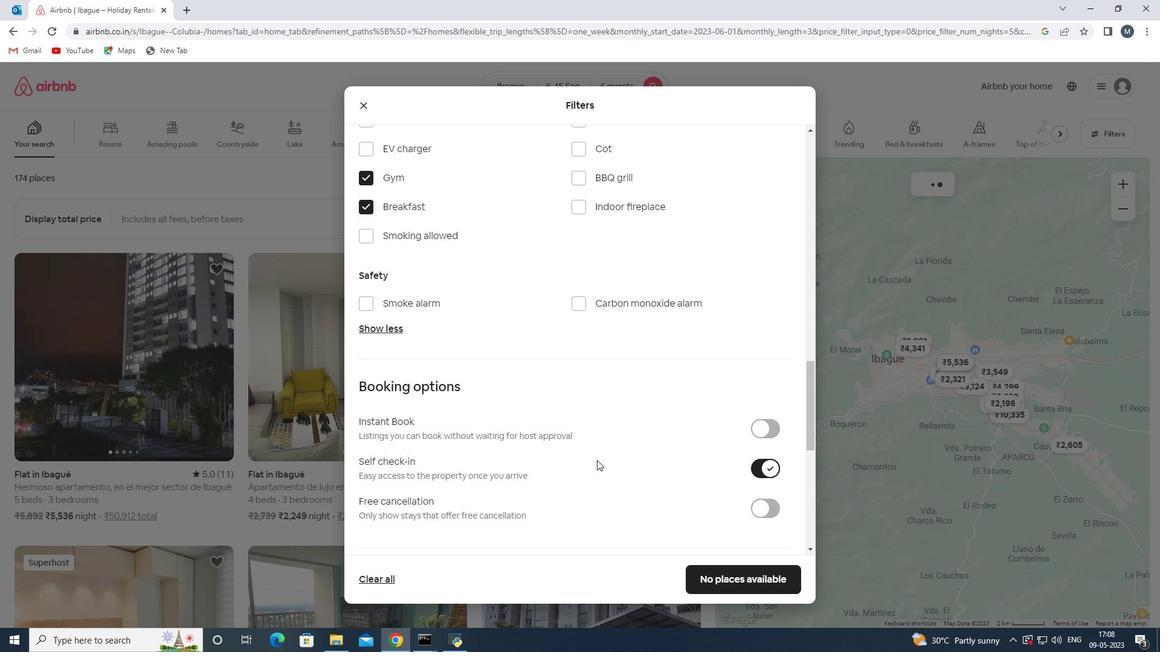 
Action: Mouse moved to (576, 445)
Screenshot: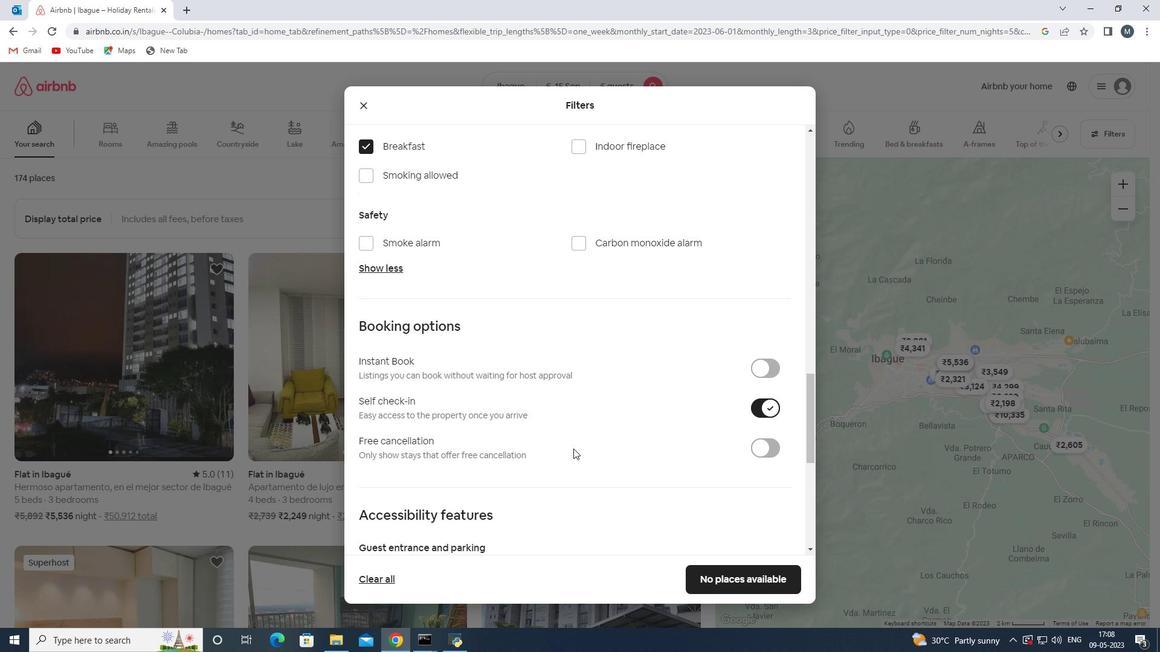 
Action: Mouse scrolled (576, 444) with delta (0, 0)
Screenshot: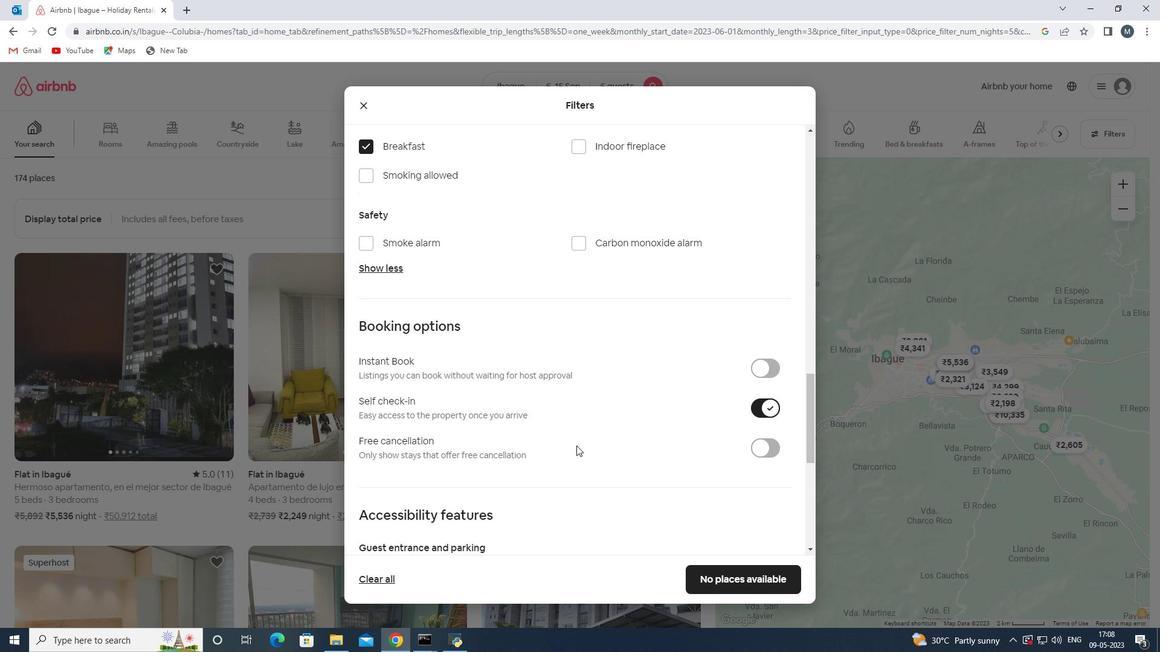 
Action: Mouse moved to (577, 445)
Screenshot: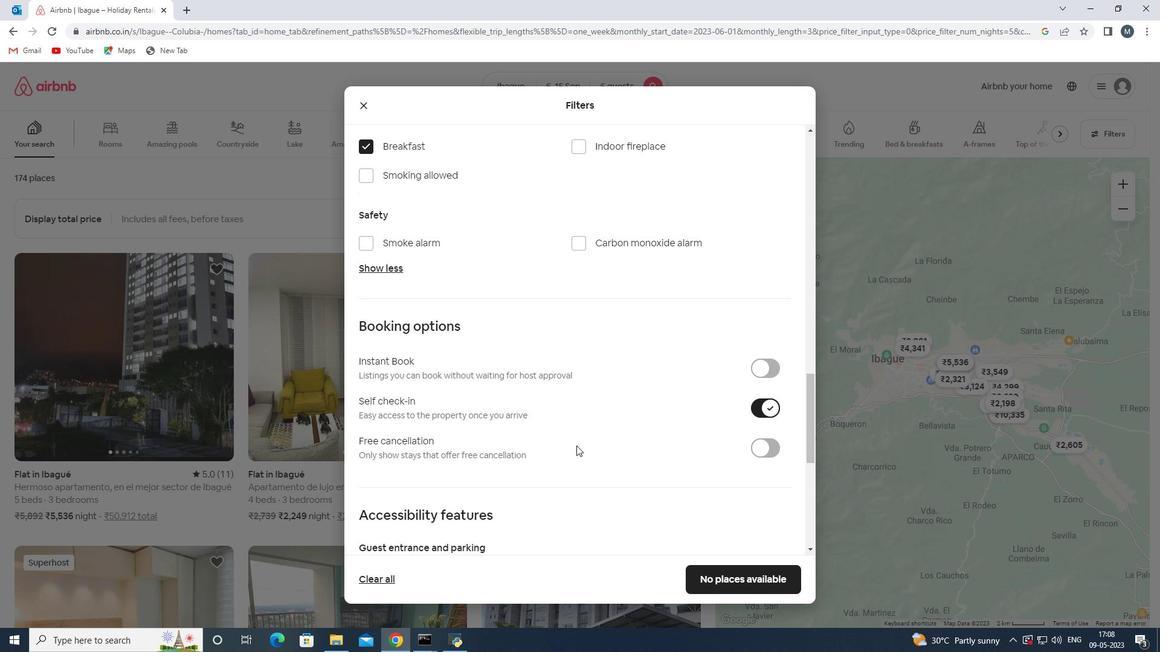 
Action: Mouse scrolled (577, 444) with delta (0, 0)
Screenshot: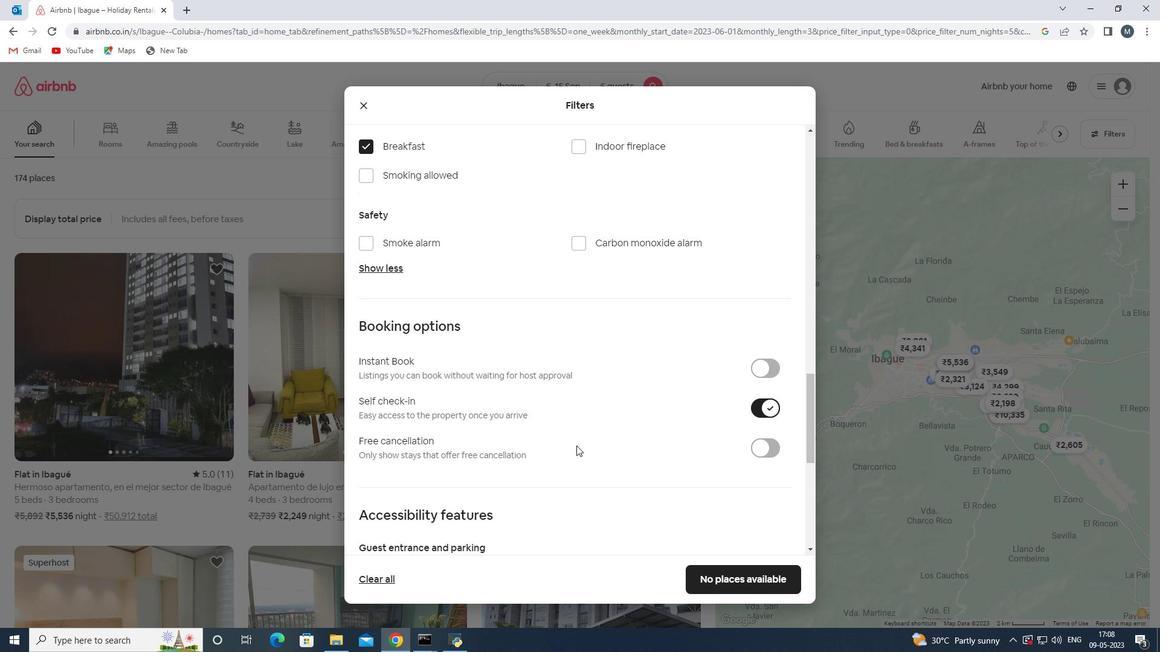 
Action: Mouse moved to (587, 444)
Screenshot: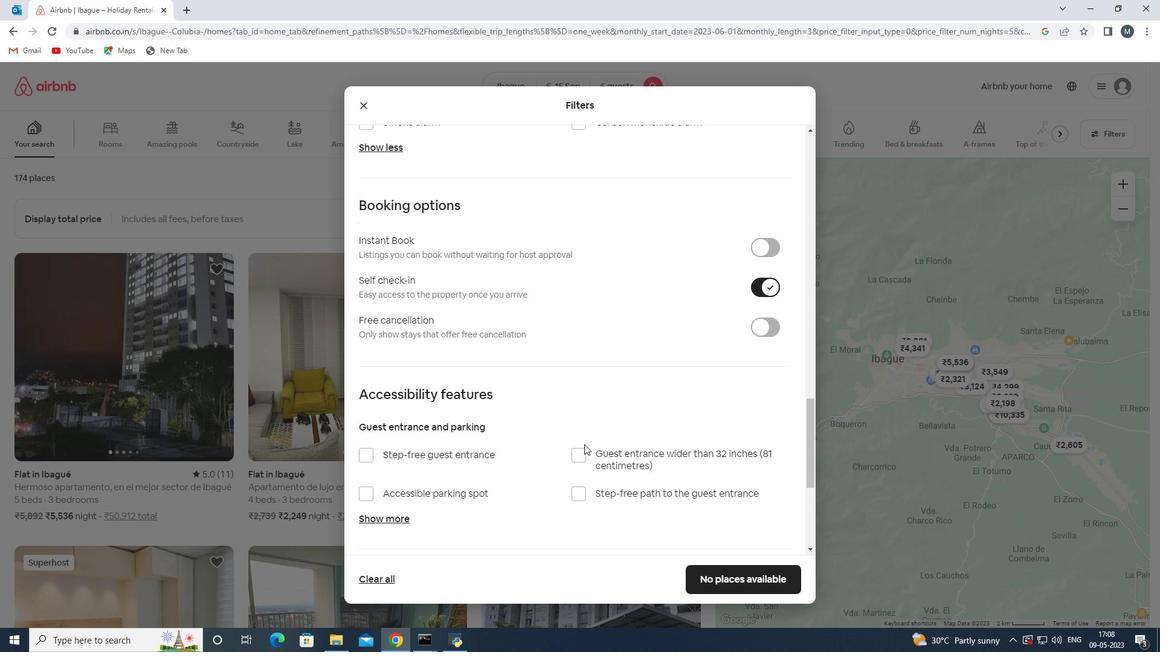 
Action: Mouse scrolled (587, 444) with delta (0, 0)
Screenshot: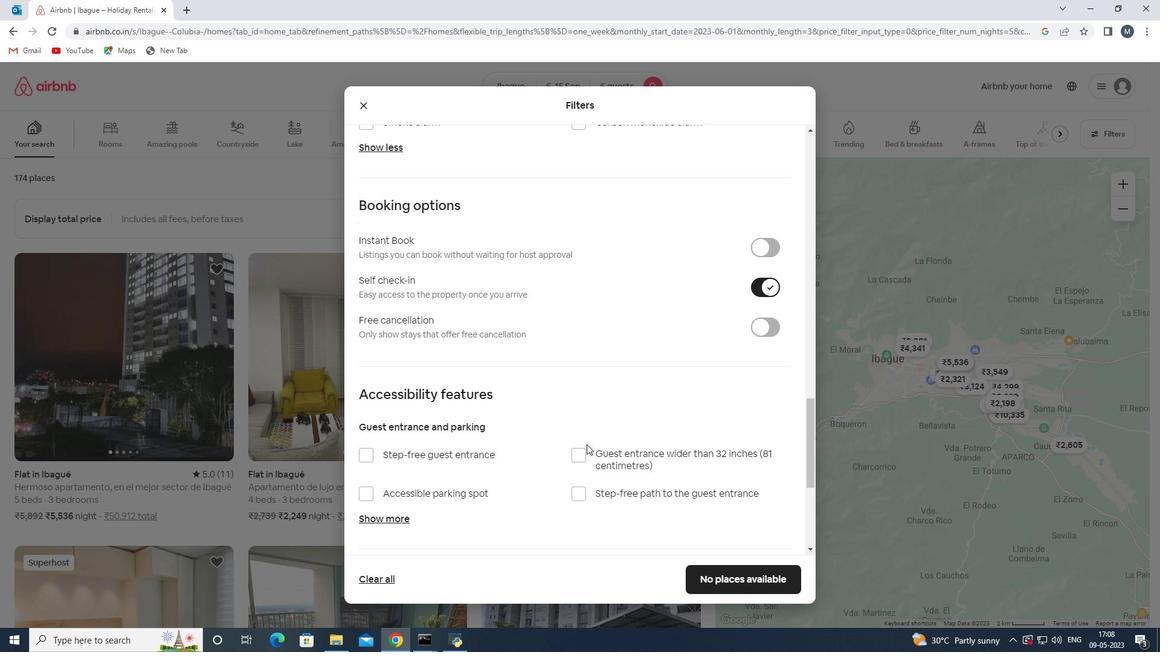 
Action: Mouse scrolled (587, 444) with delta (0, 0)
Screenshot: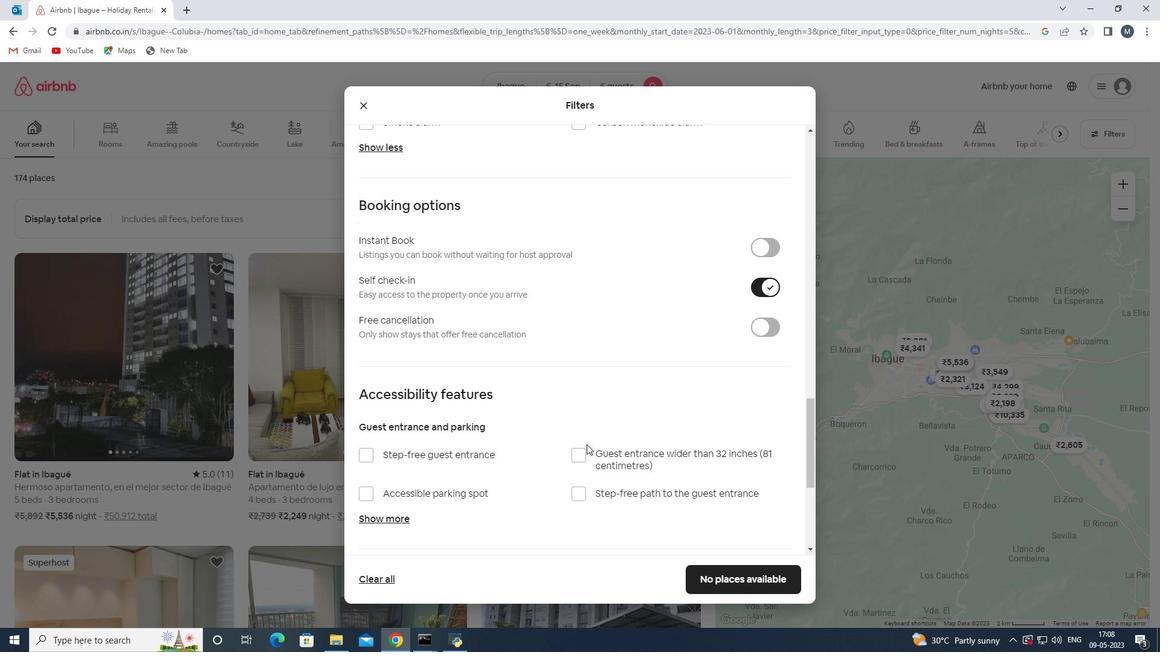 
Action: Mouse scrolled (587, 444) with delta (0, 0)
Screenshot: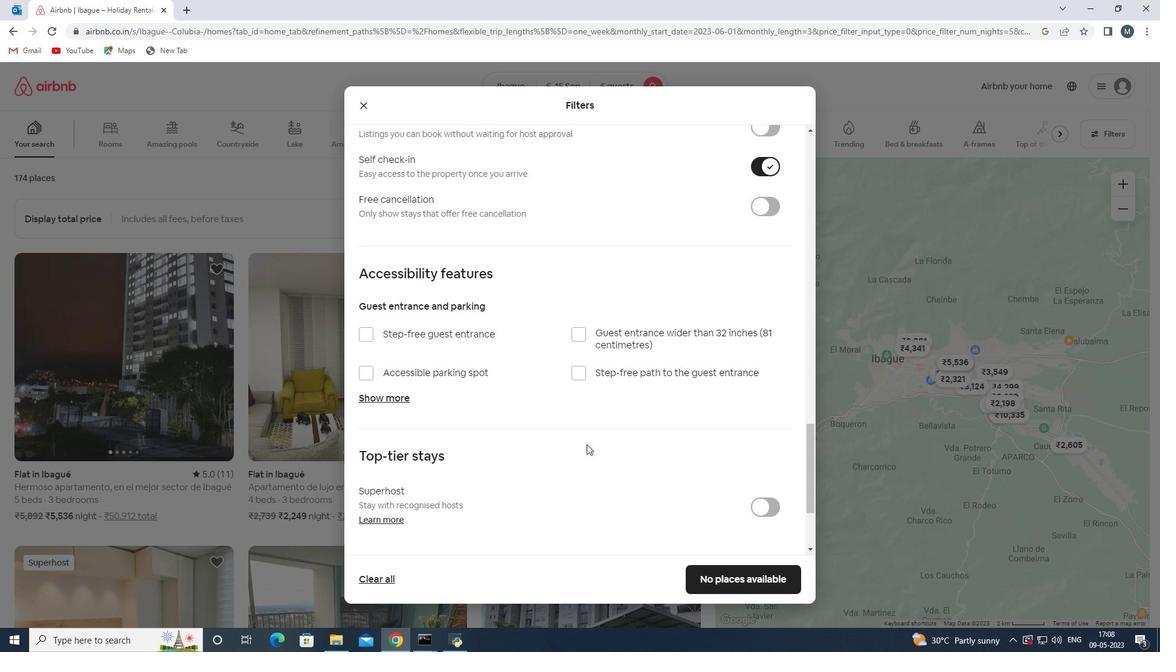 
Action: Mouse scrolled (587, 444) with delta (0, 0)
Screenshot: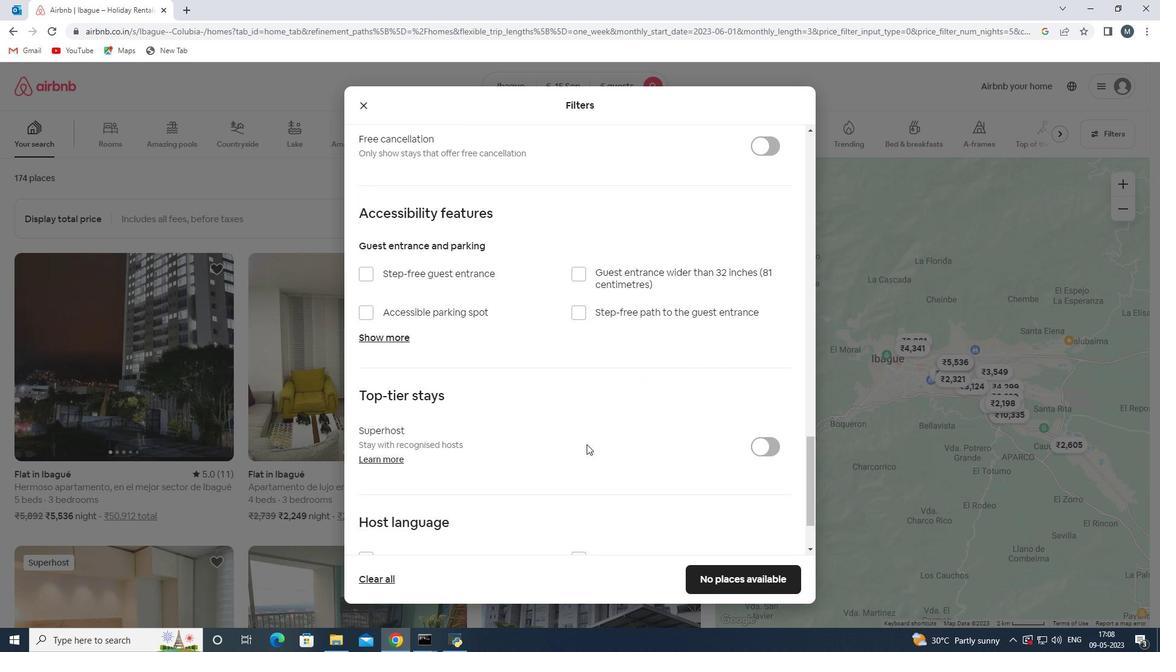 
Action: Mouse moved to (389, 501)
Screenshot: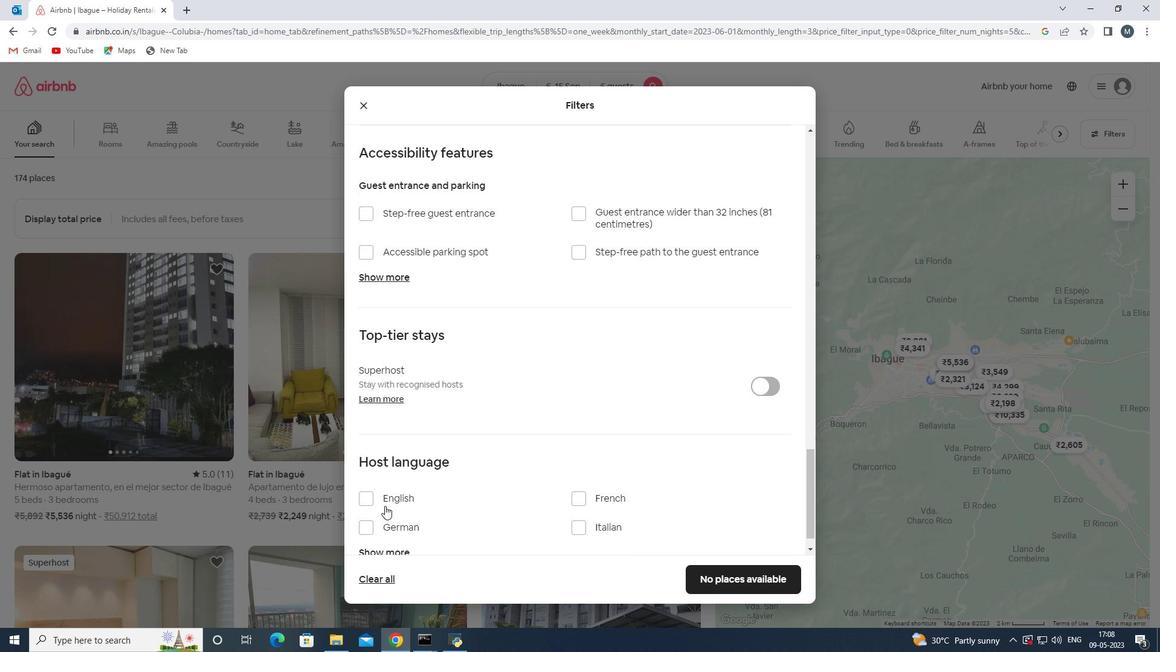 
Action: Mouse pressed left at (389, 501)
Screenshot: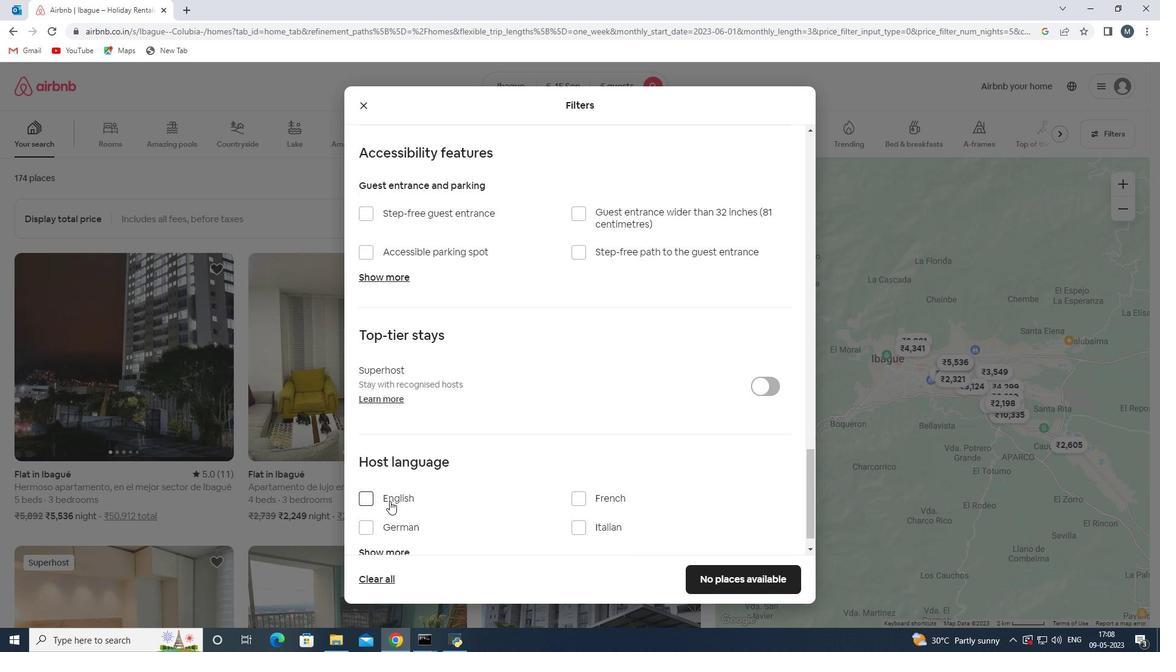 
Action: Mouse moved to (490, 471)
Screenshot: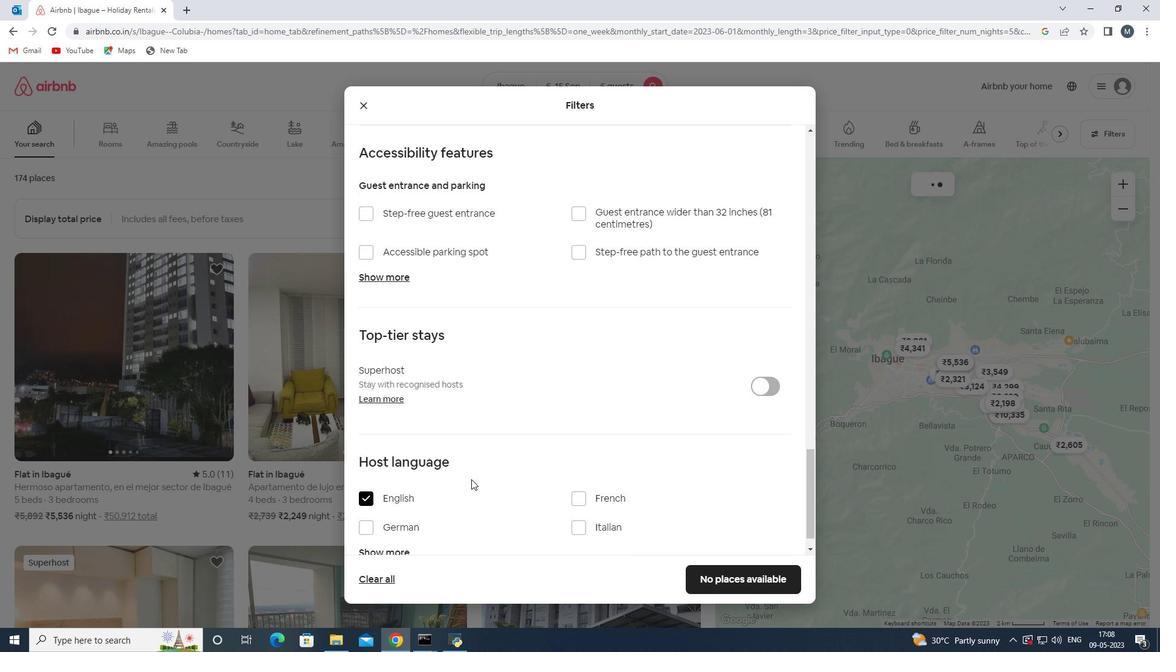 
Action: Mouse scrolled (490, 470) with delta (0, 0)
Screenshot: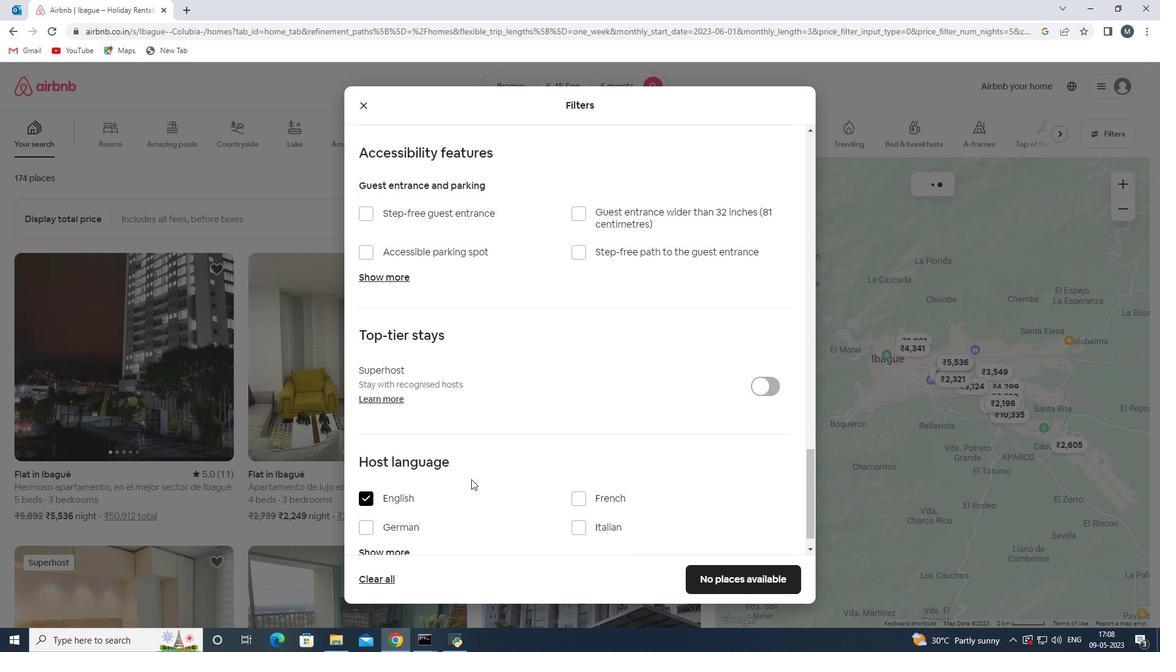 
Action: Mouse scrolled (490, 470) with delta (0, 0)
Screenshot: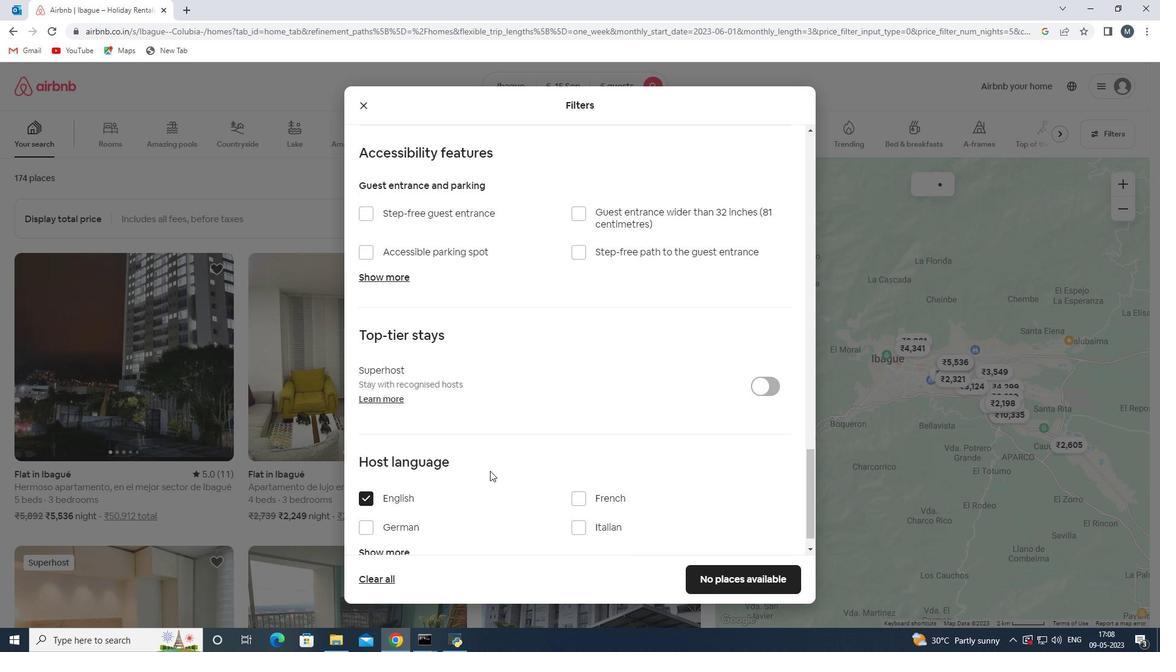 
Action: Mouse scrolled (490, 470) with delta (0, 0)
Screenshot: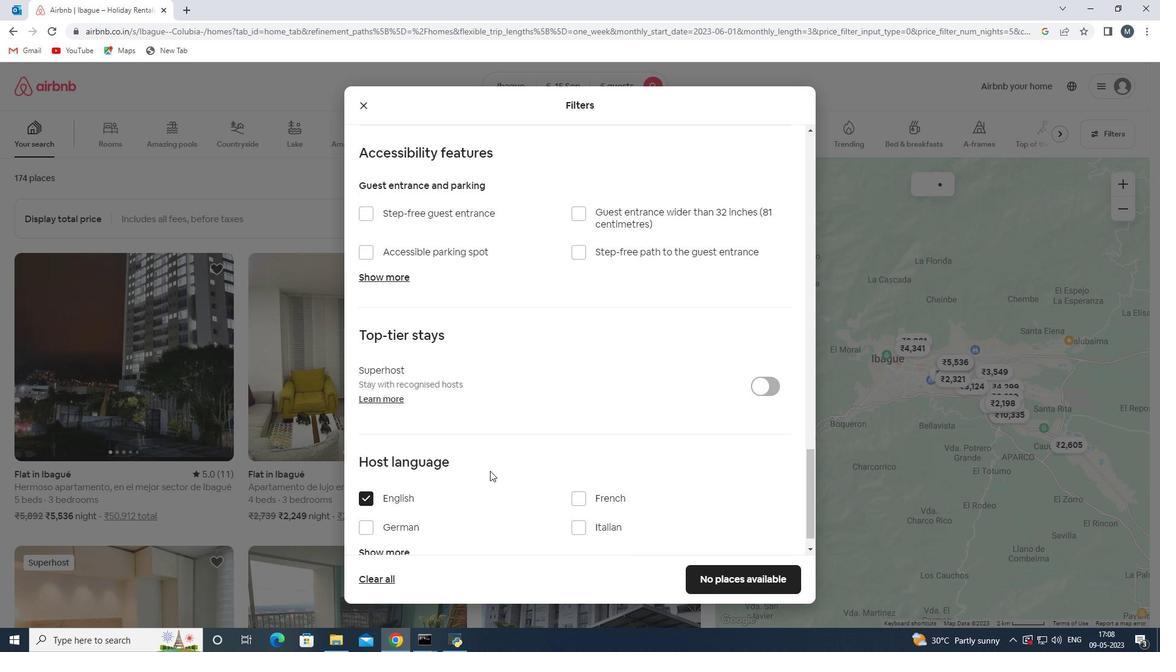 
Action: Mouse moved to (742, 575)
Screenshot: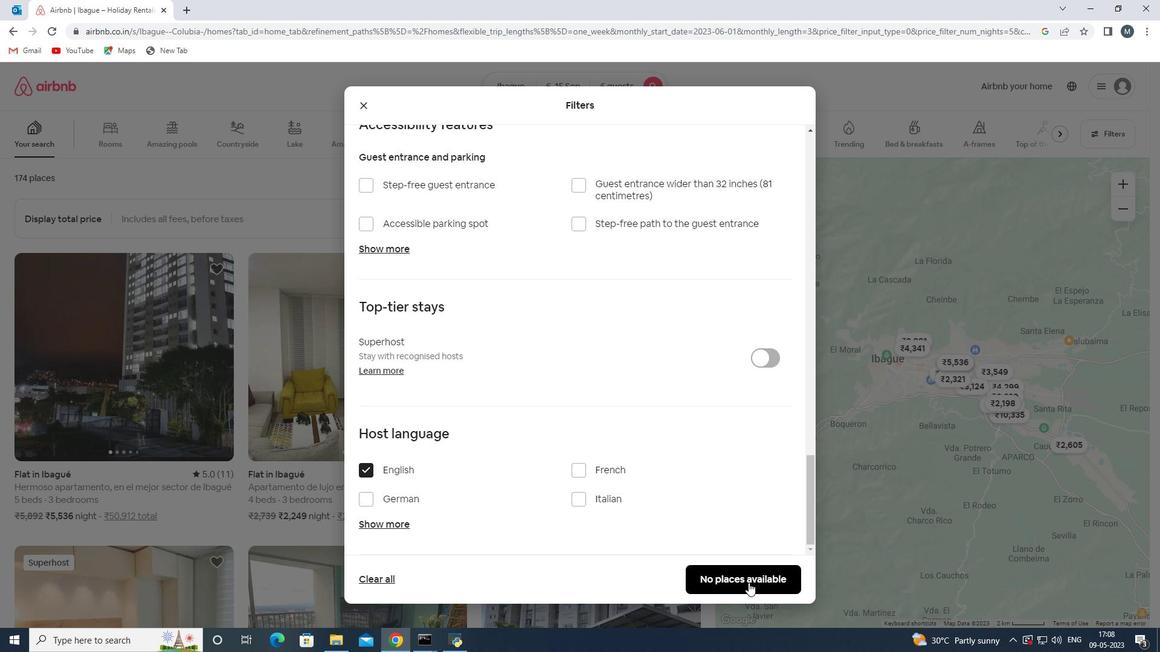 
Action: Mouse pressed left at (742, 575)
Screenshot: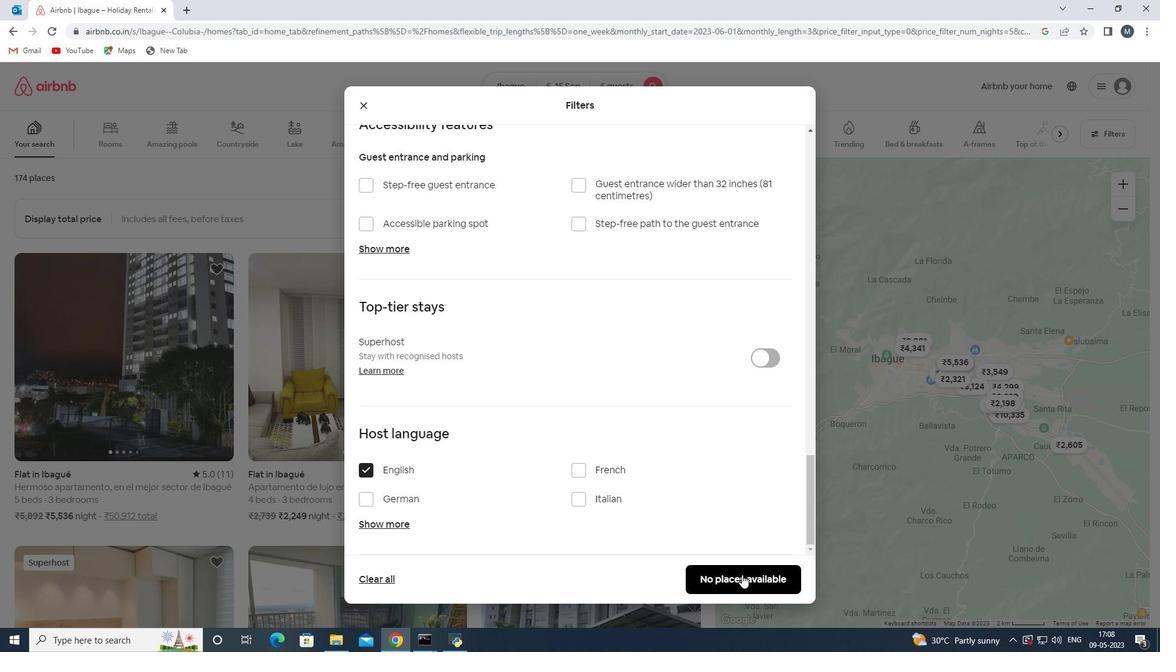 
Action: Mouse moved to (742, 575)
Screenshot: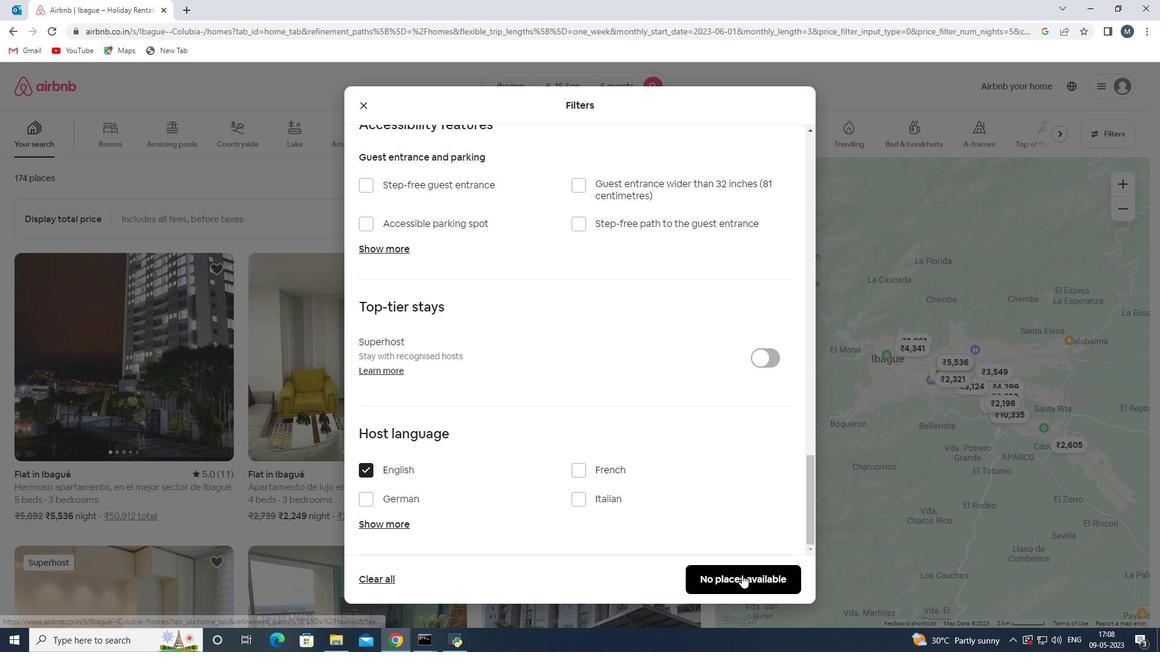 
